 Task: Open a blank worksheet and write heading  Student grades data  Add 10 students name:-  'Joshua Rivera, Zoey Coleman, Ryan Wright, Addison Bailey, Jonathan Simmons, Brooklyn Ward, Caleb Barnes, Audrey Collins, Gabriel Perry, Sofia Bell. ' in June Last week sales are  100 to 150. Math Grade:-  90, 95, 80, 92, 85,88, 90, 78, 92, 85.Science Grade:-  85, 87, 92, 88, 90, 85, 92, 80, 88, 90.English Grade:-  92, 90, 85, 90, 88, 92, 85, 82, 90, 88.History Grade:-  88, 92, 78, 95, 90, 90, 80, 85, 92, 90. Total use the formula   =SUM(D2:G2) then presss enter. Save page auditingDailySales_Report
Action: Mouse moved to (128, 122)
Screenshot: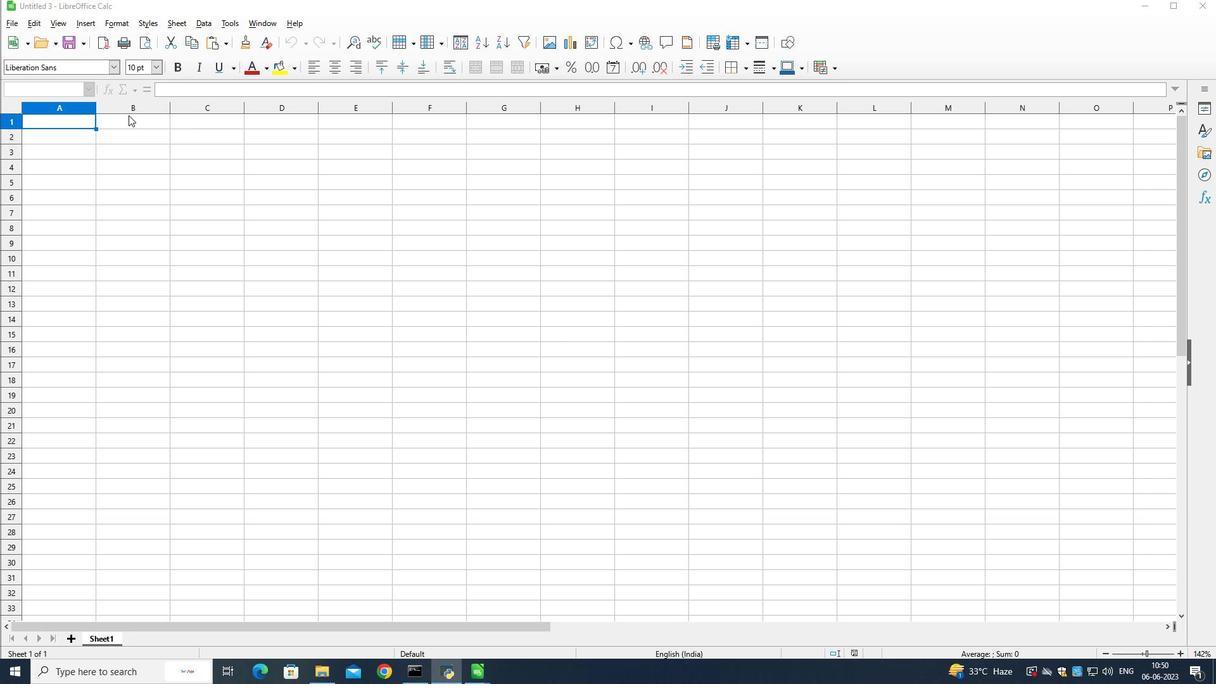 
Action: Mouse pressed left at (128, 122)
Screenshot: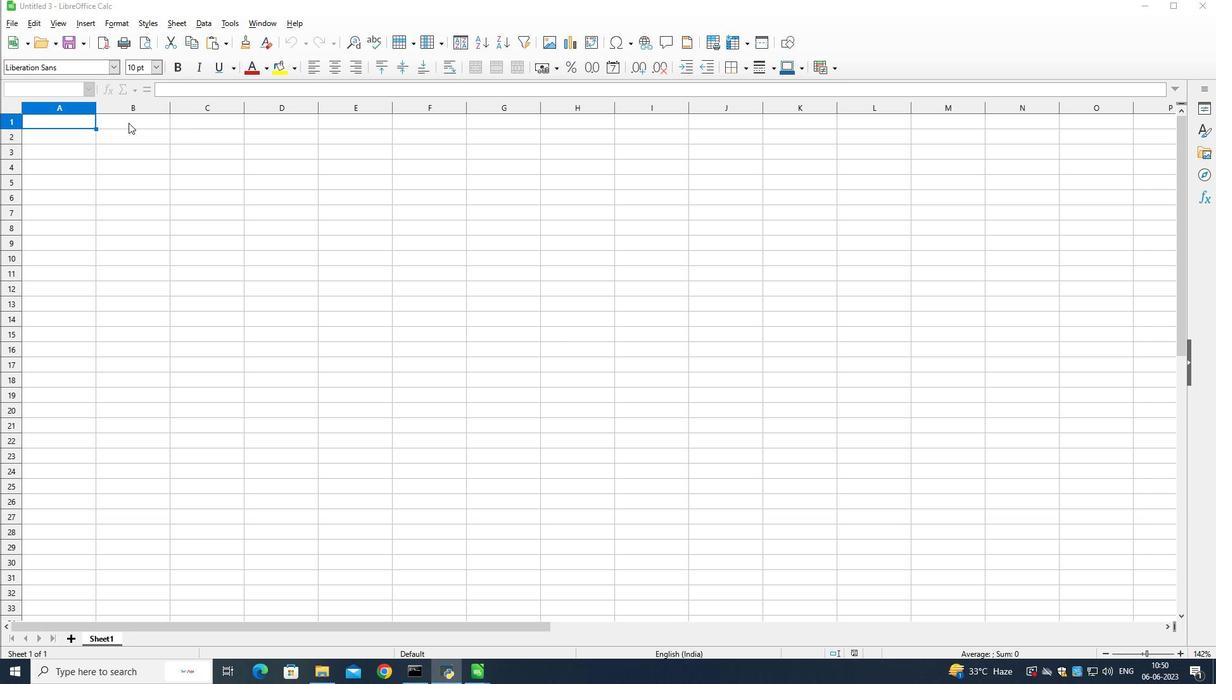 
Action: Mouse moved to (233, 220)
Screenshot: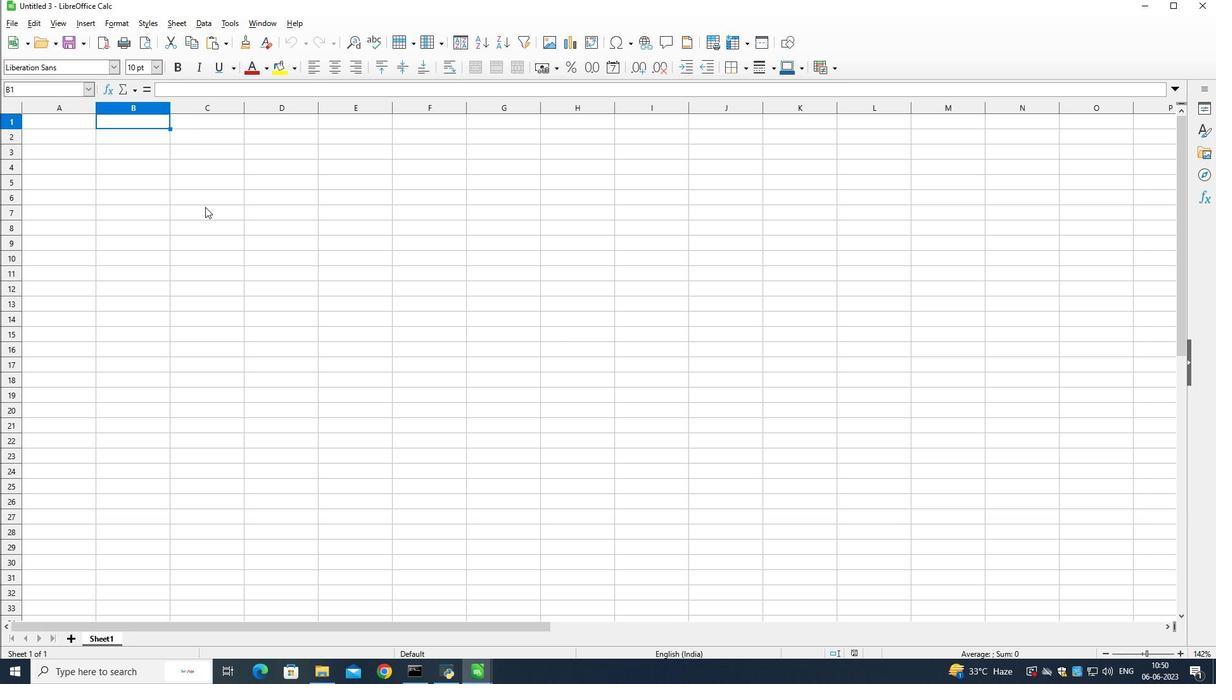 
Action: Key pressed <Key.shift>Student<Key.space><Key.shift>Grade<Key.down><Key.left>
Screenshot: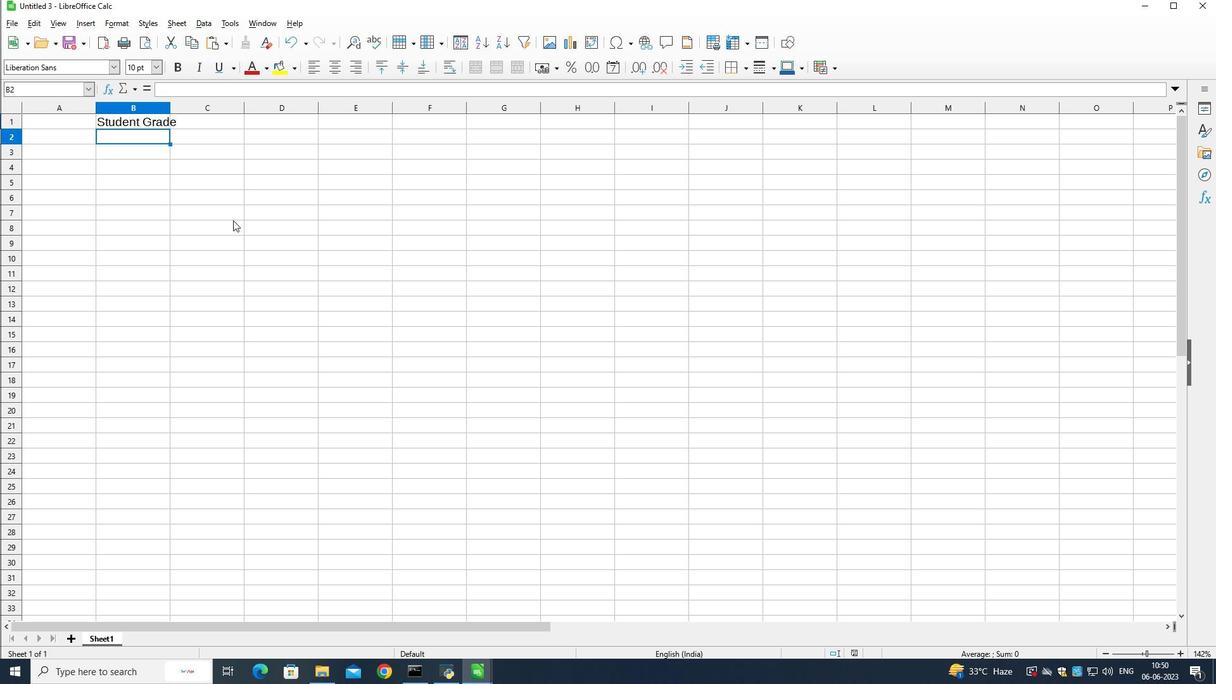 
Action: Mouse moved to (236, 221)
Screenshot: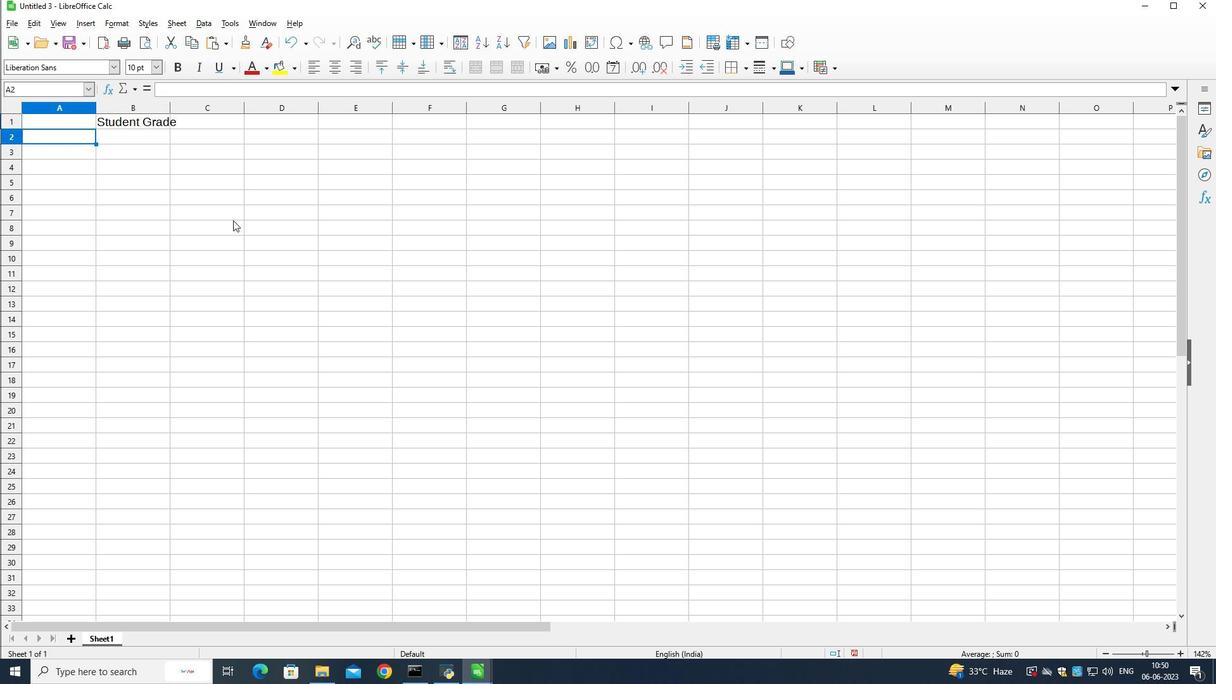
Action: Key pressed <Key.shift>S
Screenshot: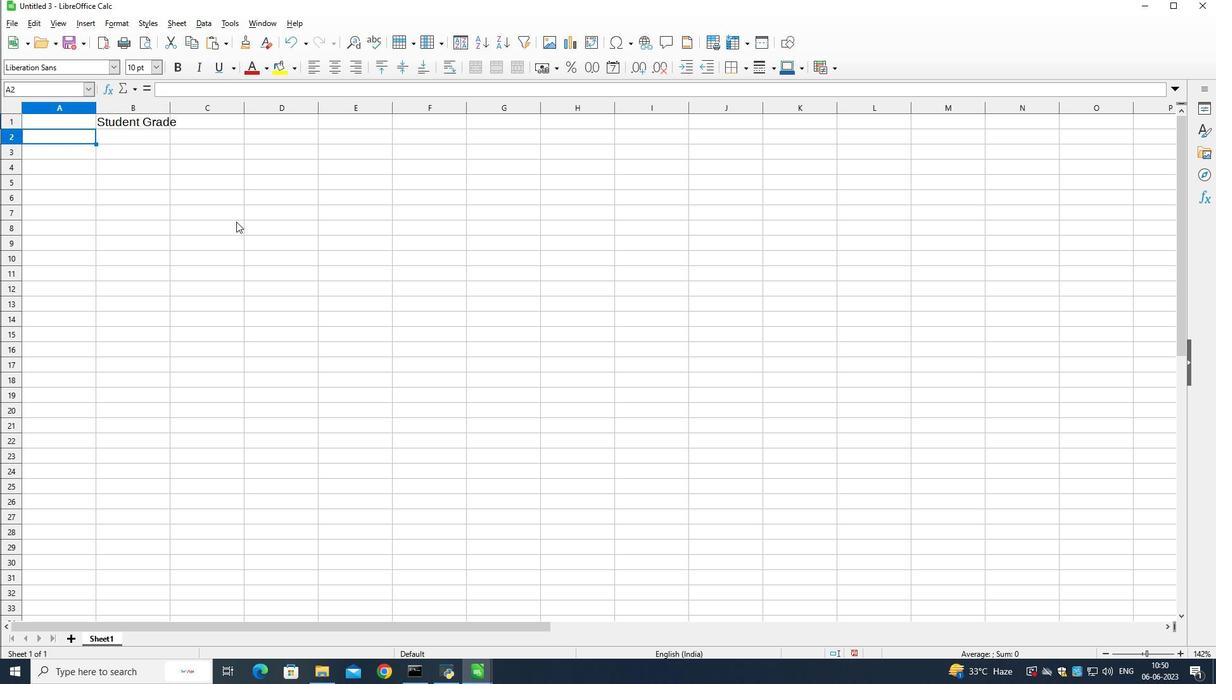 
Action: Mouse moved to (236, 222)
Screenshot: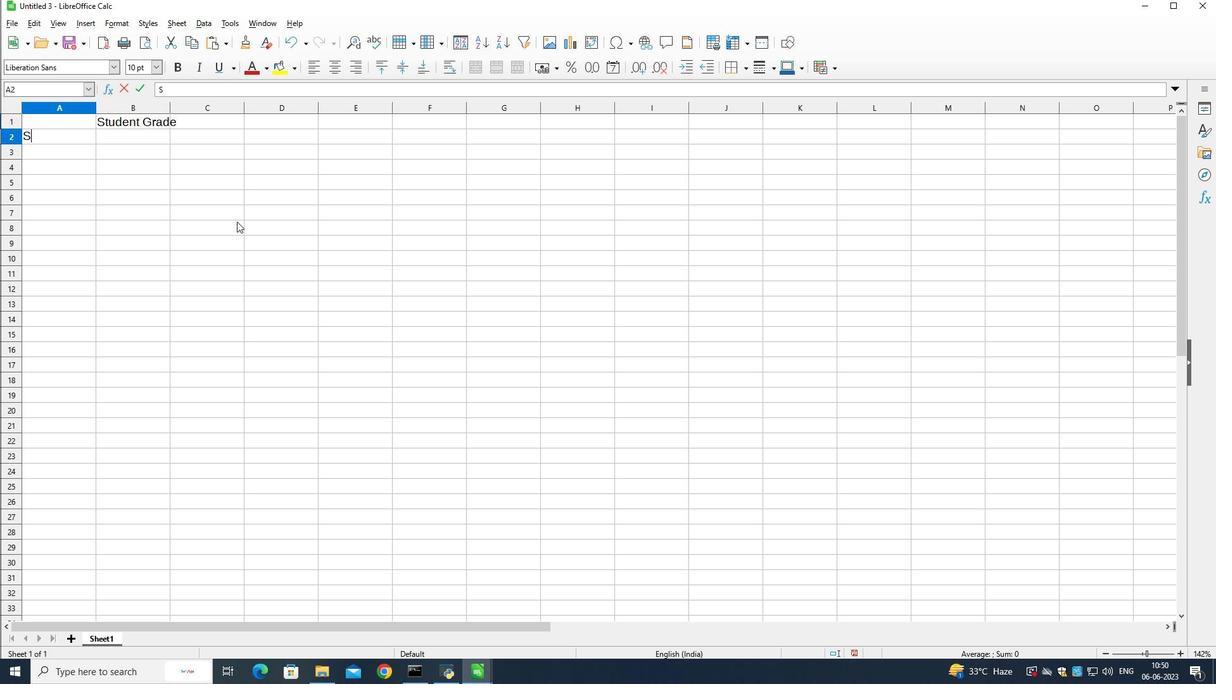 
Action: Key pressed tudent<Key.space><Key.shift>Name<Key.down>
Screenshot: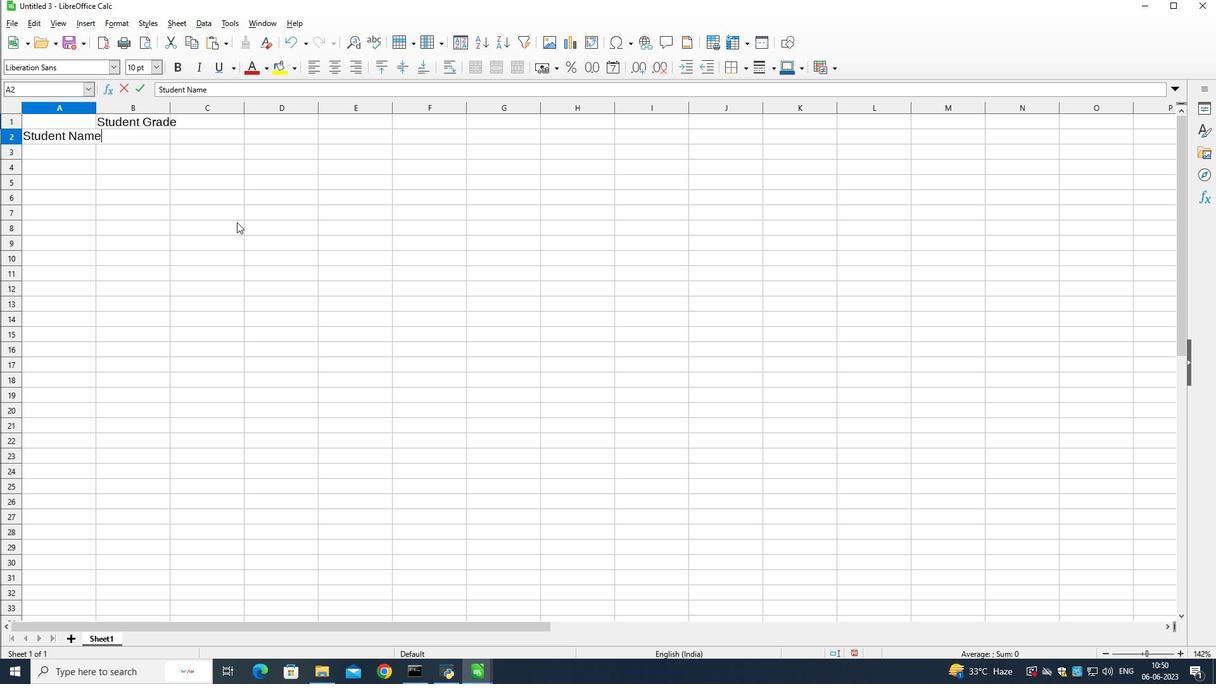 
Action: Mouse moved to (311, 240)
Screenshot: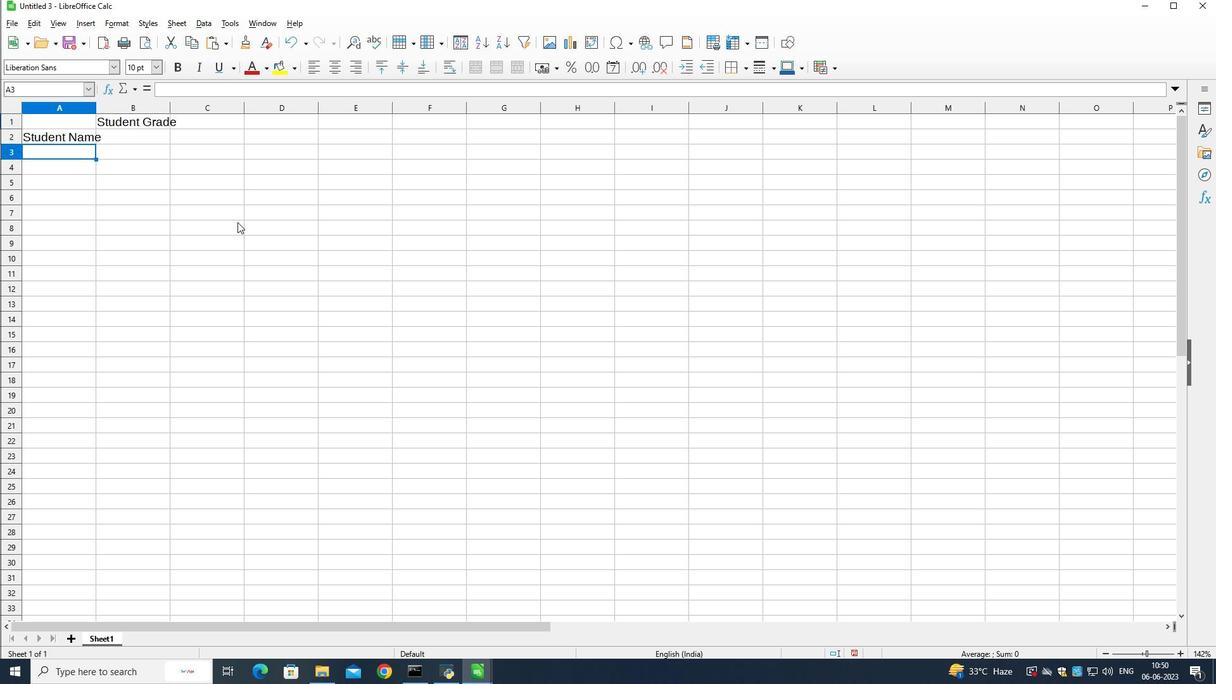 
Action: Key pressed <Key.shift>Joshua<Key.space><Key.shift>Rivera<Key.down><Key.shift>Zory<Key.space><Key.backspace><Key.backspace><Key.backspace>ey<Key.space><Key.shift>Coleman<Key.down><Key.shift>Ryan<Key.space><Key.shift>Wright<Key.down><Key.shift>Addison<Key.space><Key.shift>Bailey<Key.down><Key.shift>Jonathan<Key.space><Key.shift>Simmons
Screenshot: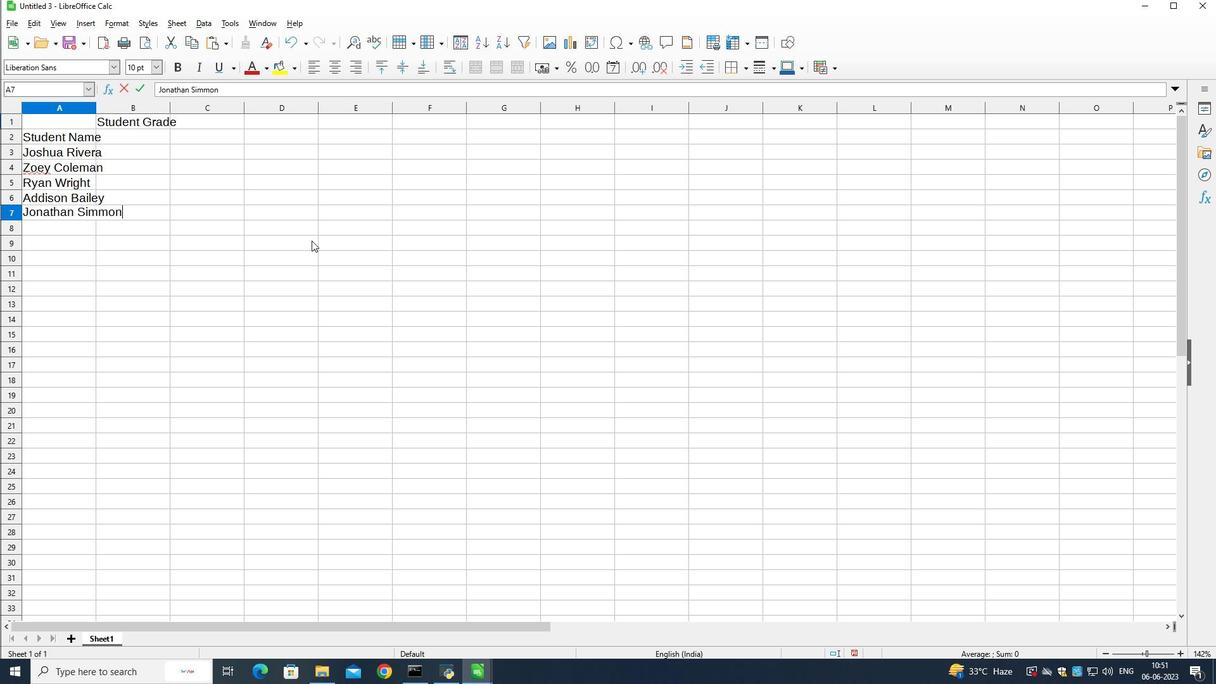 
Action: Mouse moved to (325, 236)
Screenshot: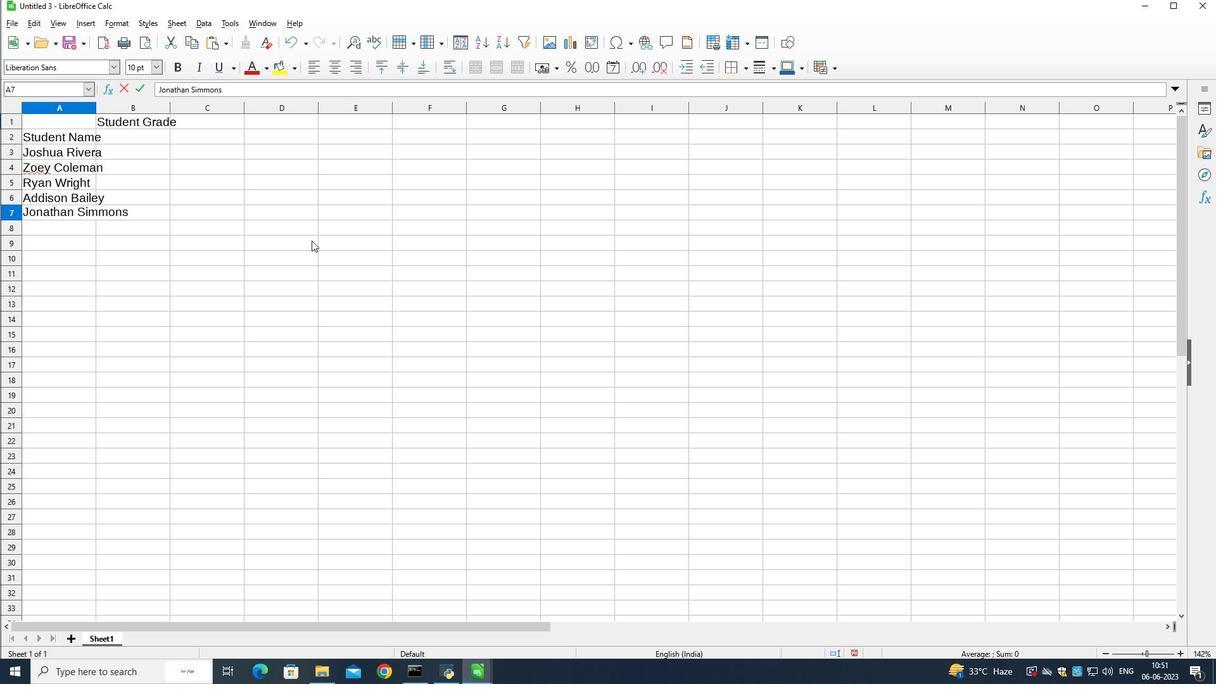 
Action: Key pressed <Key.down><Key.shift>Brooklyn<Key.space><Key.shift>Ward<Key.down><Key.shift>Caleb<Key.space><Key.shift>Barnes<Key.down><Key.shift>Audrey<Key.space><Key.shift>Collins<Key.down>
Screenshot: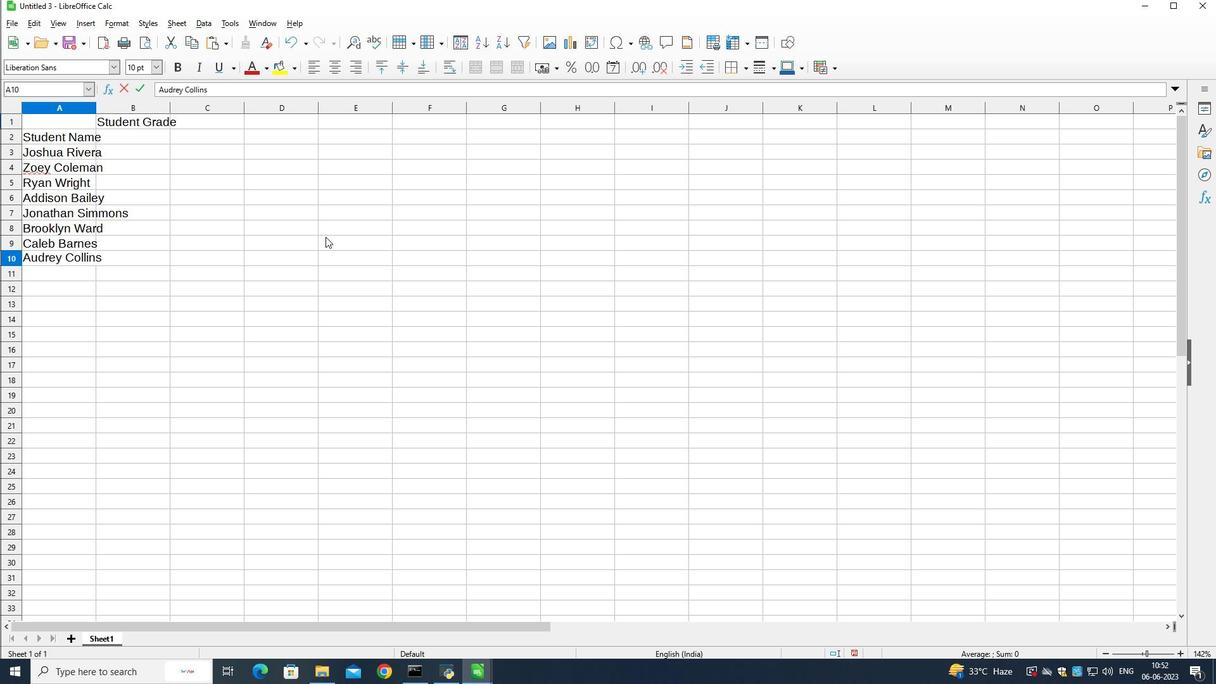 
Action: Mouse moved to (325, 236)
Screenshot: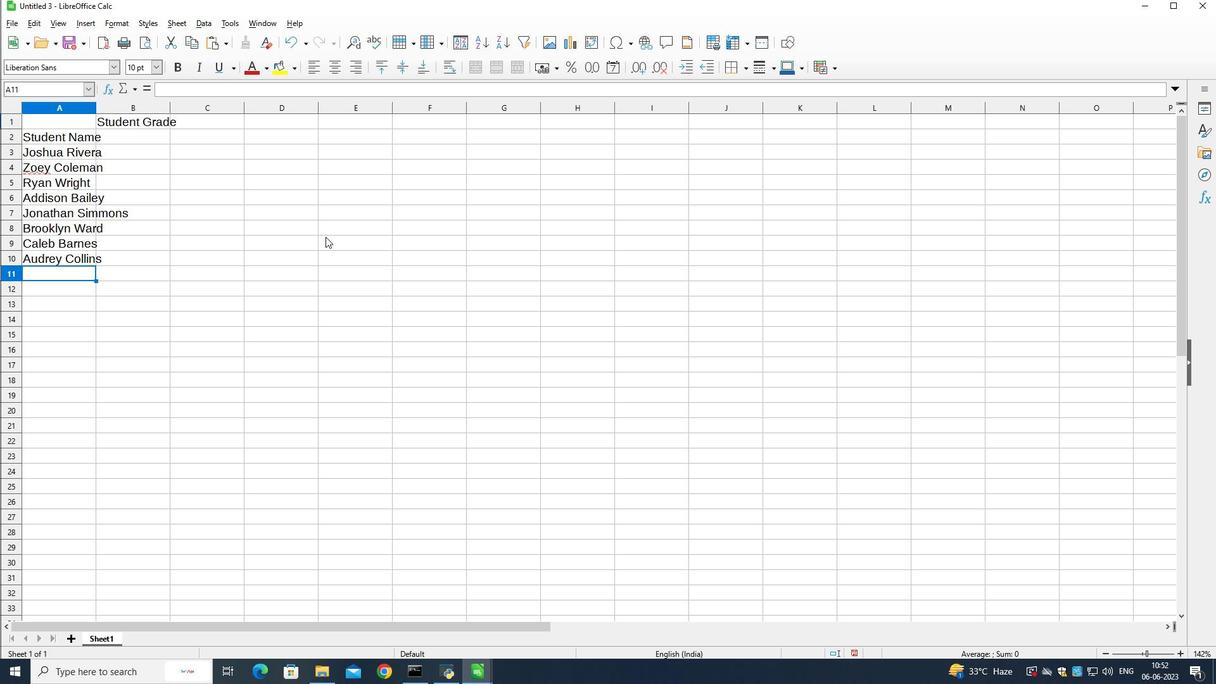 
Action: Key pressed <Key.shift>Gabriel<Key.space><Key.shift>Perry
Screenshot: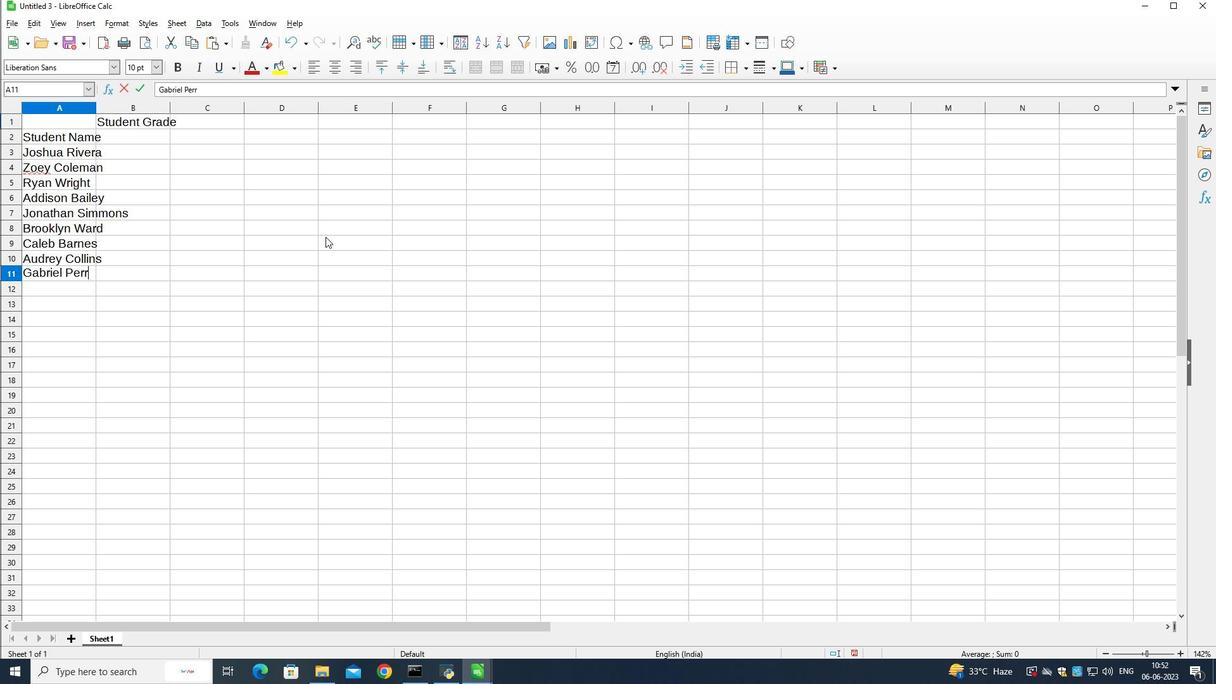 
Action: Mouse moved to (361, 226)
Screenshot: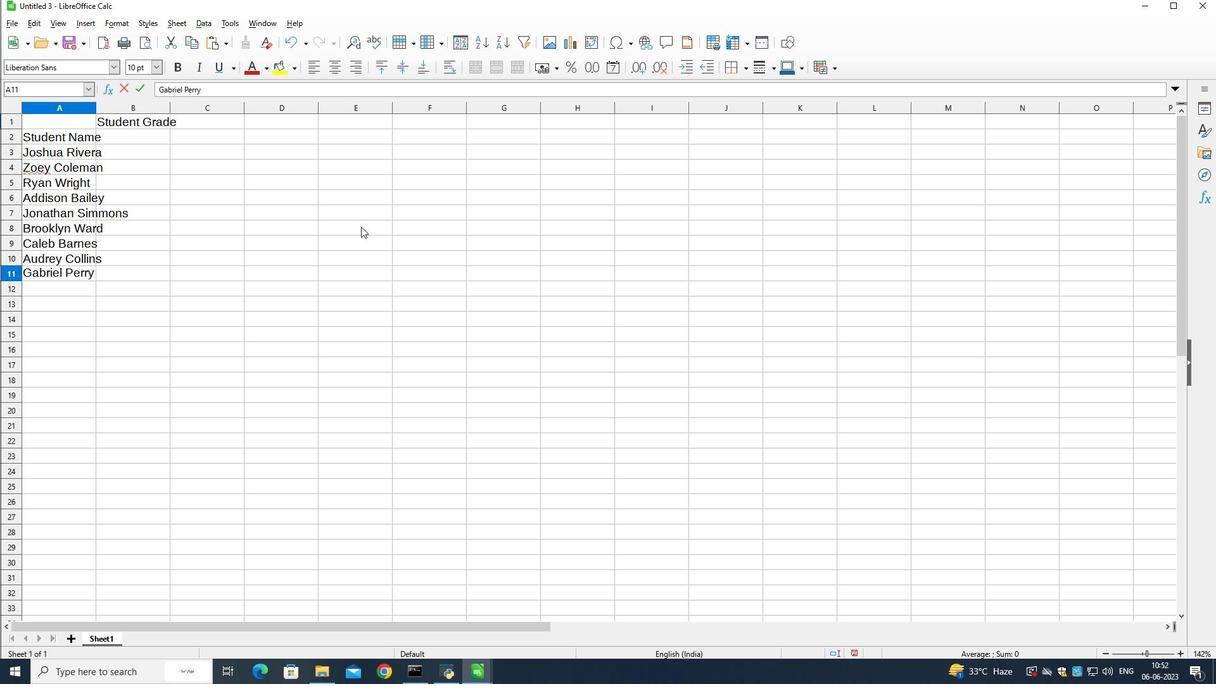 
Action: Key pressed <Key.down><Key.shift>Sofu<Key.backspace>ia<Key.space><Key.shift>Bell
Screenshot: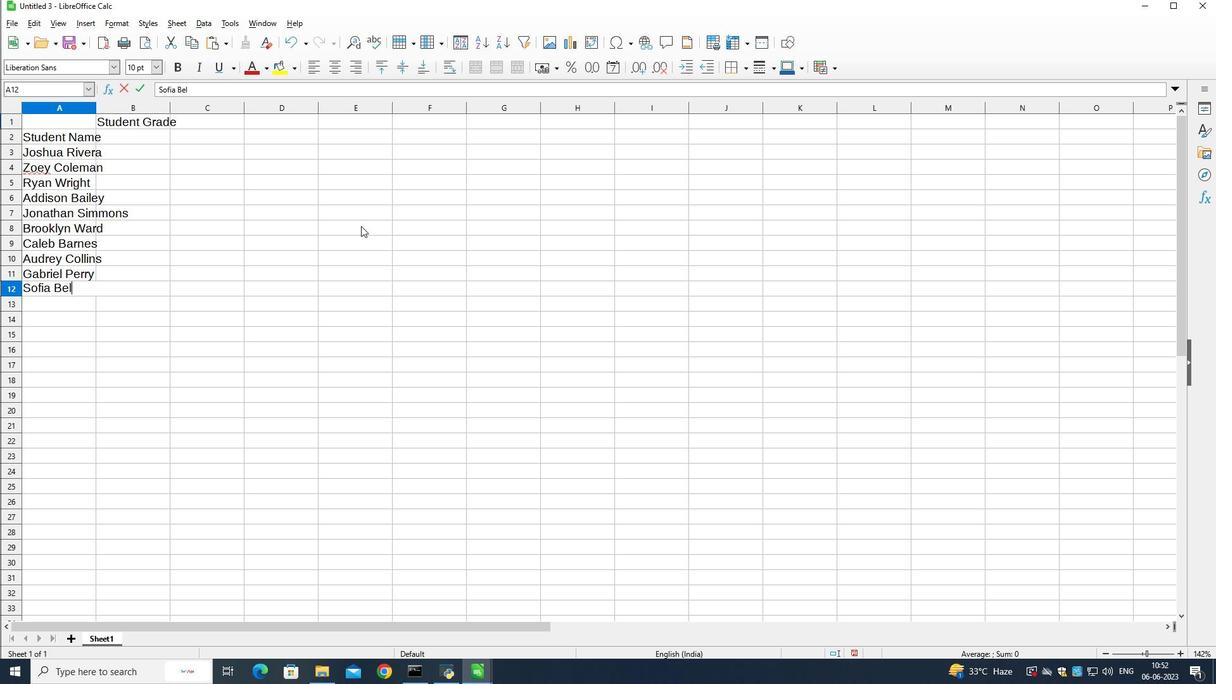 
Action: Mouse moved to (76, 105)
Screenshot: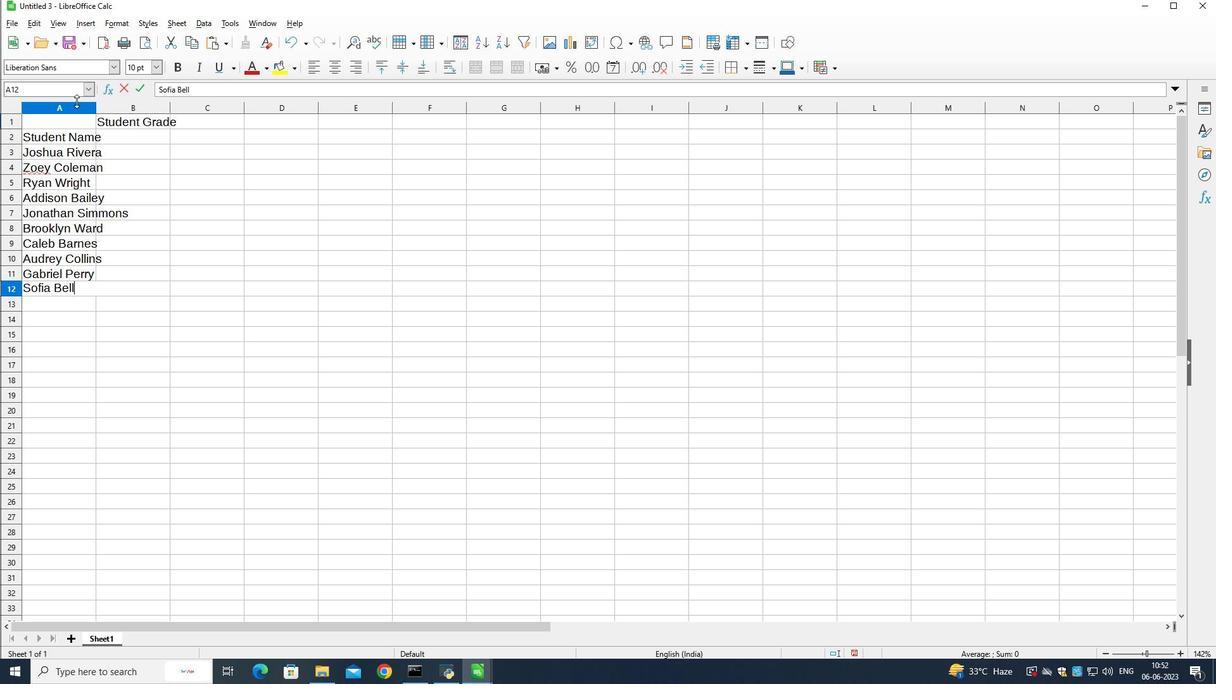 
Action: Mouse pressed left at (76, 105)
Screenshot: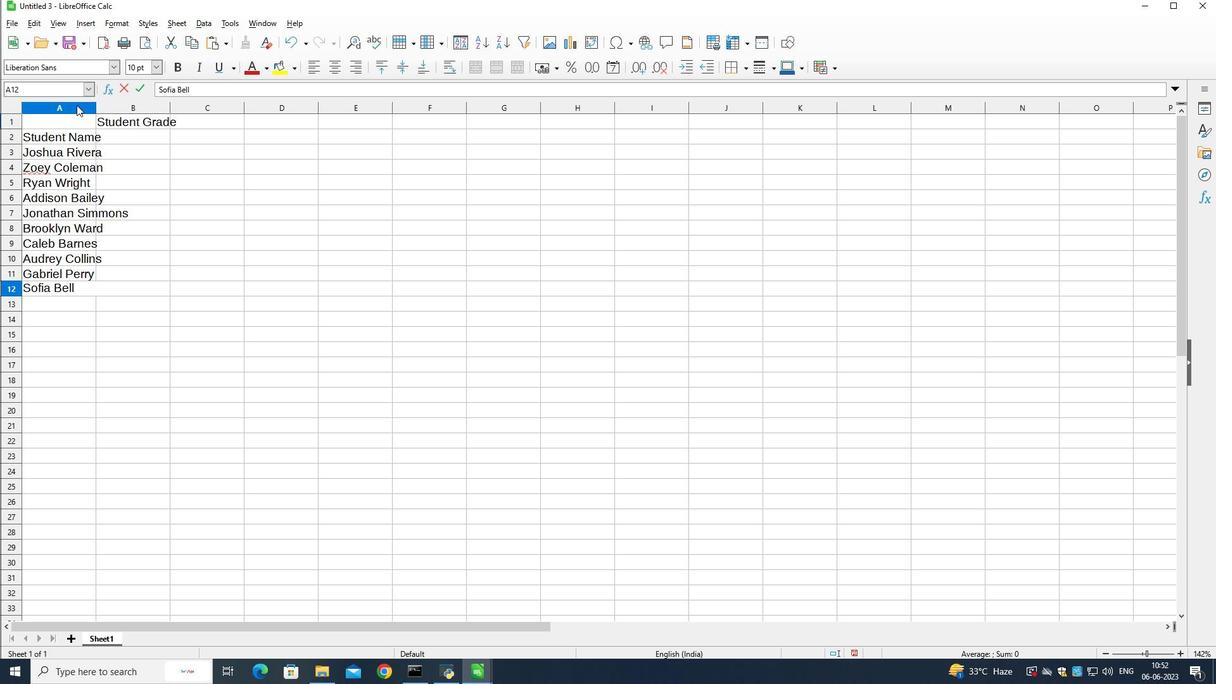 
Action: Mouse moved to (96, 107)
Screenshot: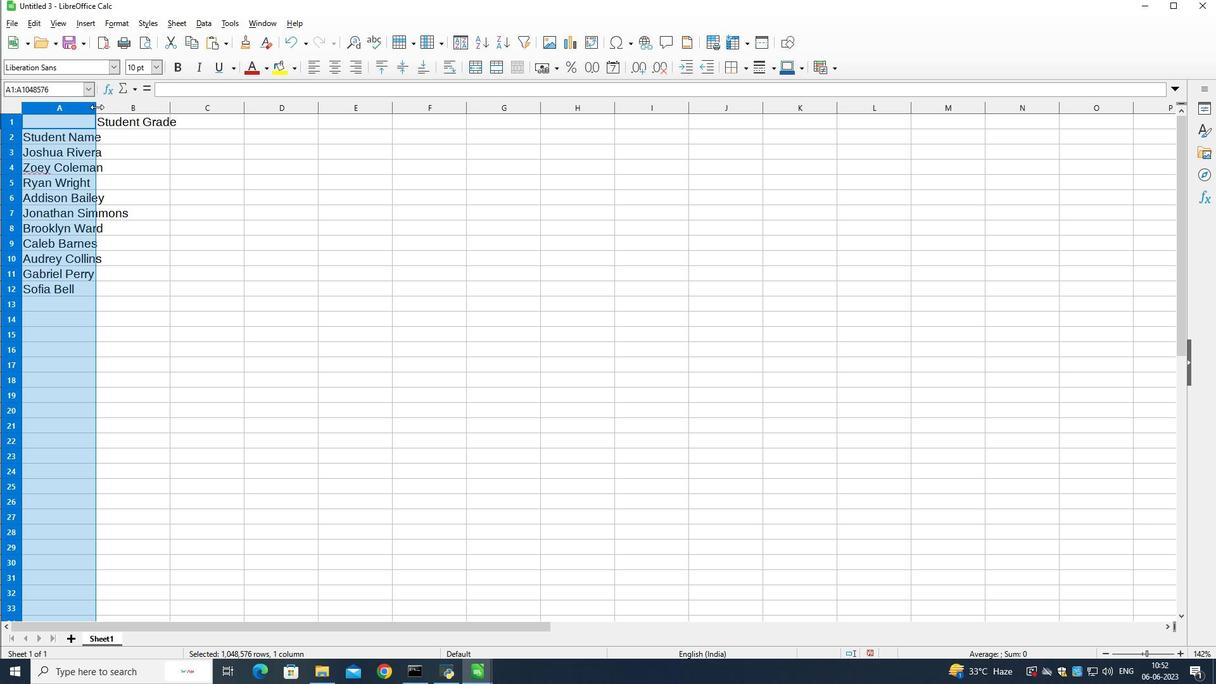 
Action: Mouse pressed left at (96, 107)
Screenshot: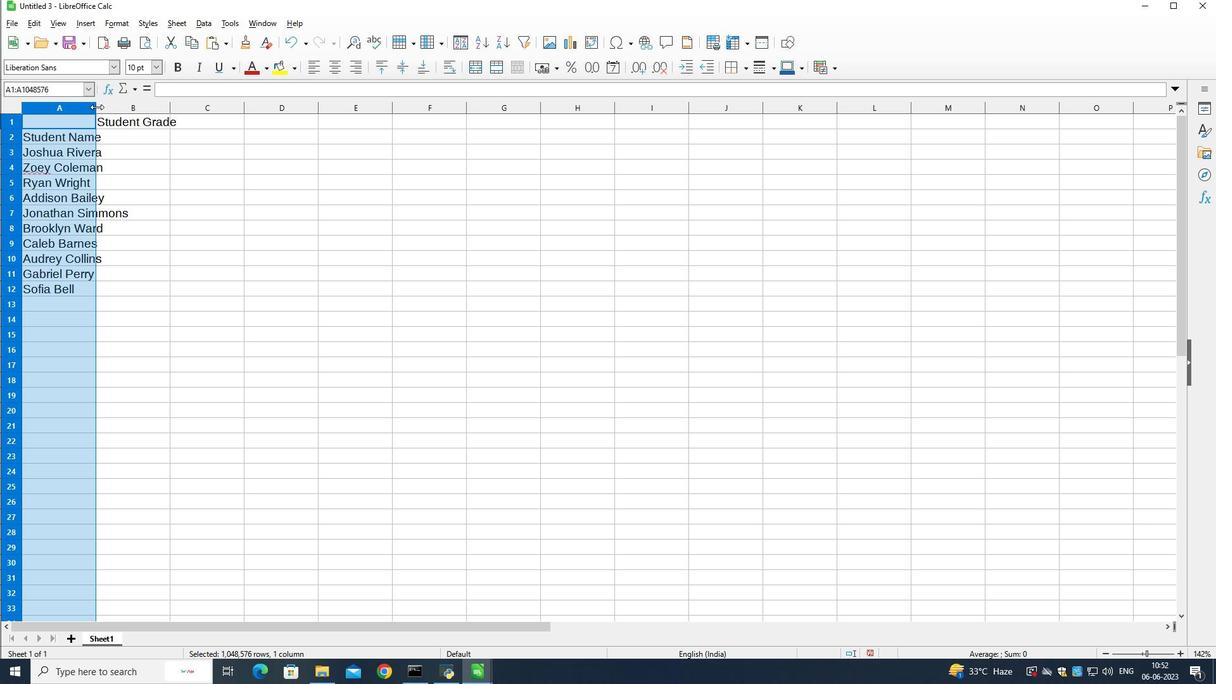 
Action: Mouse moved to (143, 138)
Screenshot: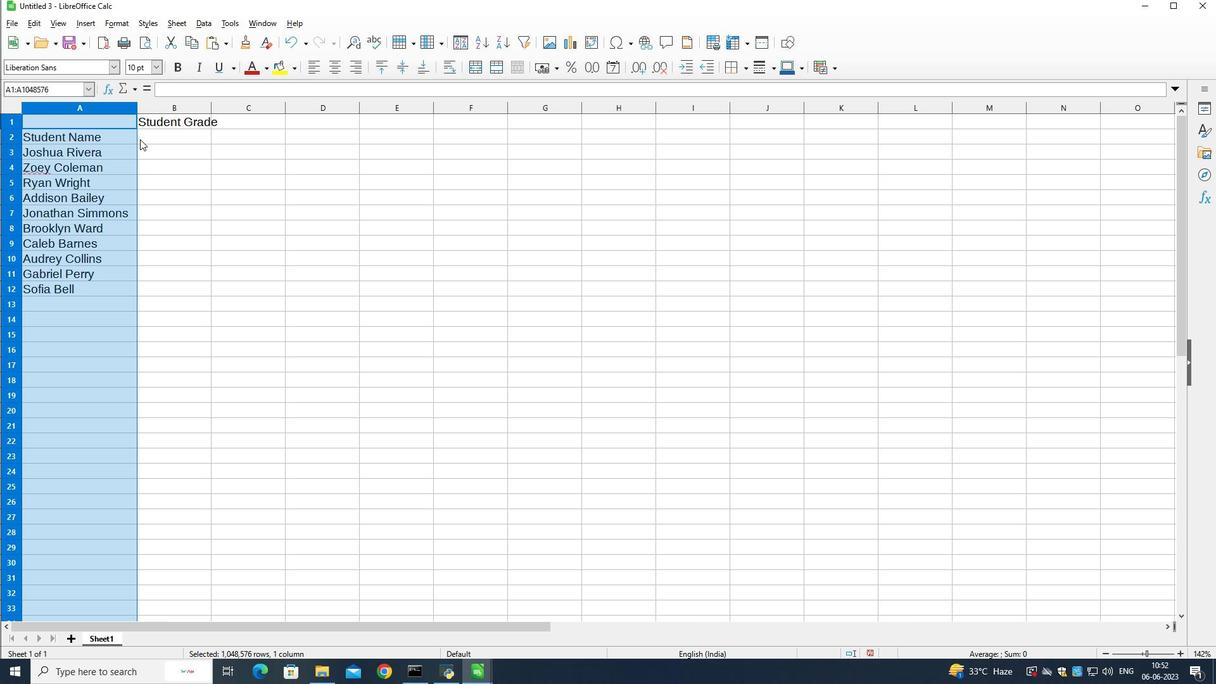 
Action: Mouse pressed left at (143, 138)
Screenshot: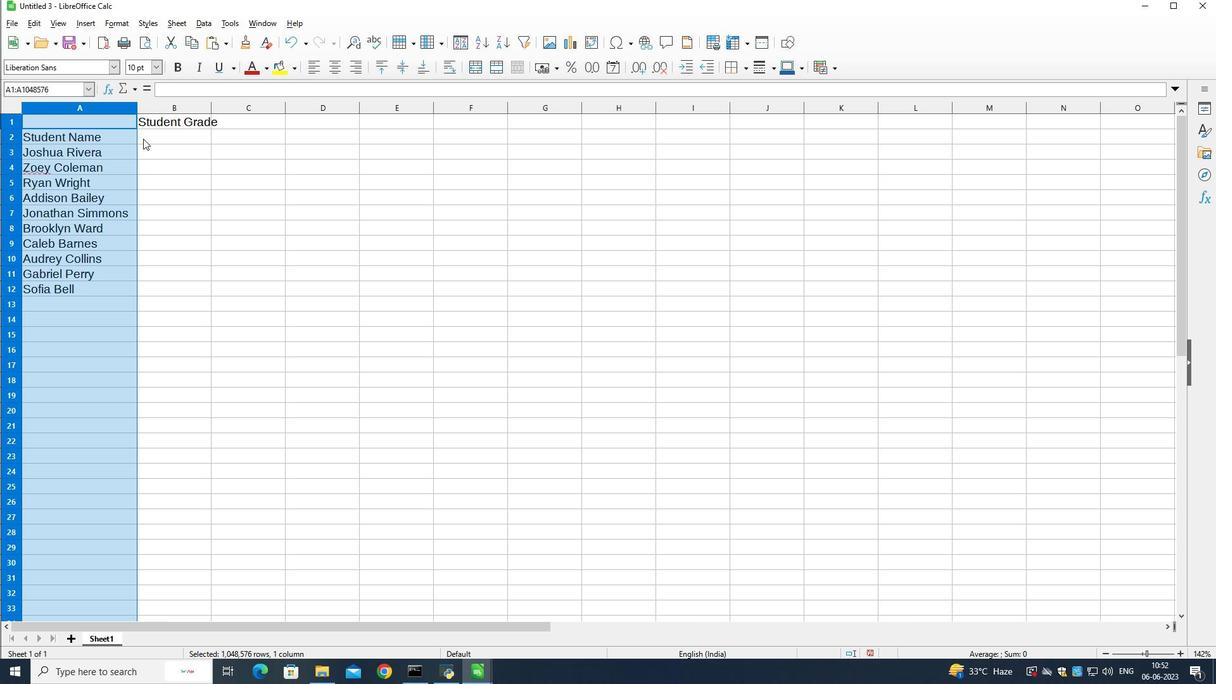 
Action: Mouse moved to (512, 323)
Screenshot: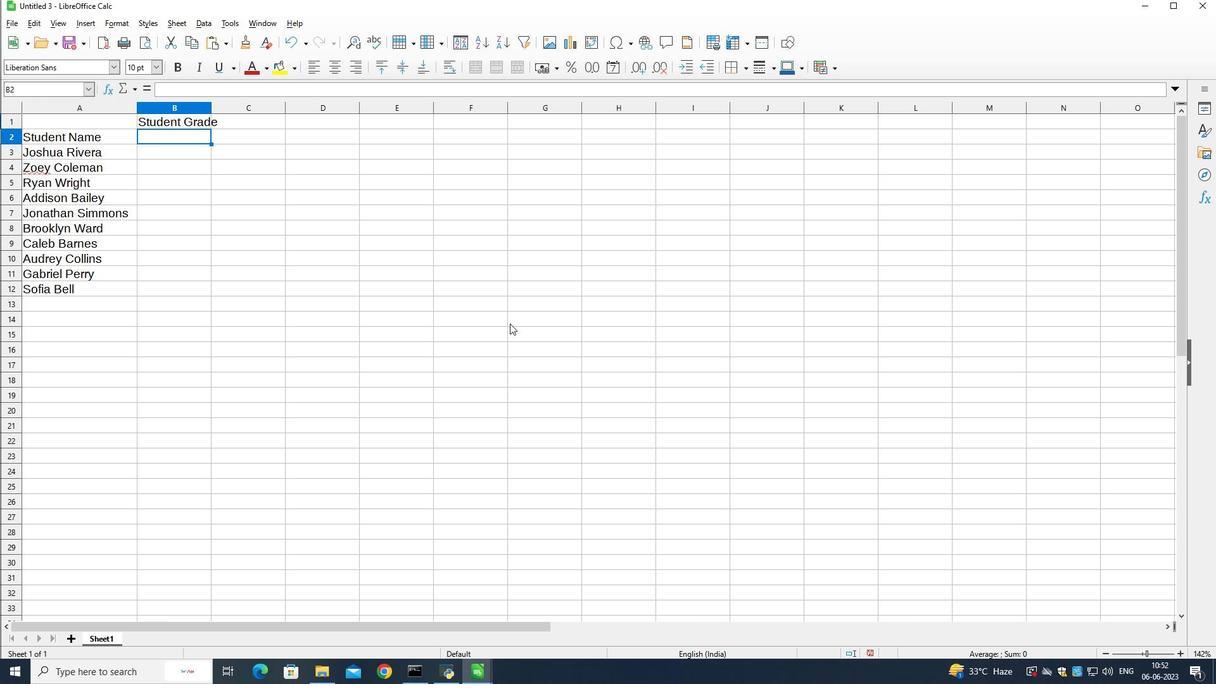 
Action: Key pressed <Key.shift>June<Key.space><Key.shift>Last<Key.space><Key.shift>Week<Key.space><Key.shift>Sales<Key.down>100<Key.down>120<Key.down>180<Key.down>190<Key.down>135<Key.down>146<Key.down>129<Key.down>137<Key.down>126<Key.down>146<Key.down>
Screenshot: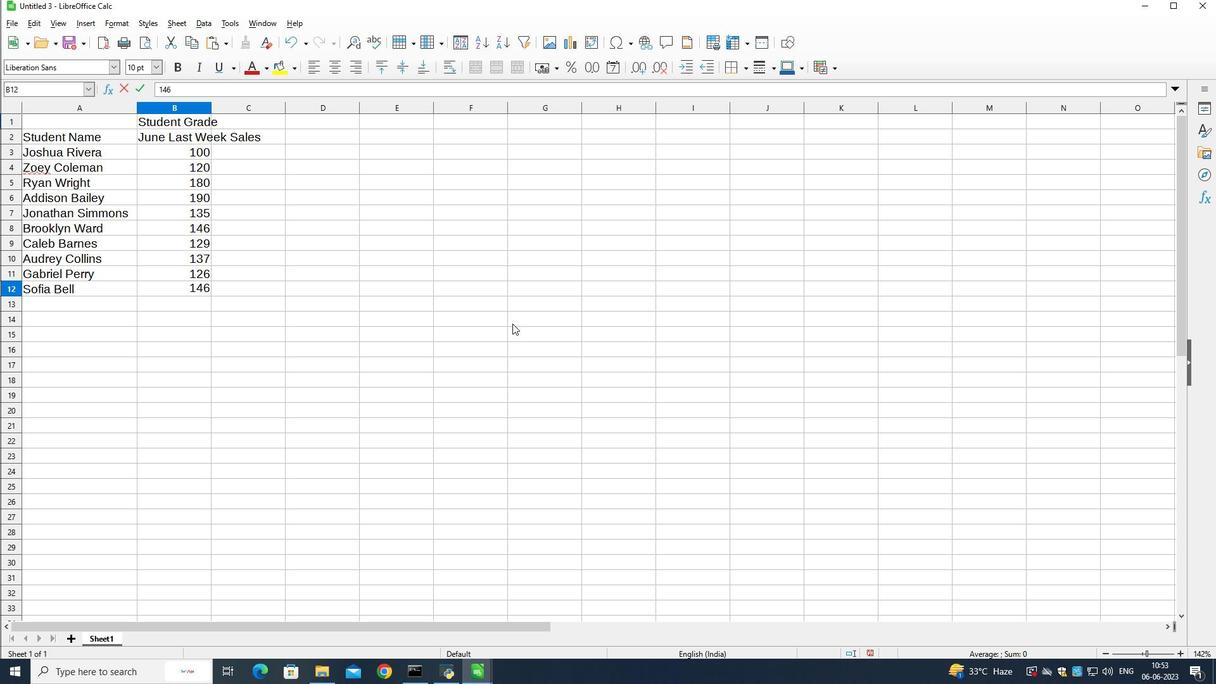 
Action: Mouse moved to (195, 103)
Screenshot: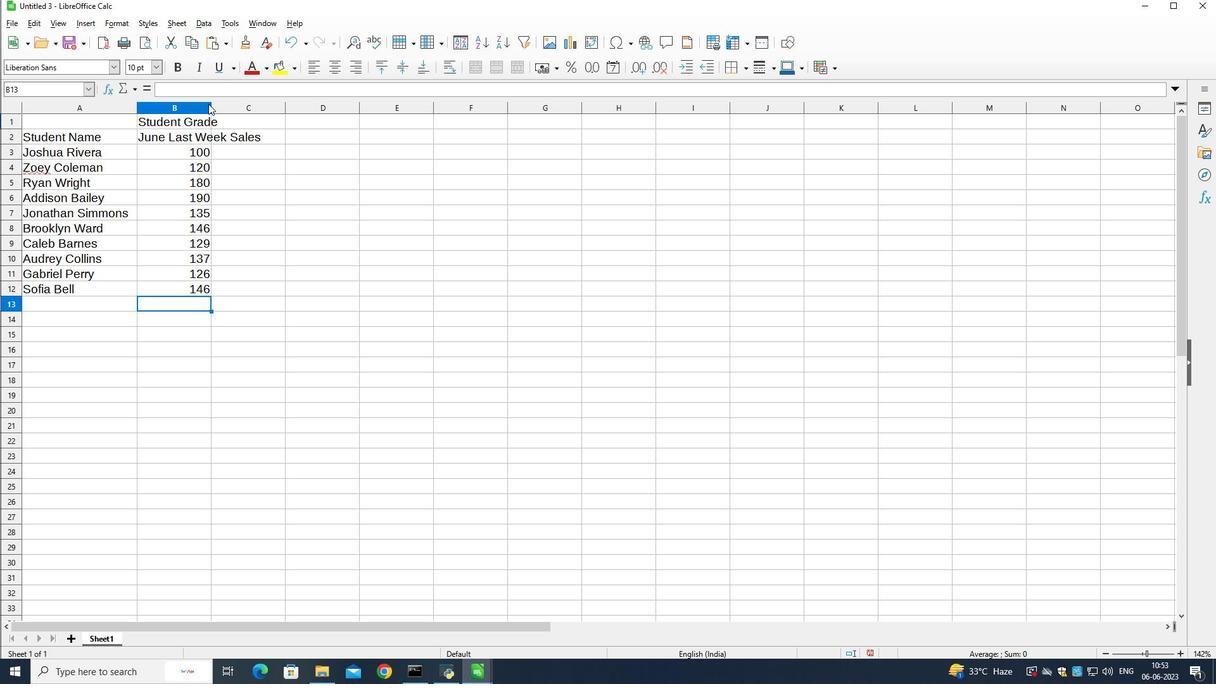 
Action: Mouse pressed left at (195, 103)
Screenshot: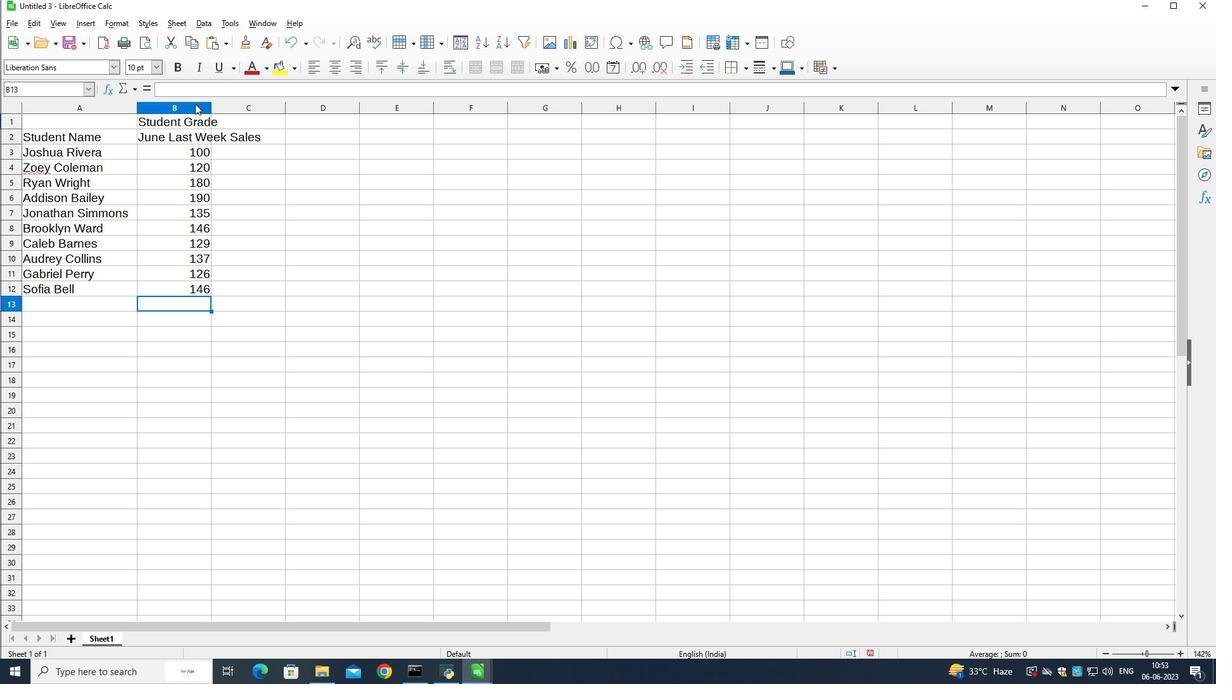 
Action: Mouse moved to (209, 107)
Screenshot: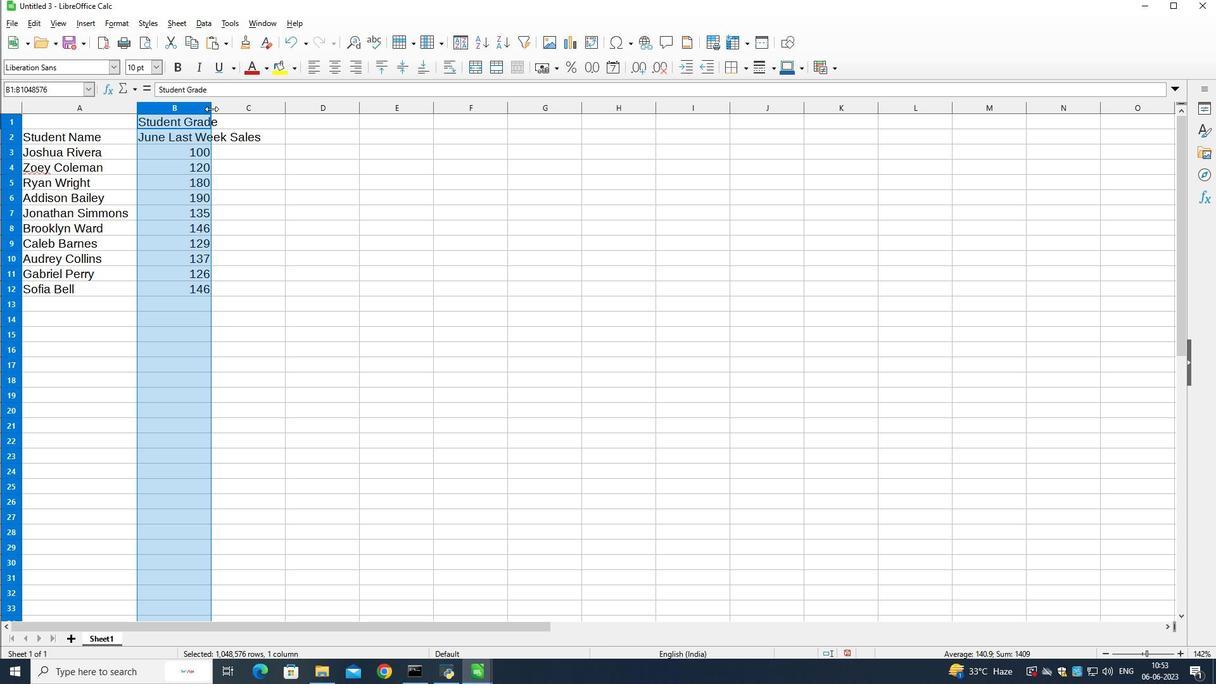 
Action: Mouse pressed left at (209, 107)
Screenshot: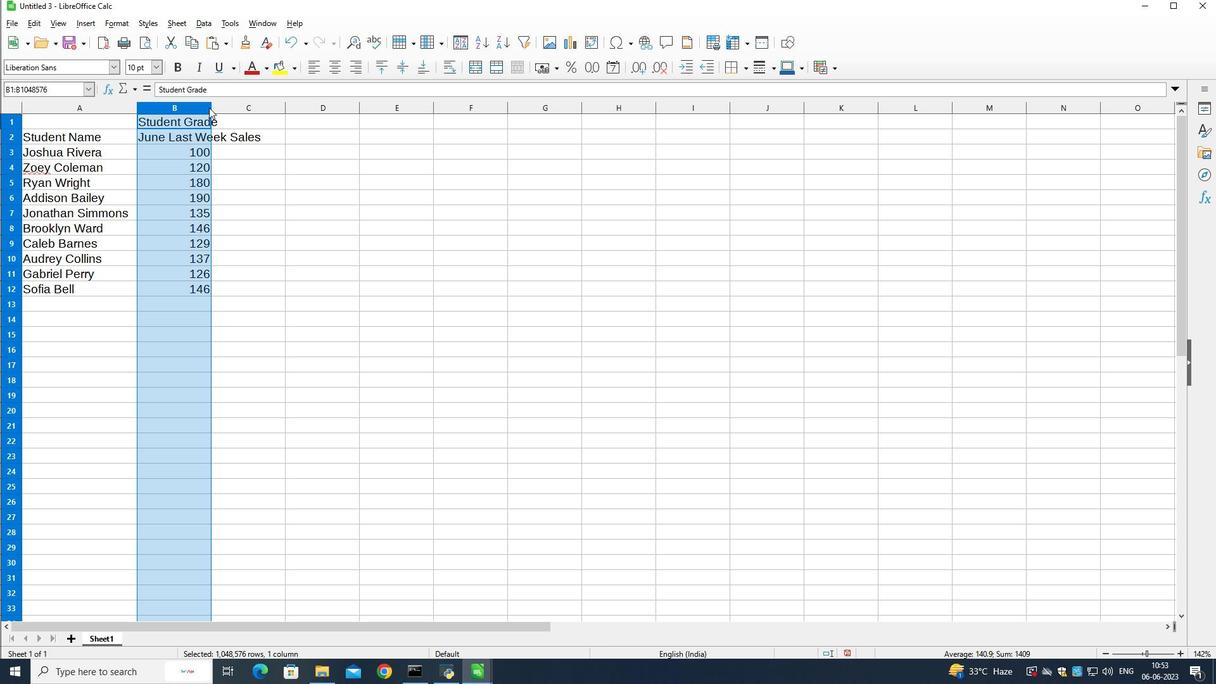 
Action: Mouse moved to (211, 105)
Screenshot: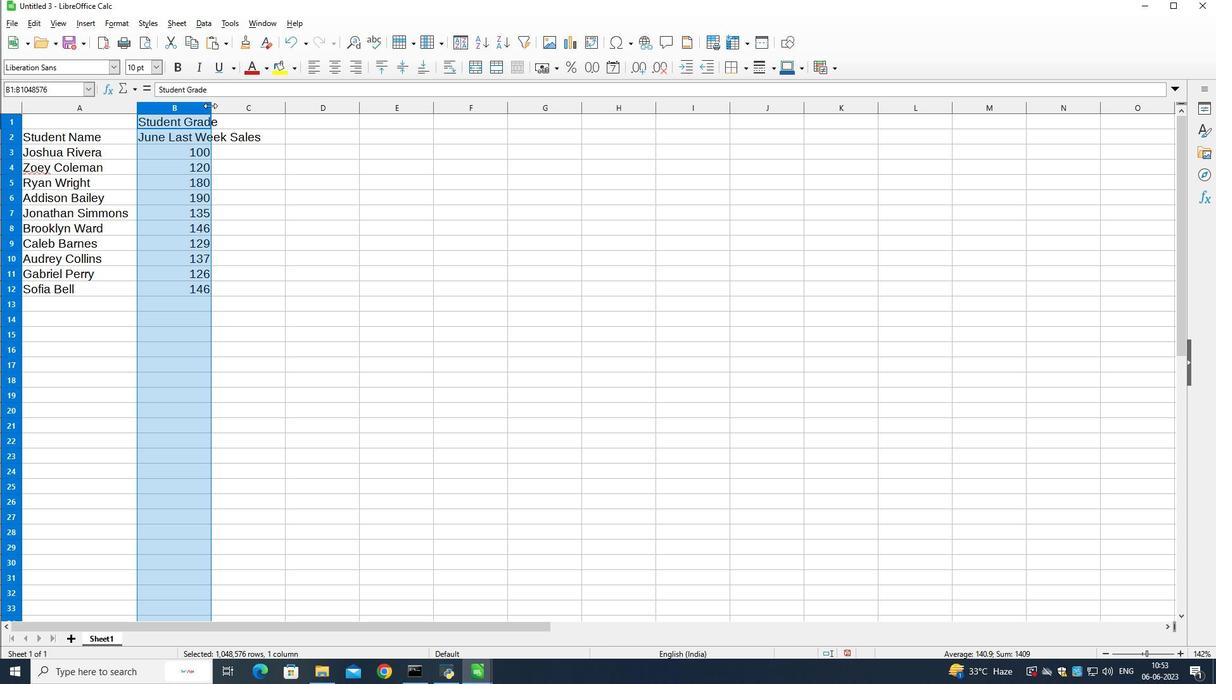 
Action: Mouse pressed left at (211, 105)
Screenshot: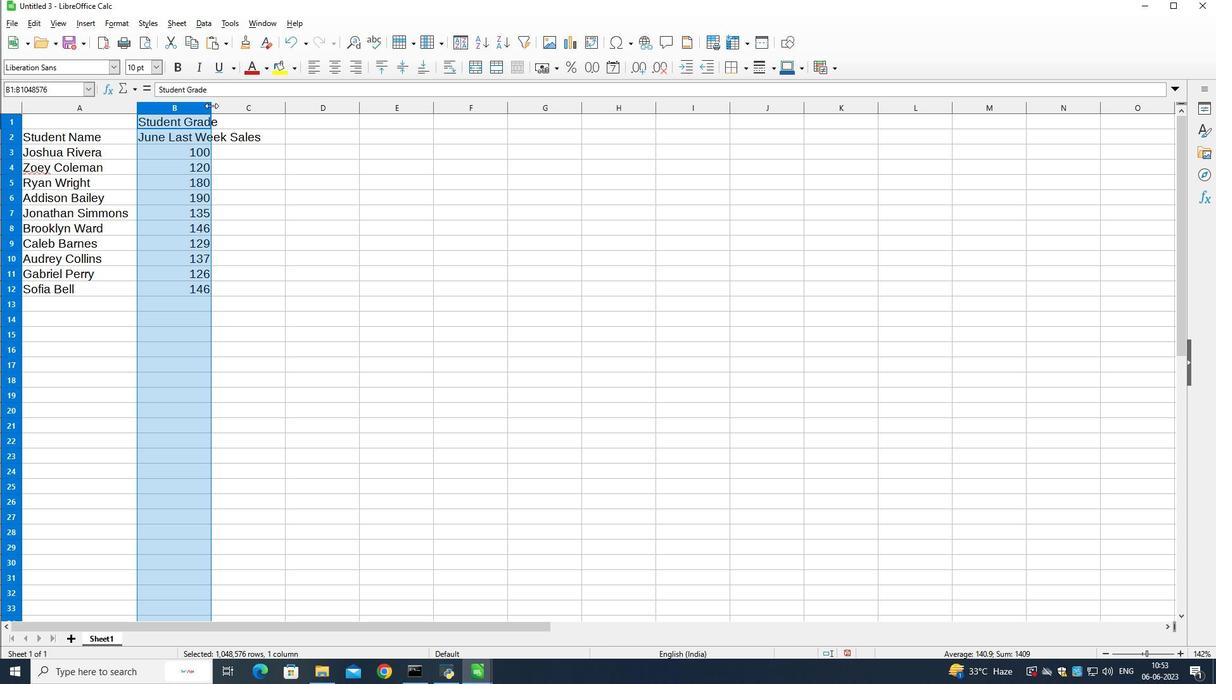 
Action: Mouse moved to (287, 133)
Screenshot: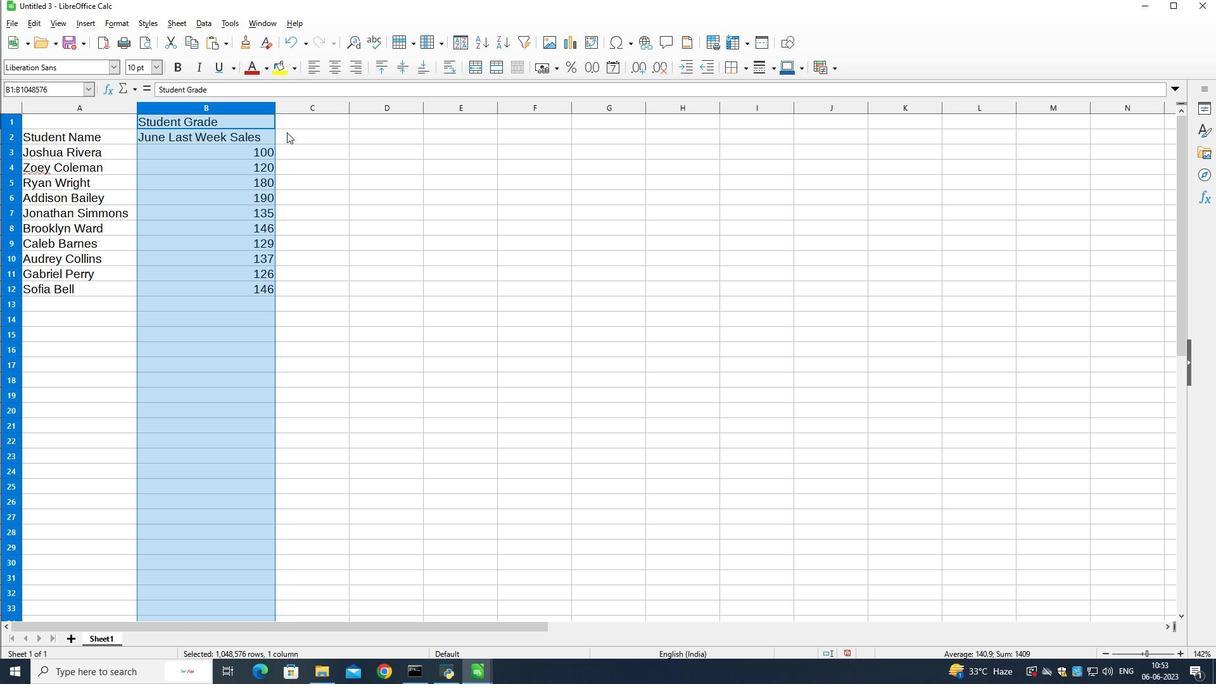 
Action: Mouse pressed left at (287, 133)
Screenshot: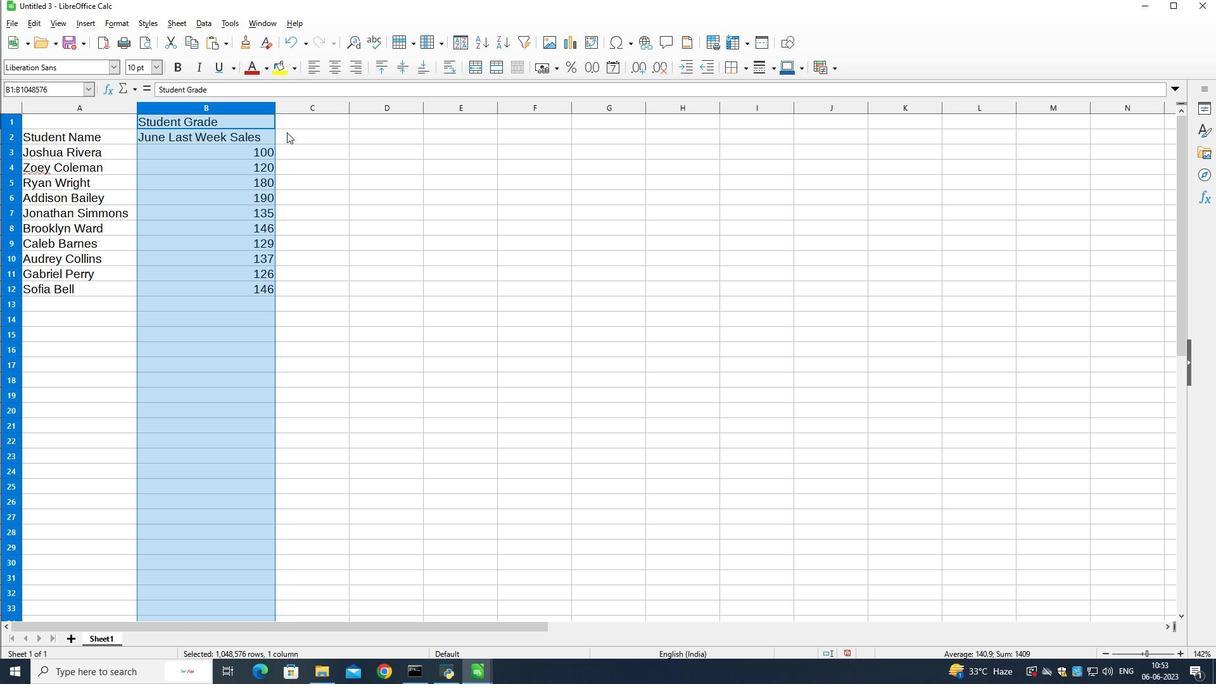 
Action: Mouse moved to (447, 207)
Screenshot: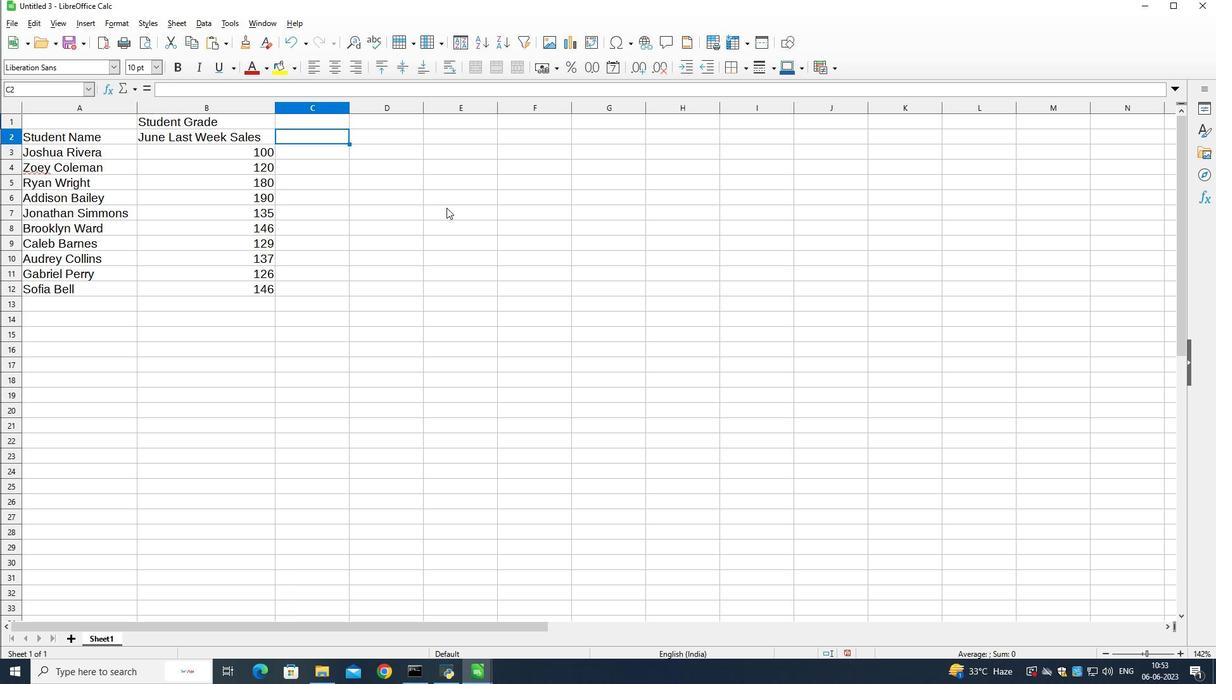 
Action: Key pressed <Key.shift>Math<Key.space><Key.shift>Grade<Key.down>90<Key.down>95<Key.down>80<Key.down>92<Key.down>85<Key.down>88<Key.down>90<Key.down>78<Key.down>92<Key.down>85
Screenshot: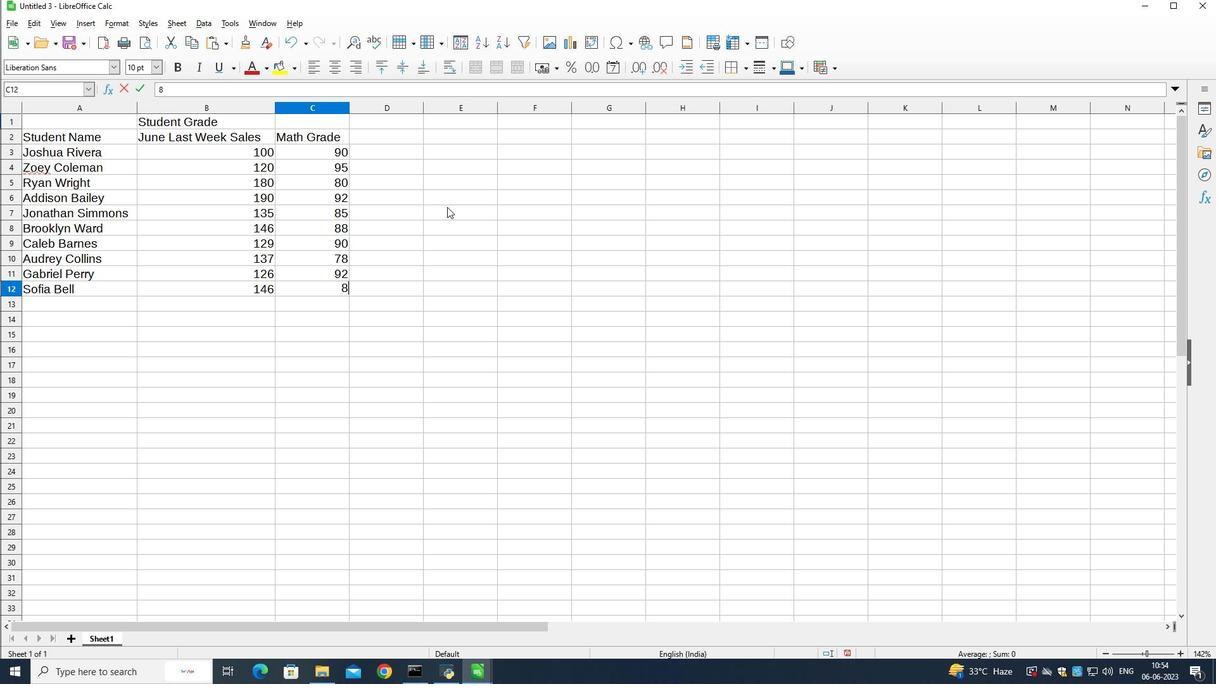 
Action: Mouse moved to (353, 136)
Screenshot: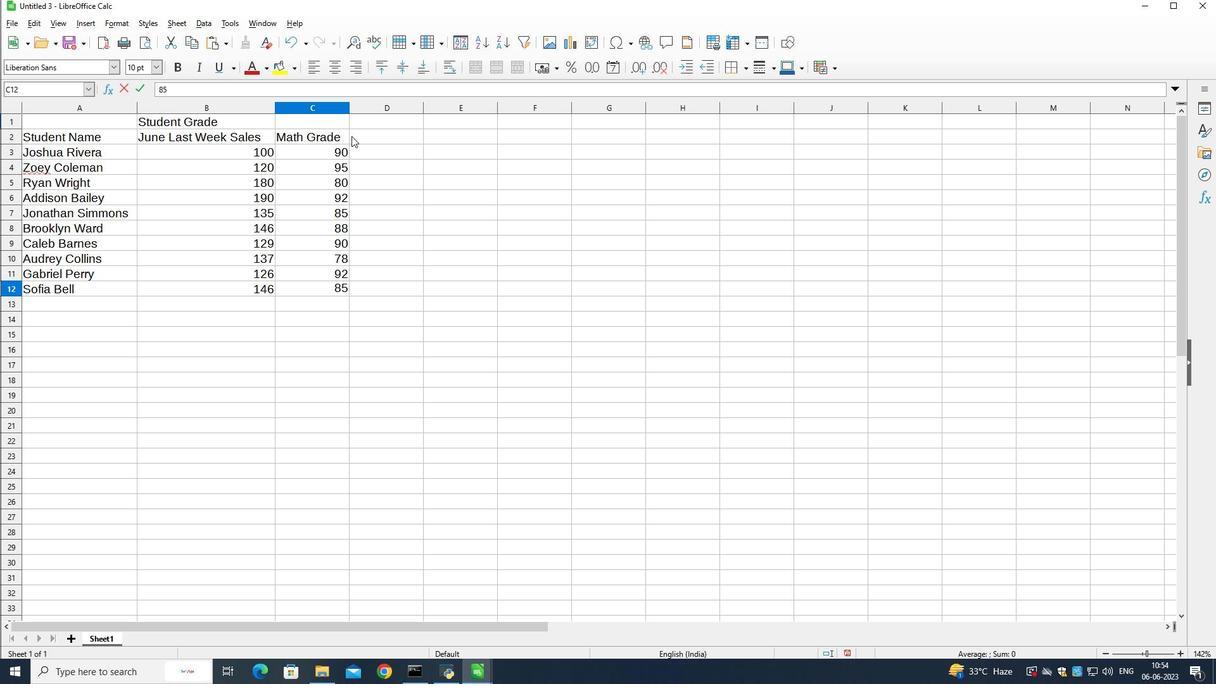 
Action: Mouse pressed left at (353, 136)
Screenshot: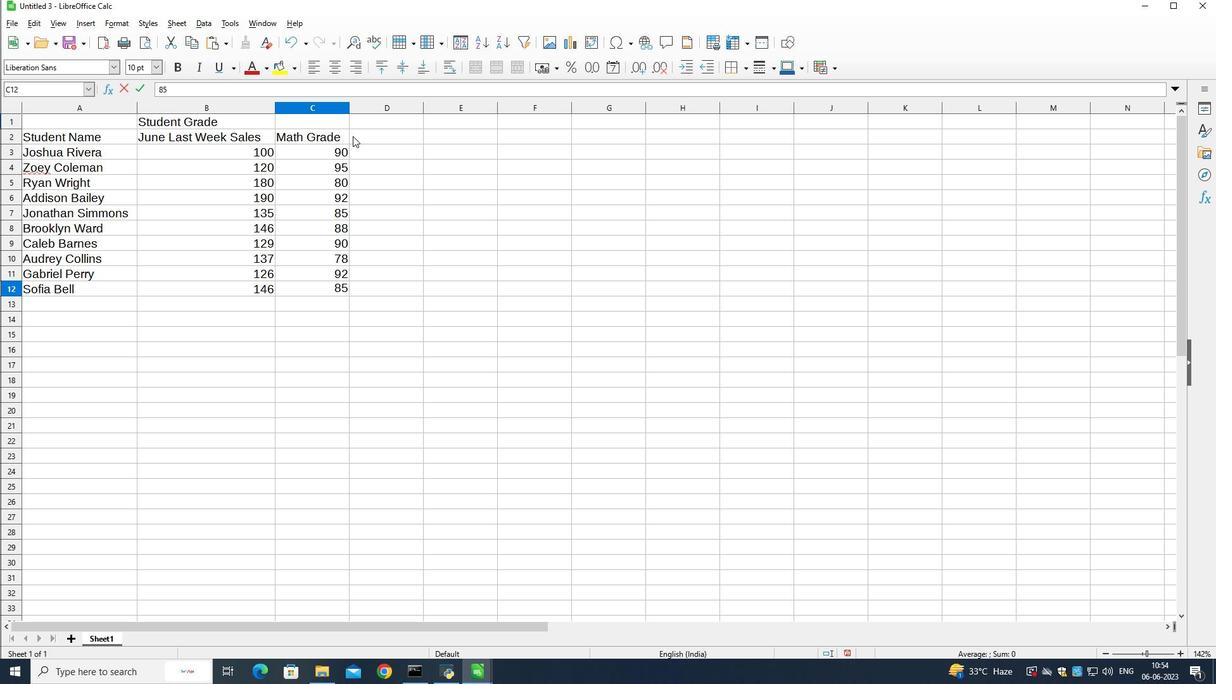 
Action: Mouse moved to (572, 235)
Screenshot: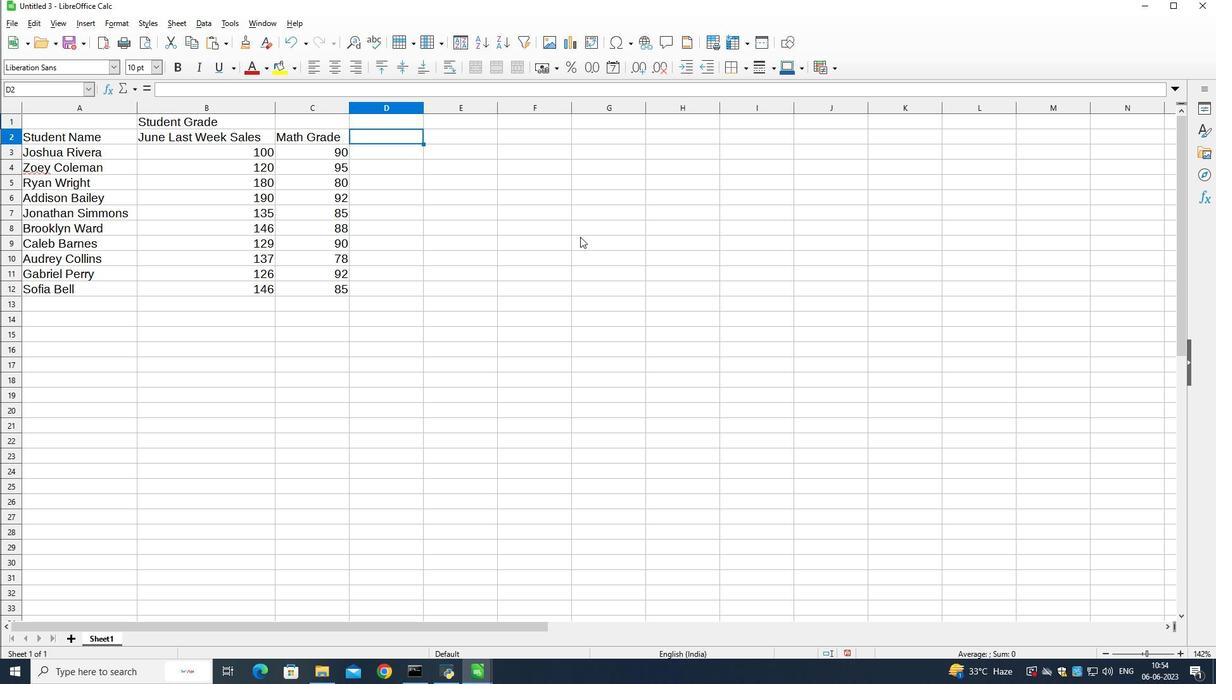 
Action: Key pressed <Key.shift>Science<Key.space><Key.shift>Grade<Key.down>85<Key.down>87<Key.down>92<Key.down>88<Key.down>90<Key.down>85<Key.down>92<Key.down>80<Key.down>88<Key.down>90
Screenshot: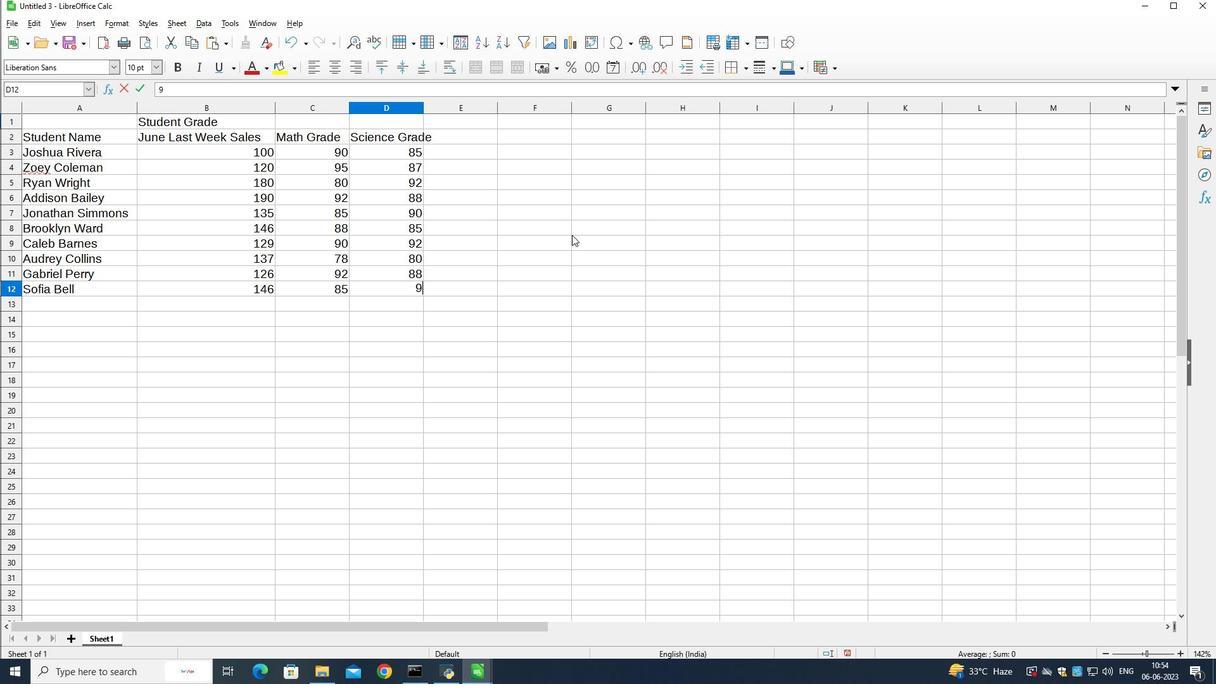 
Action: Mouse moved to (409, 104)
Screenshot: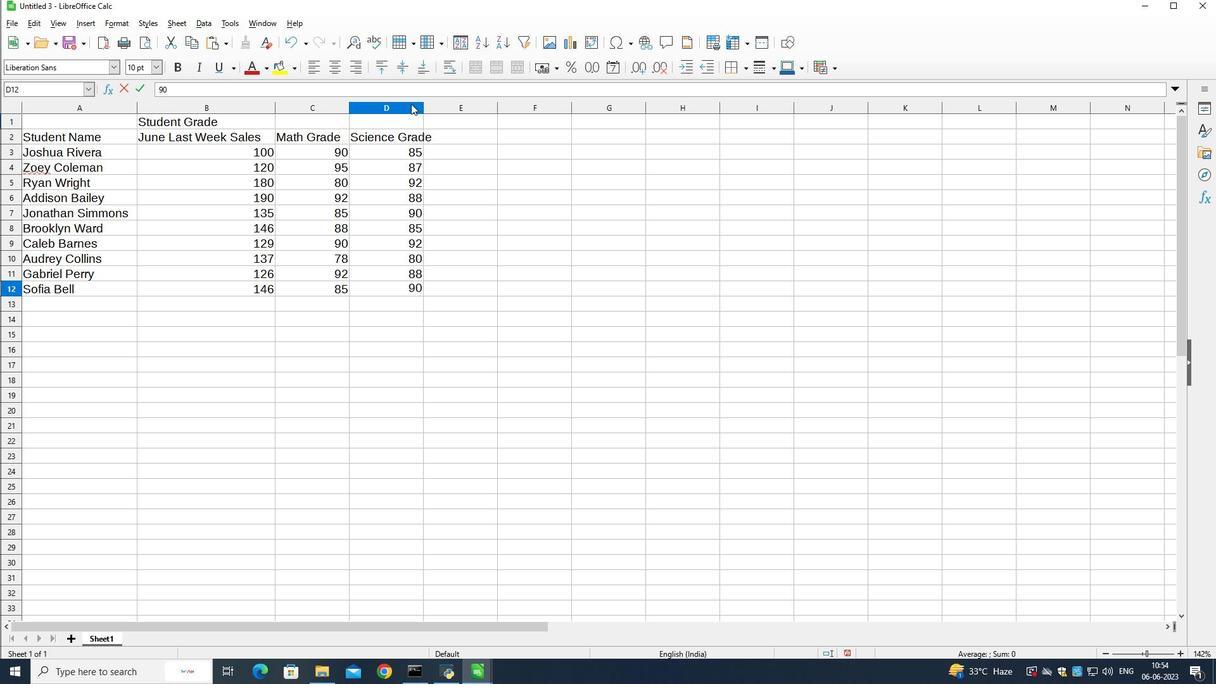 
Action: Mouse pressed left at (409, 104)
Screenshot: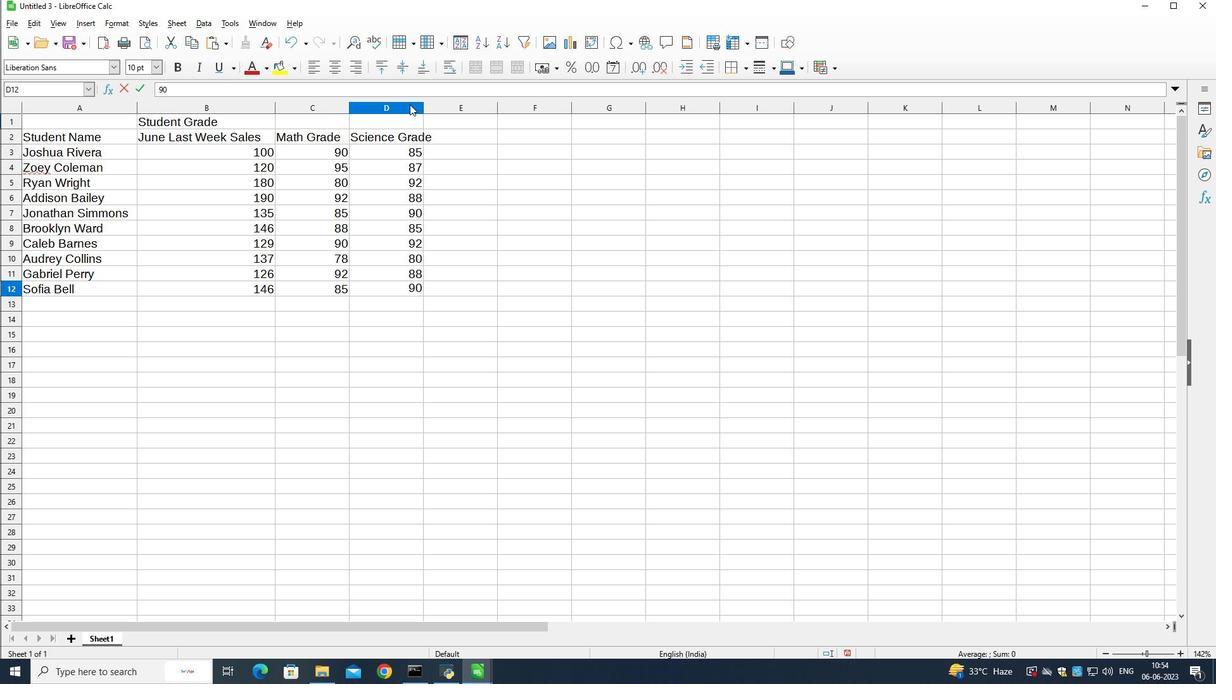 
Action: Mouse moved to (423, 105)
Screenshot: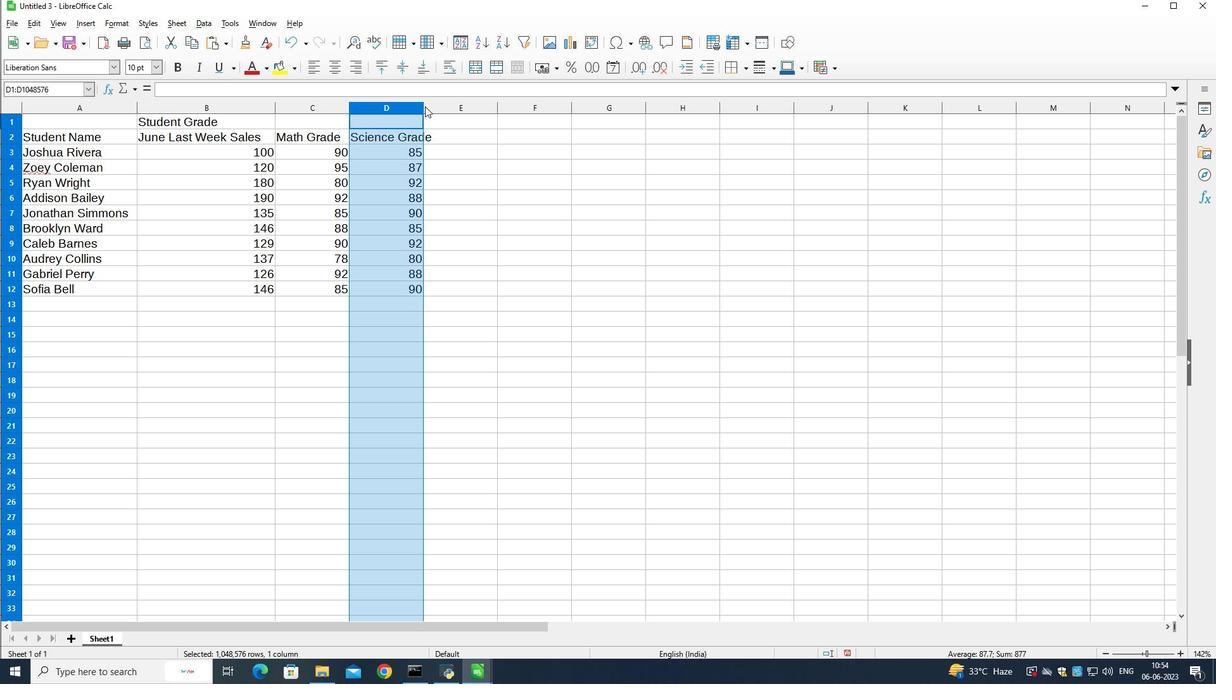 
Action: Mouse pressed left at (423, 105)
Screenshot: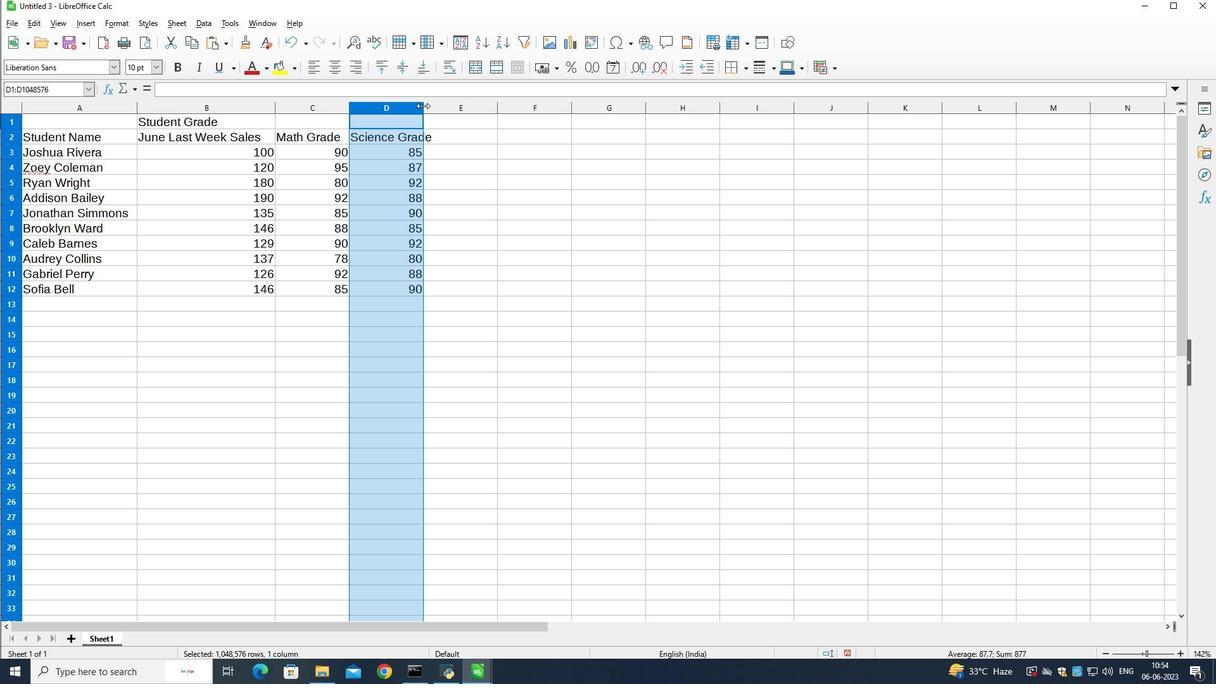 
Action: Mouse moved to (455, 138)
Screenshot: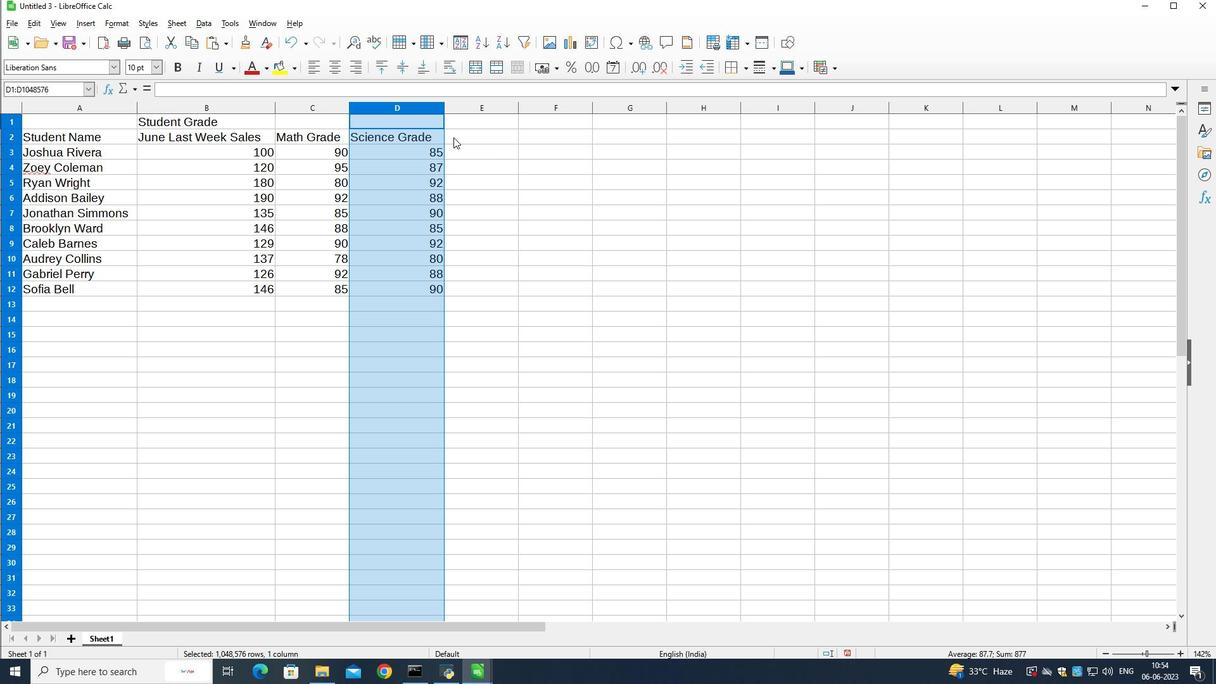 
Action: Mouse pressed left at (455, 138)
Screenshot: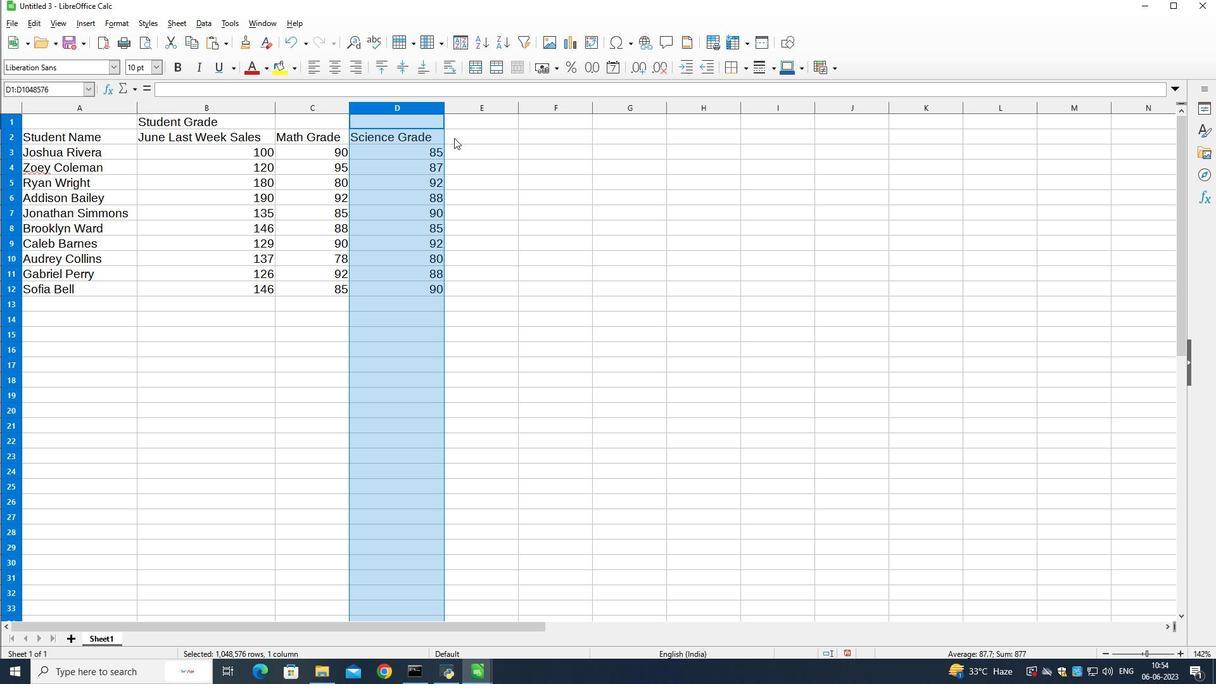 
Action: Mouse moved to (629, 195)
Screenshot: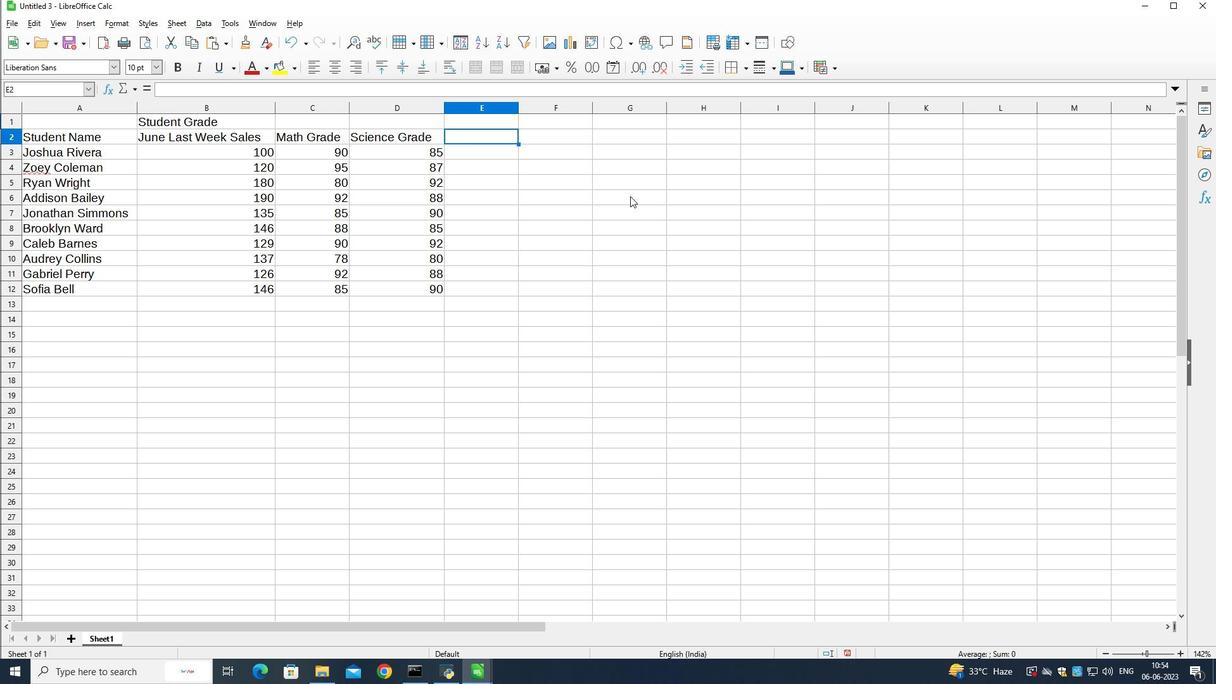 
Action: Key pressed <Key.shift>English<Key.space><Key.shift>Grade<Key.down>92<Key.down>90<Key.down>85<Key.down>90<Key.down>88<Key.down>92<Key.down>85<Key.down>82<Key.down>90<Key.down>88
Screenshot: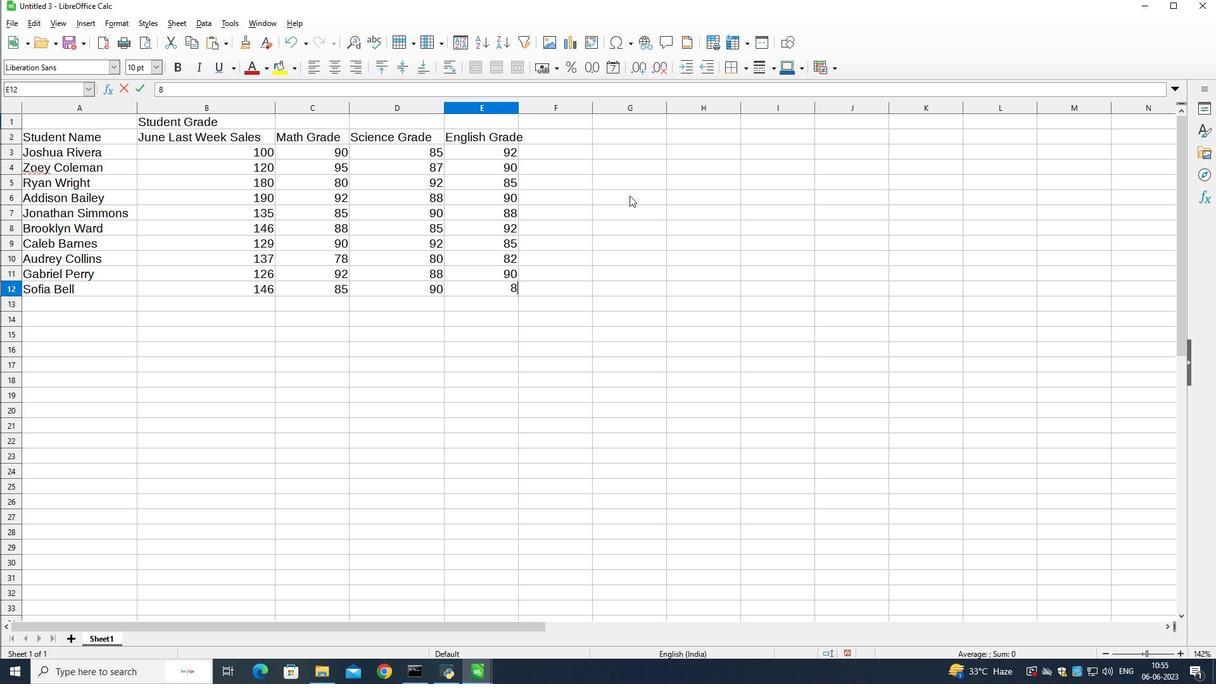 
Action: Mouse moved to (499, 106)
Screenshot: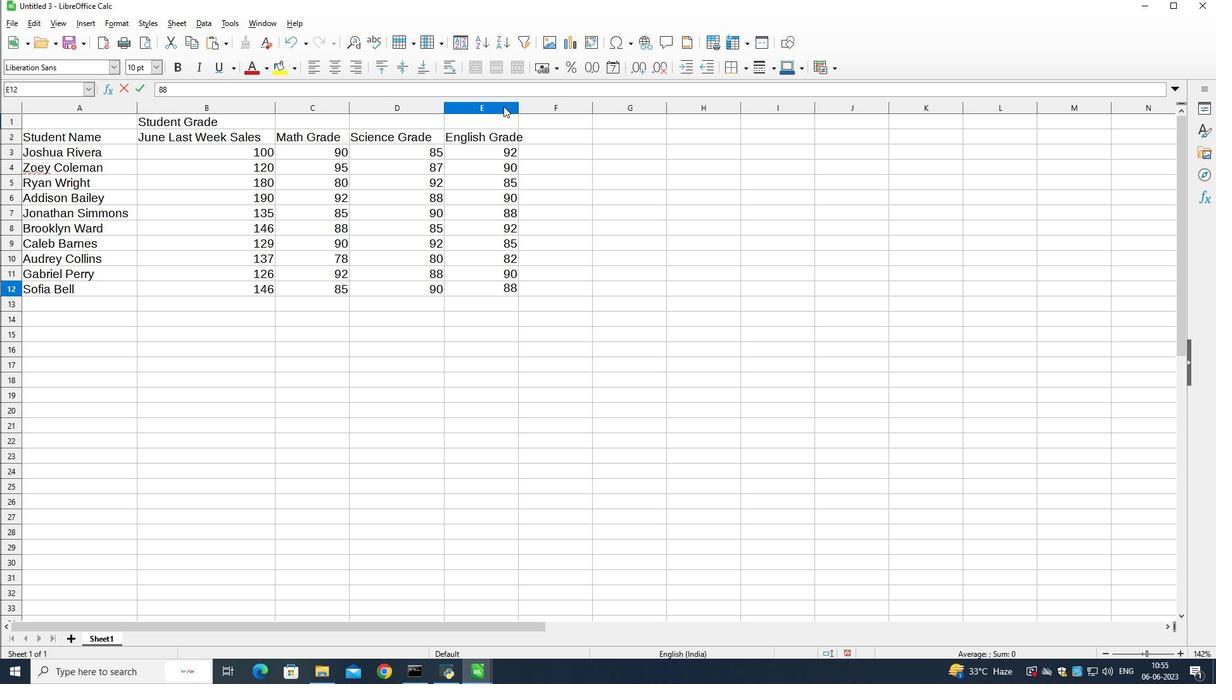 
Action: Mouse pressed left at (499, 106)
Screenshot: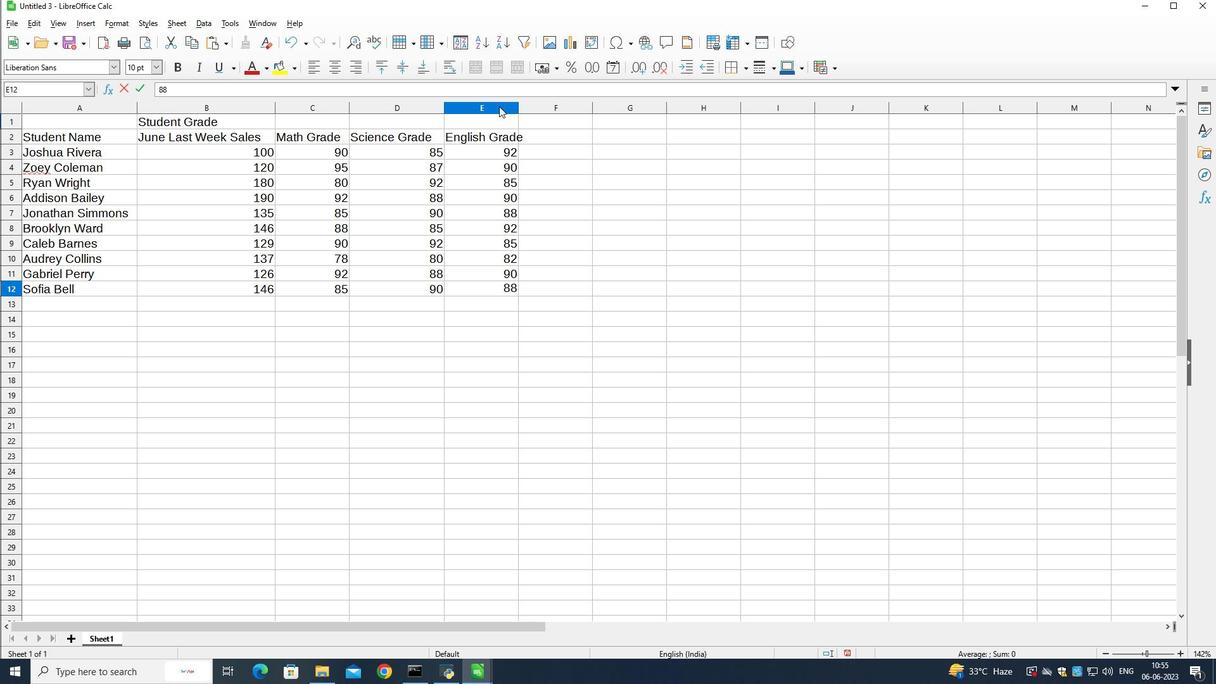 
Action: Mouse moved to (517, 109)
Screenshot: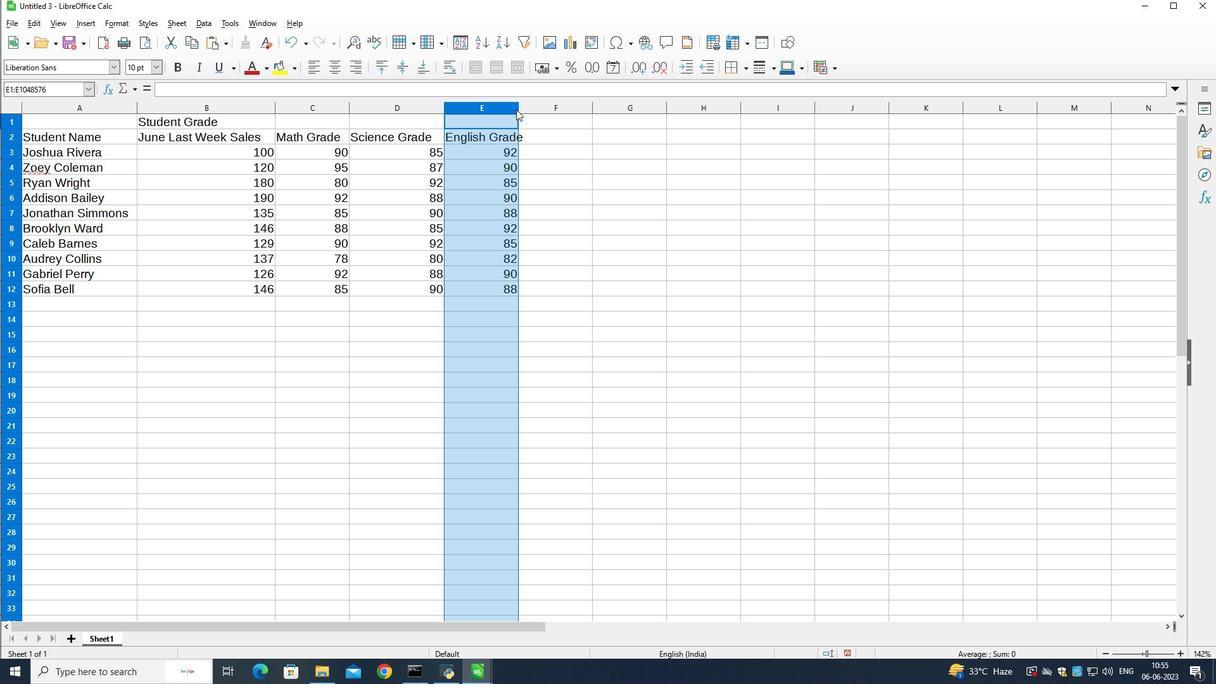 
Action: Mouse pressed left at (517, 109)
Screenshot: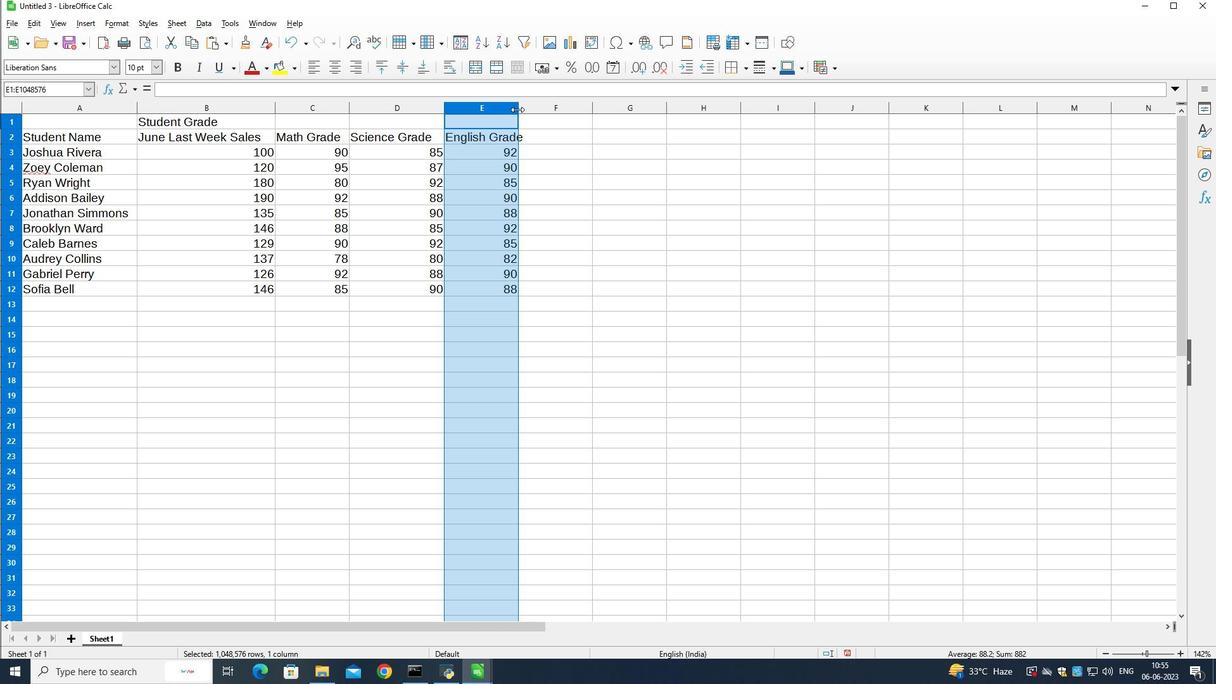 
Action: Mouse moved to (547, 140)
Screenshot: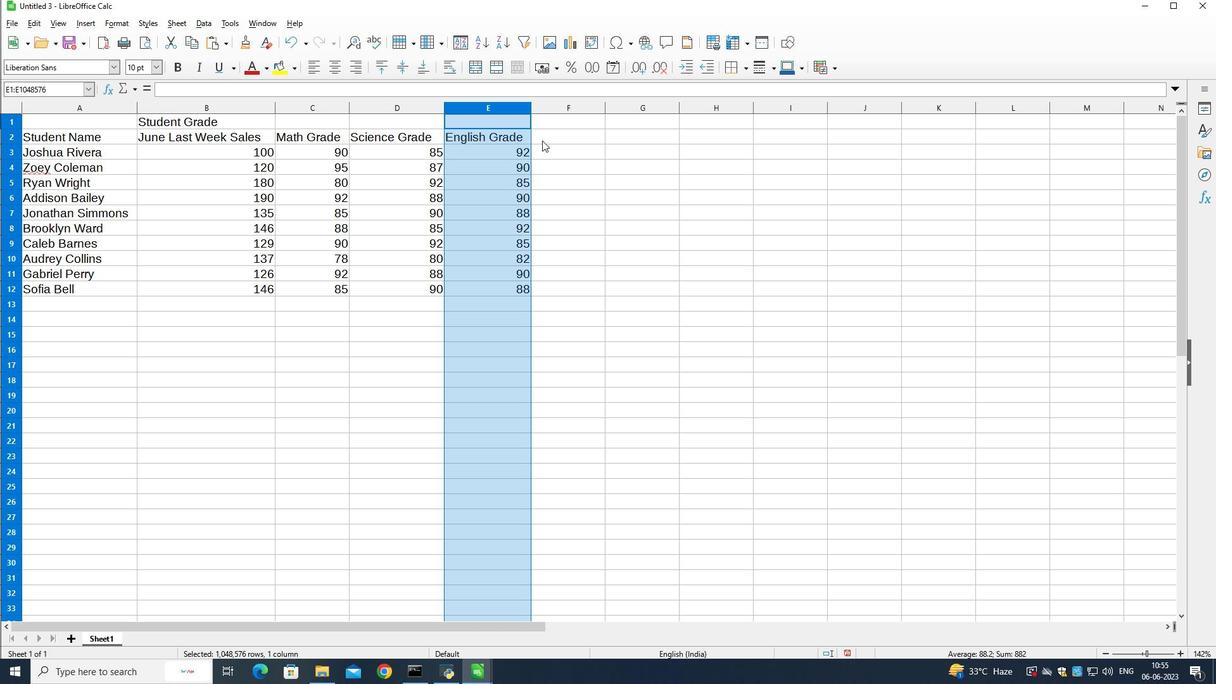 
Action: Mouse pressed left at (547, 140)
Screenshot: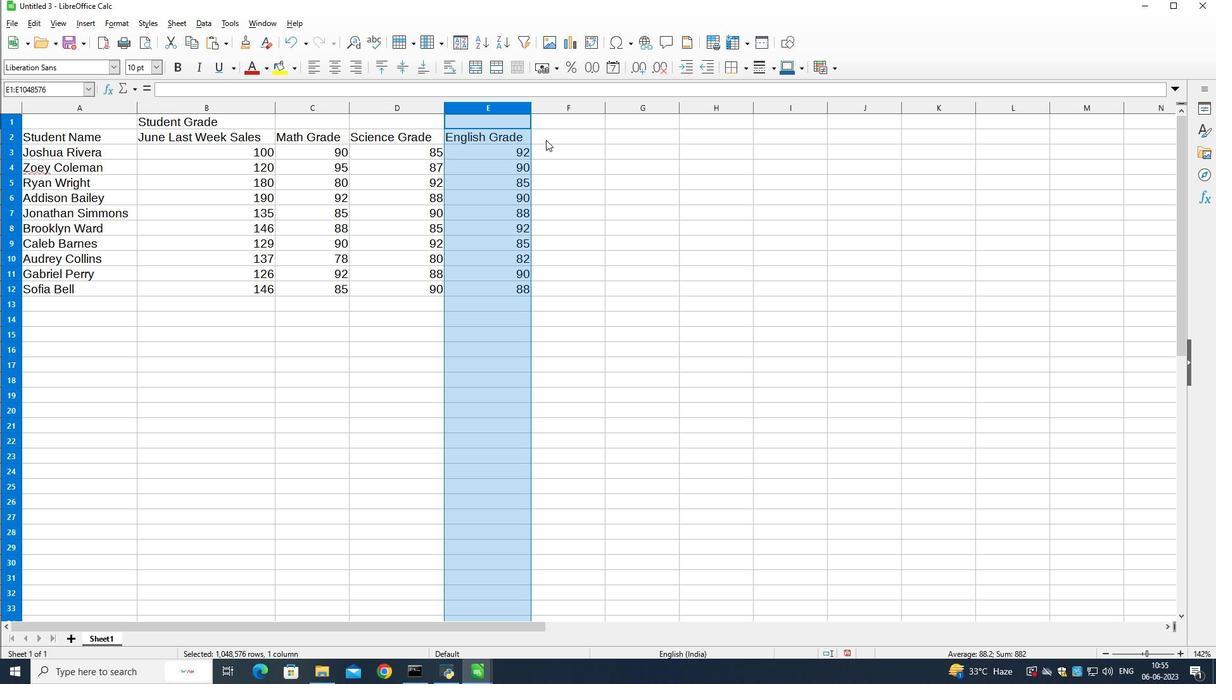 
Action: Mouse moved to (664, 188)
Screenshot: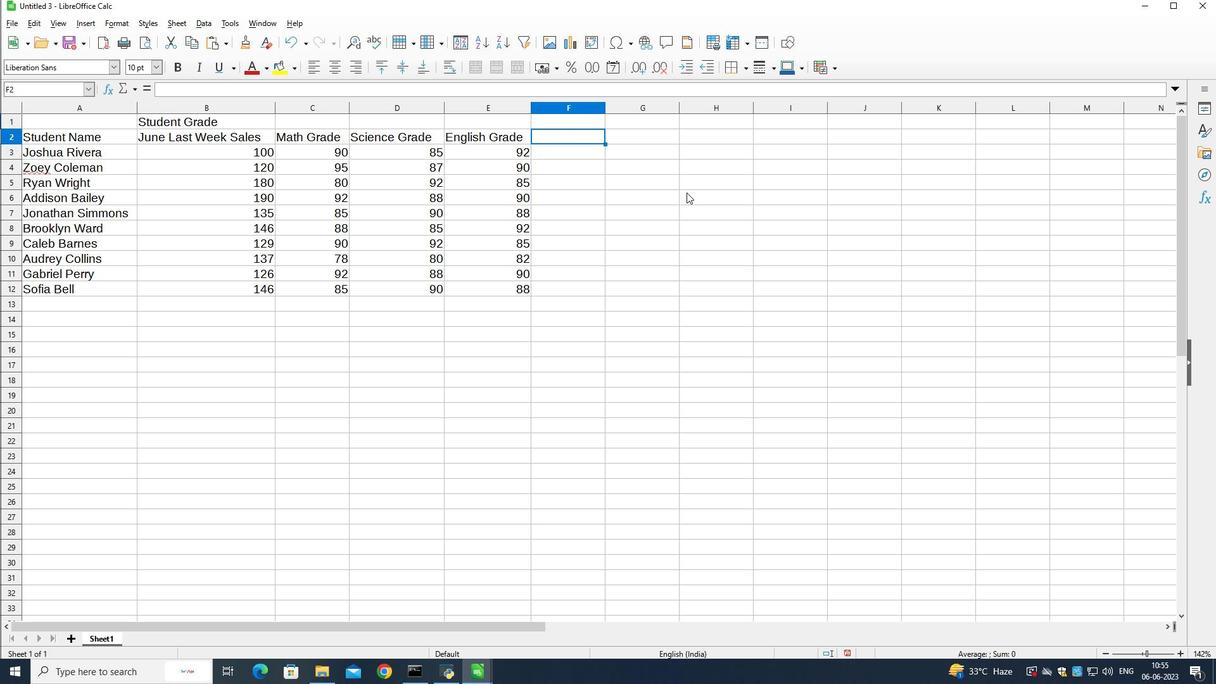 
Action: Key pressed <Key.shift>History<Key.space><Key.shift>Grade<Key.down>88<Key.down>92<Key.down>78<Key.down>95<Key.down>90<Key.down>90<Key.down>80<Key.down>85<Key.down>92<Key.down>90
Screenshot: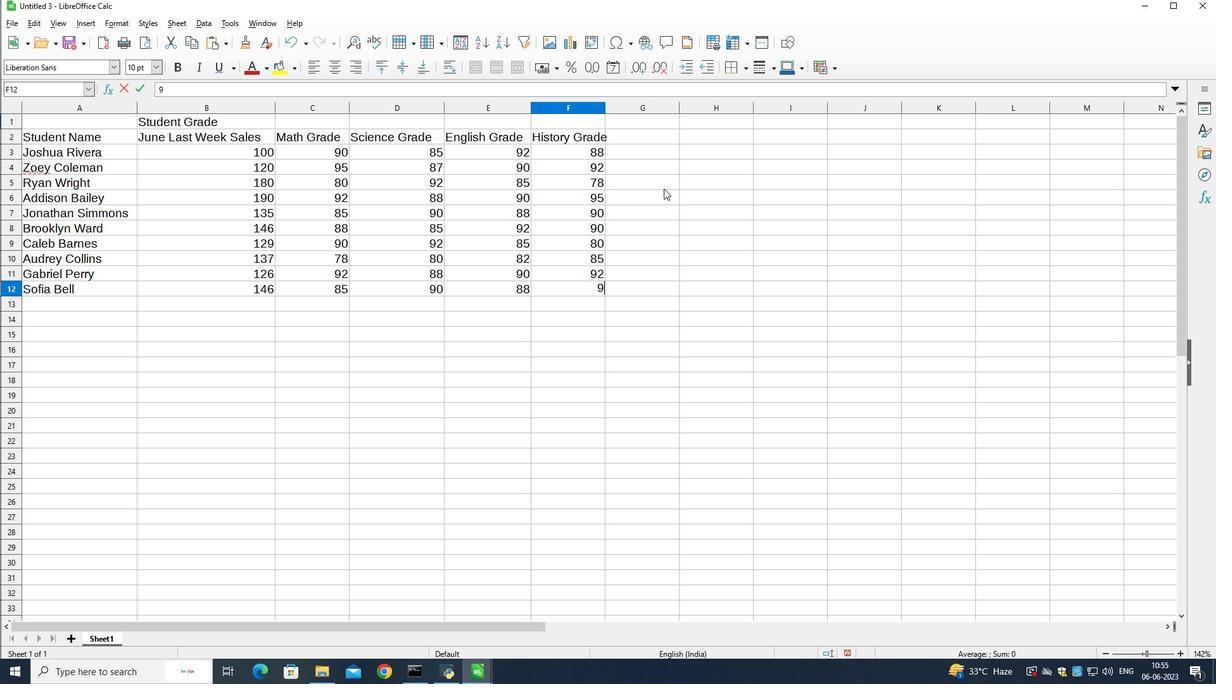 
Action: Mouse moved to (637, 135)
Screenshot: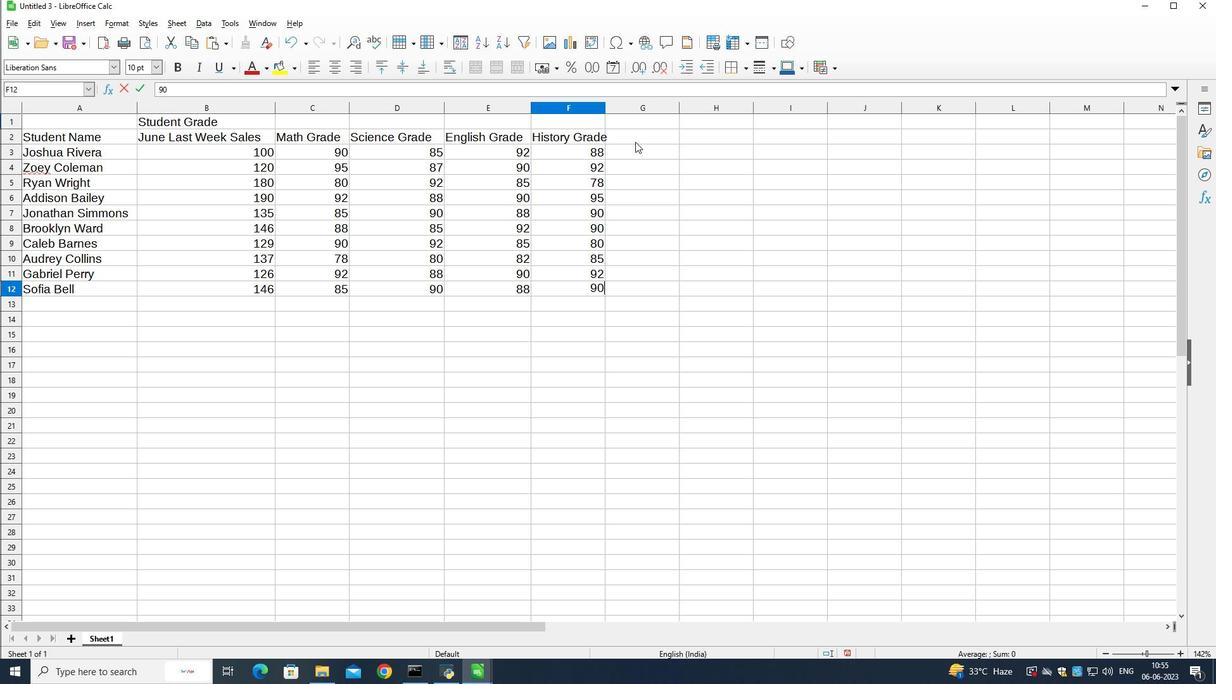 
Action: Mouse pressed left at (637, 135)
Screenshot: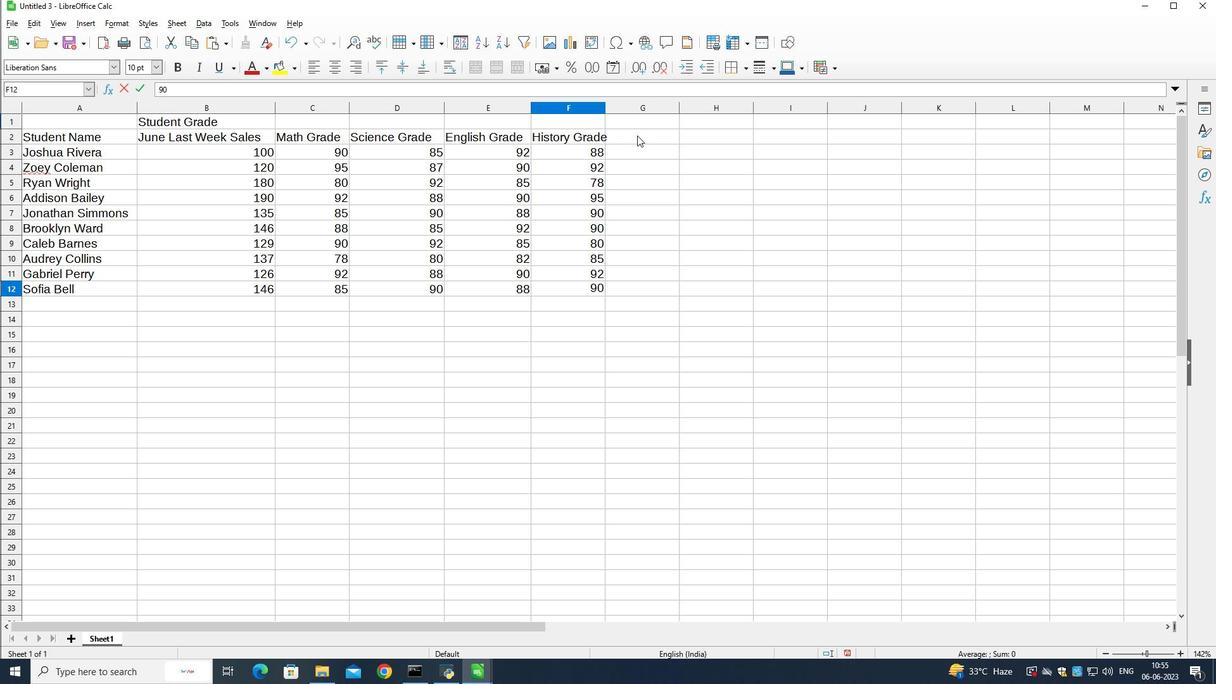 
Action: Mouse moved to (569, 104)
Screenshot: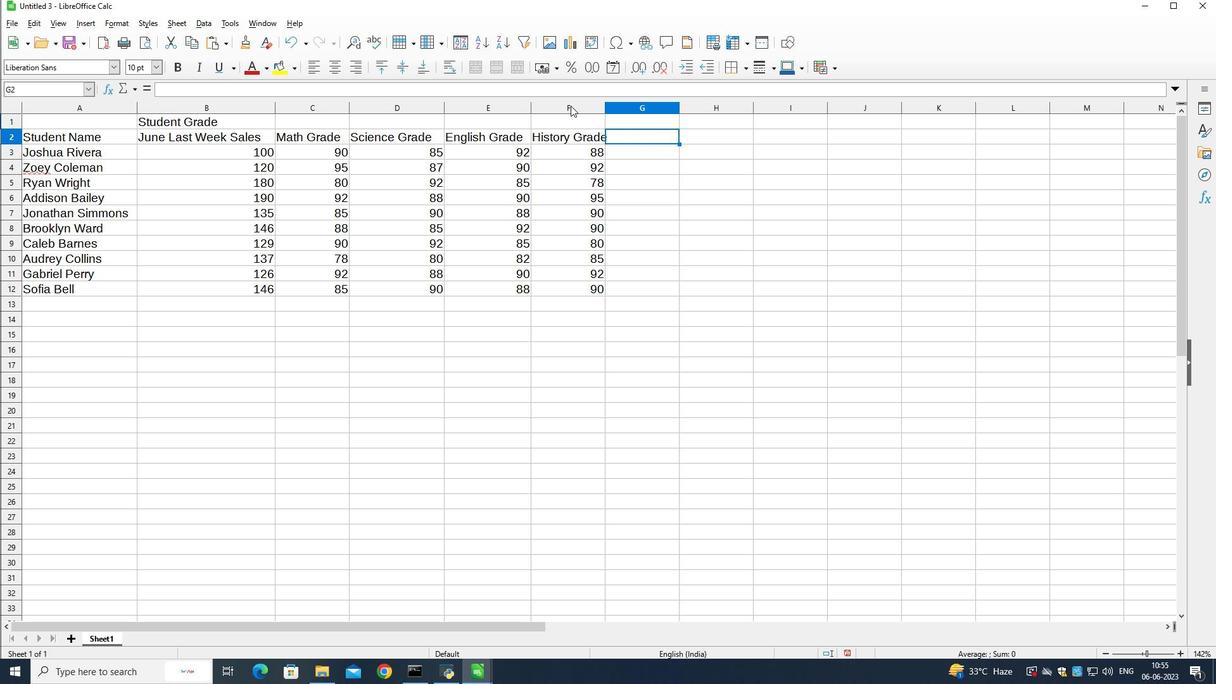 
Action: Mouse pressed left at (569, 104)
Screenshot: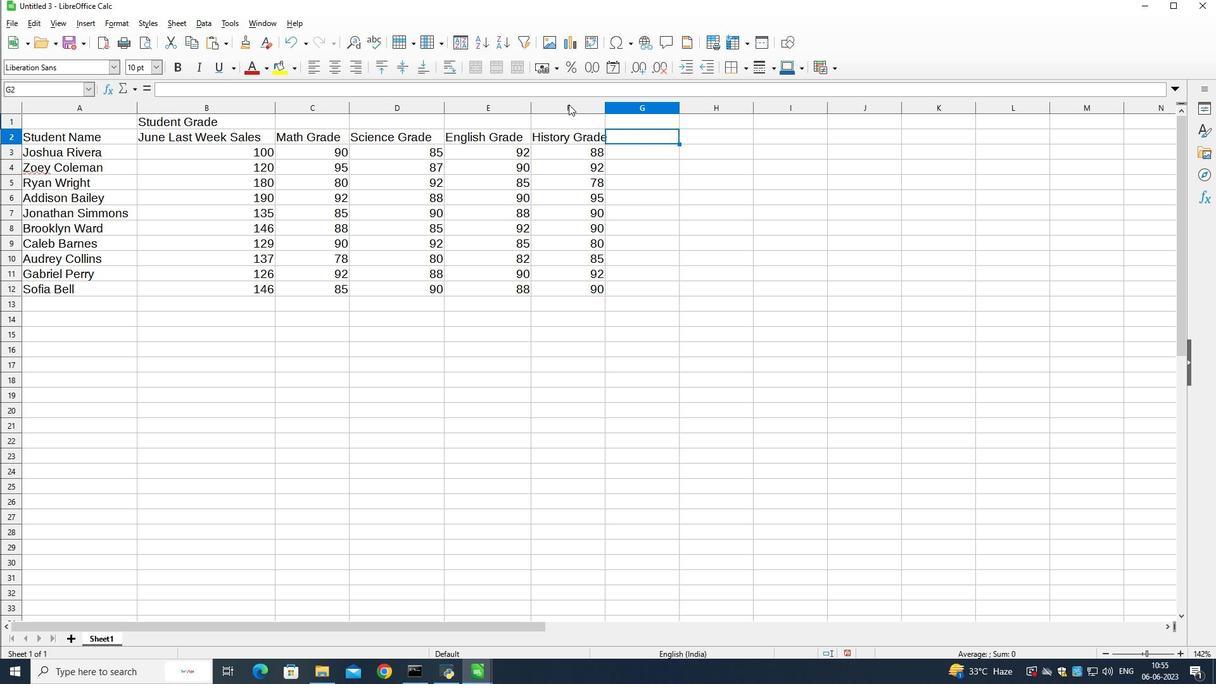 
Action: Mouse moved to (604, 105)
Screenshot: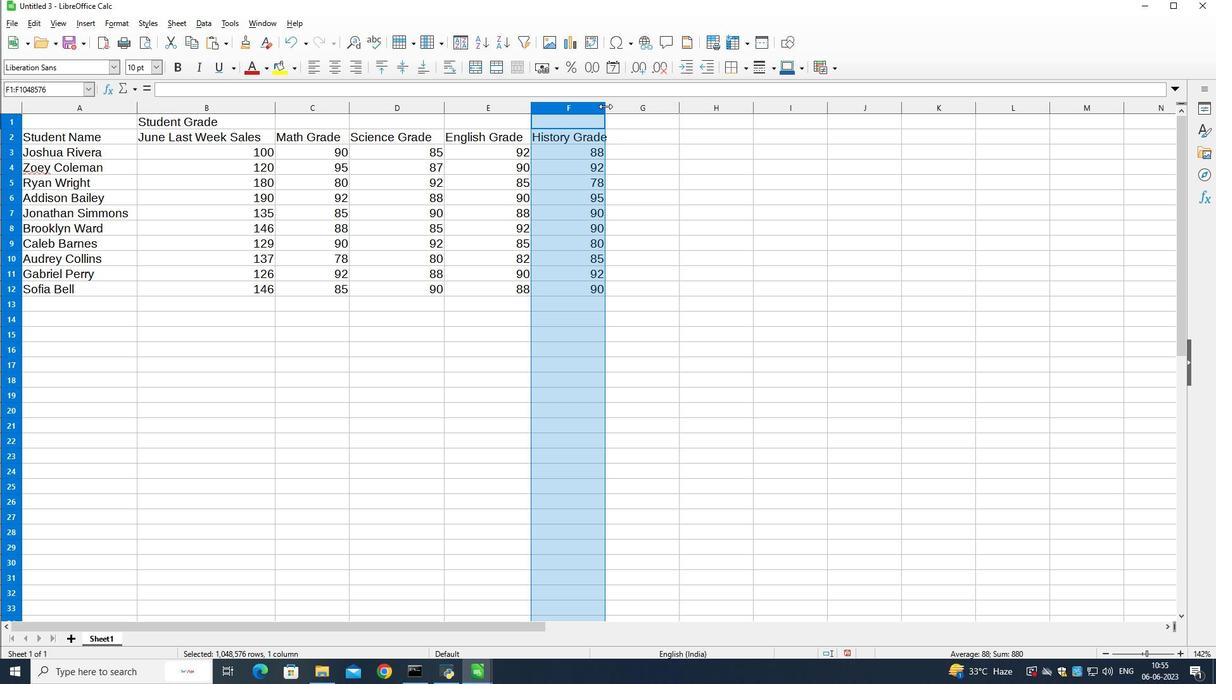 
Action: Mouse pressed left at (604, 105)
Screenshot: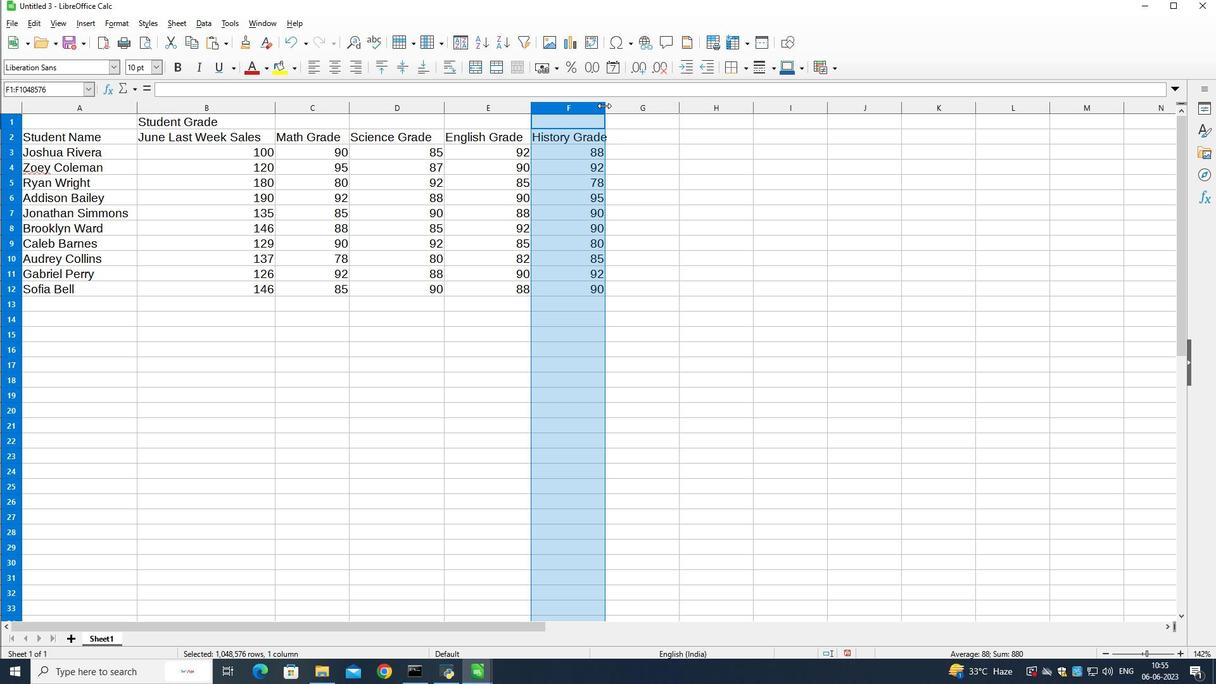 
Action: Mouse moved to (646, 136)
Screenshot: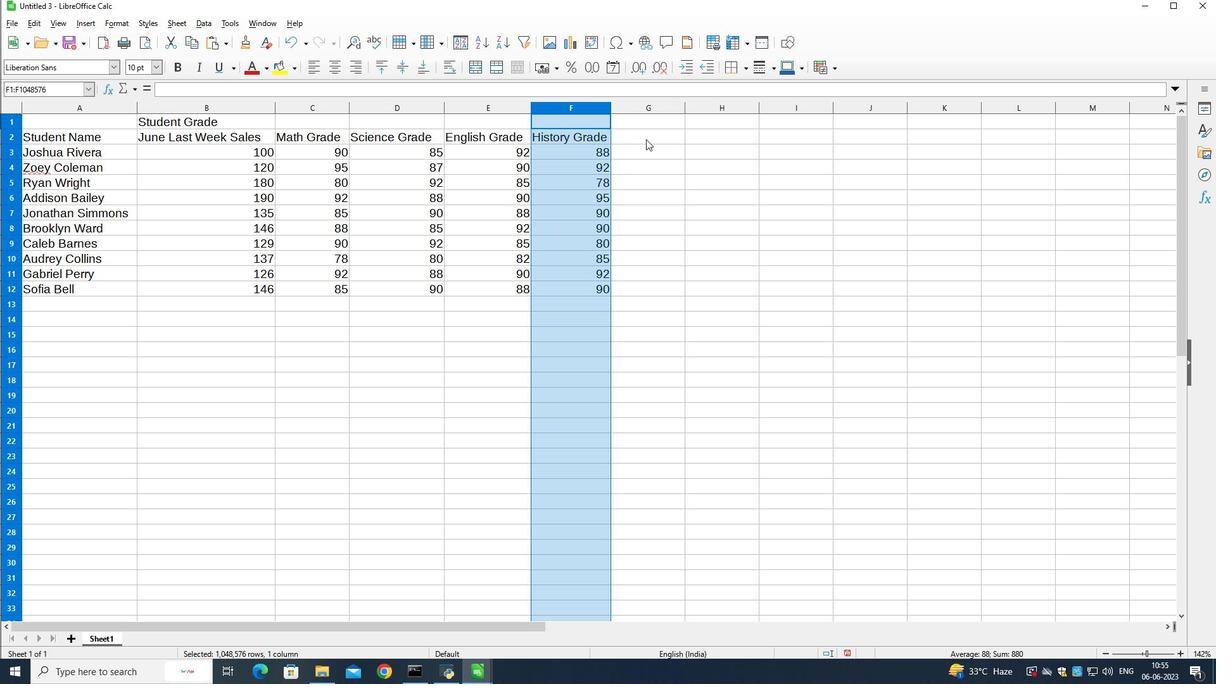 
Action: Mouse pressed left at (646, 136)
Screenshot: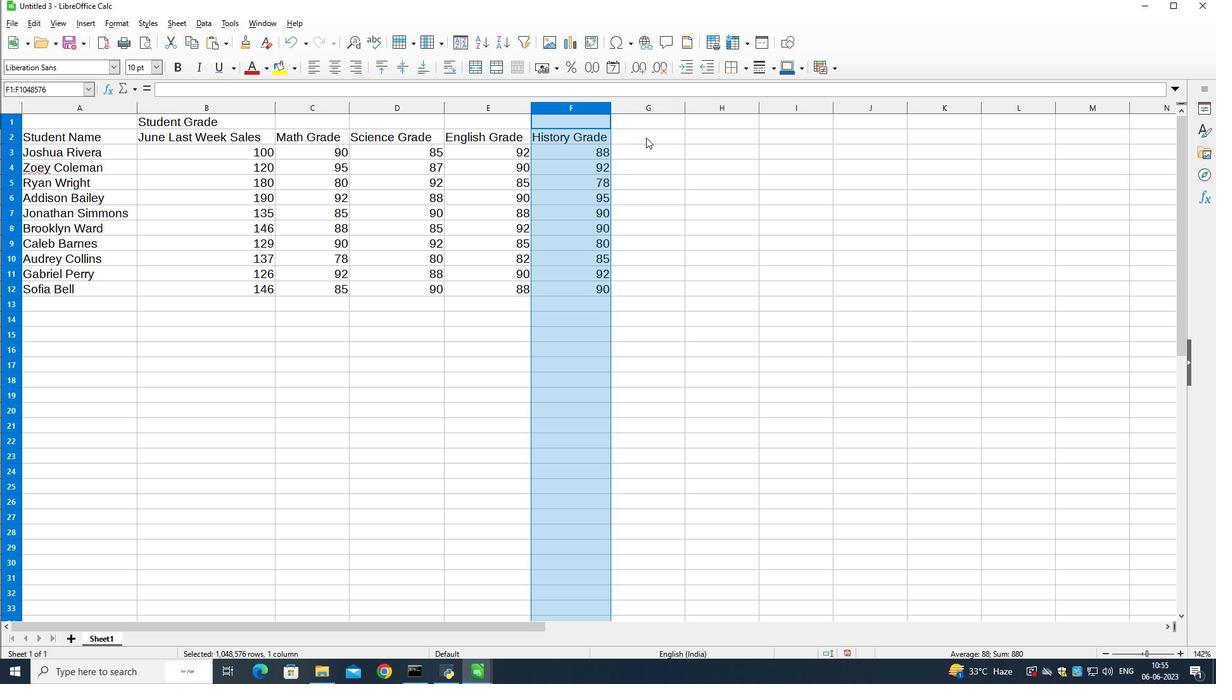 
Action: Mouse moved to (634, 135)
Screenshot: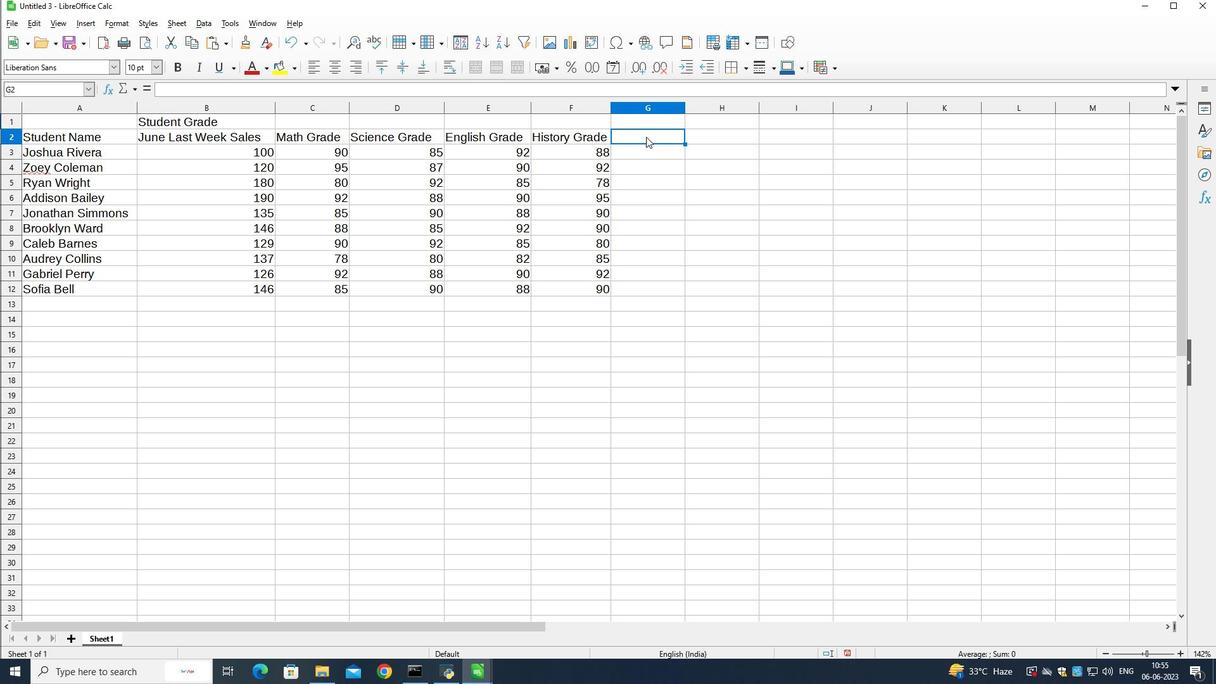 
Action: Key pressed <Key.shift>Total<Key.down>=sum<Key.shift_r>(
Screenshot: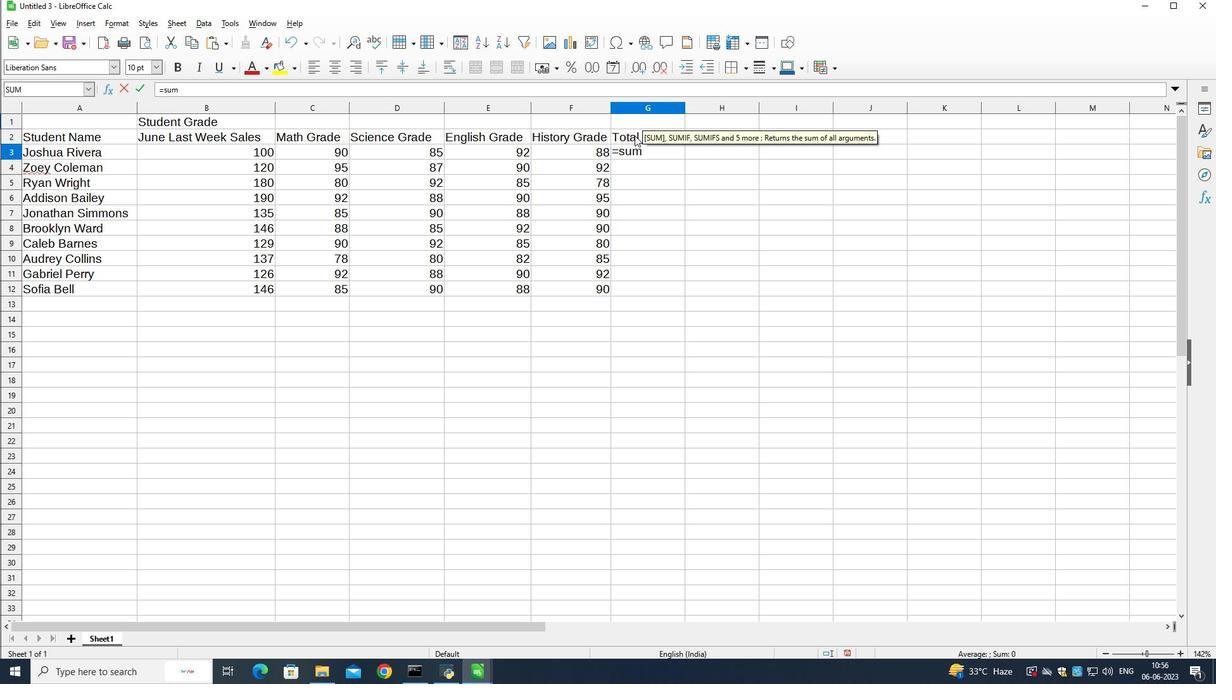 
Action: Mouse moved to (314, 149)
Screenshot: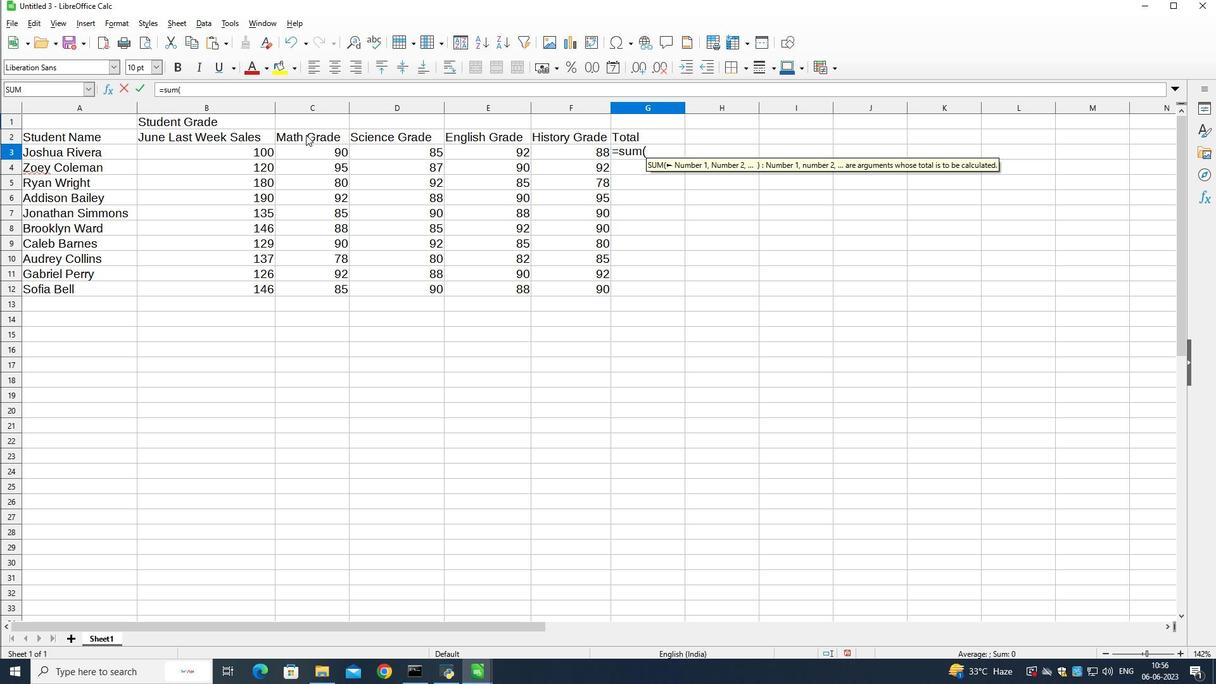 
Action: Mouse pressed left at (314, 149)
Screenshot: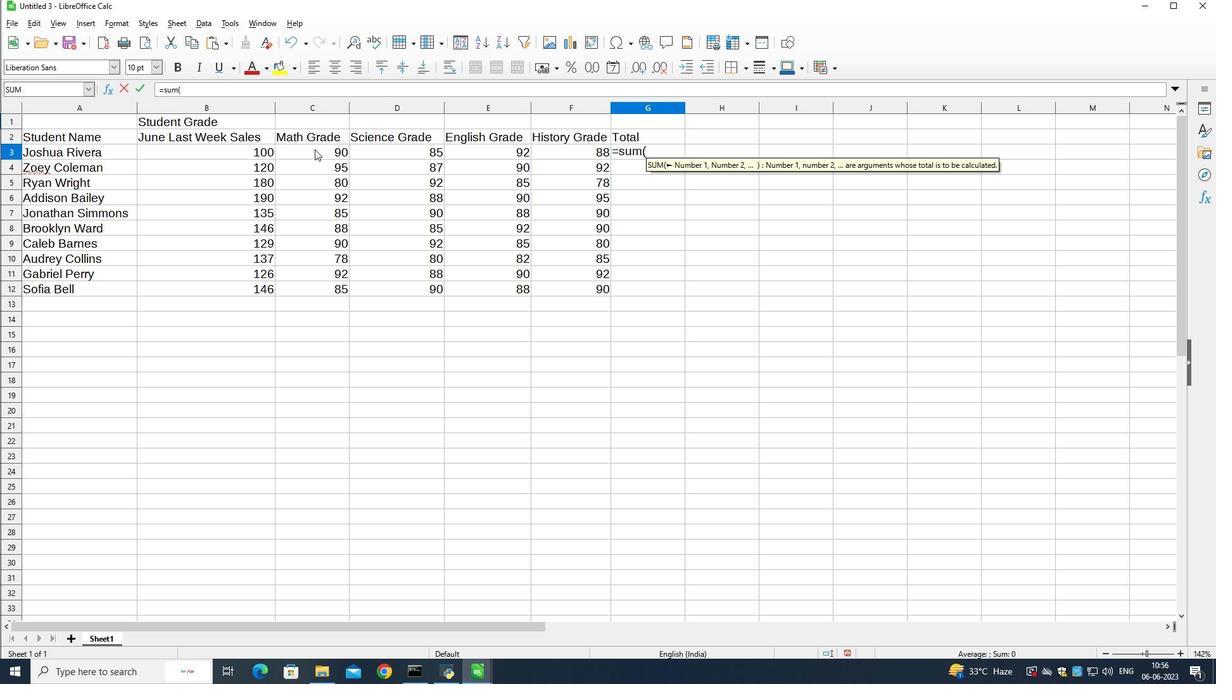 
Action: Mouse moved to (315, 157)
Screenshot: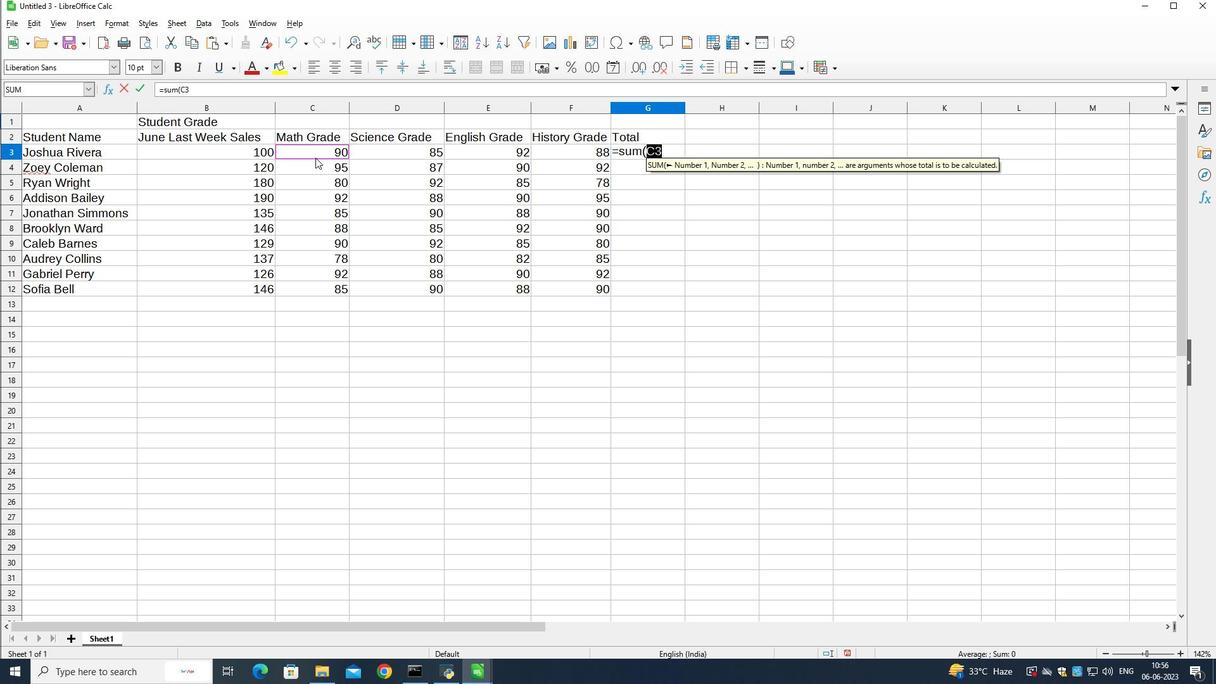 
Action: Key pressed +
Screenshot: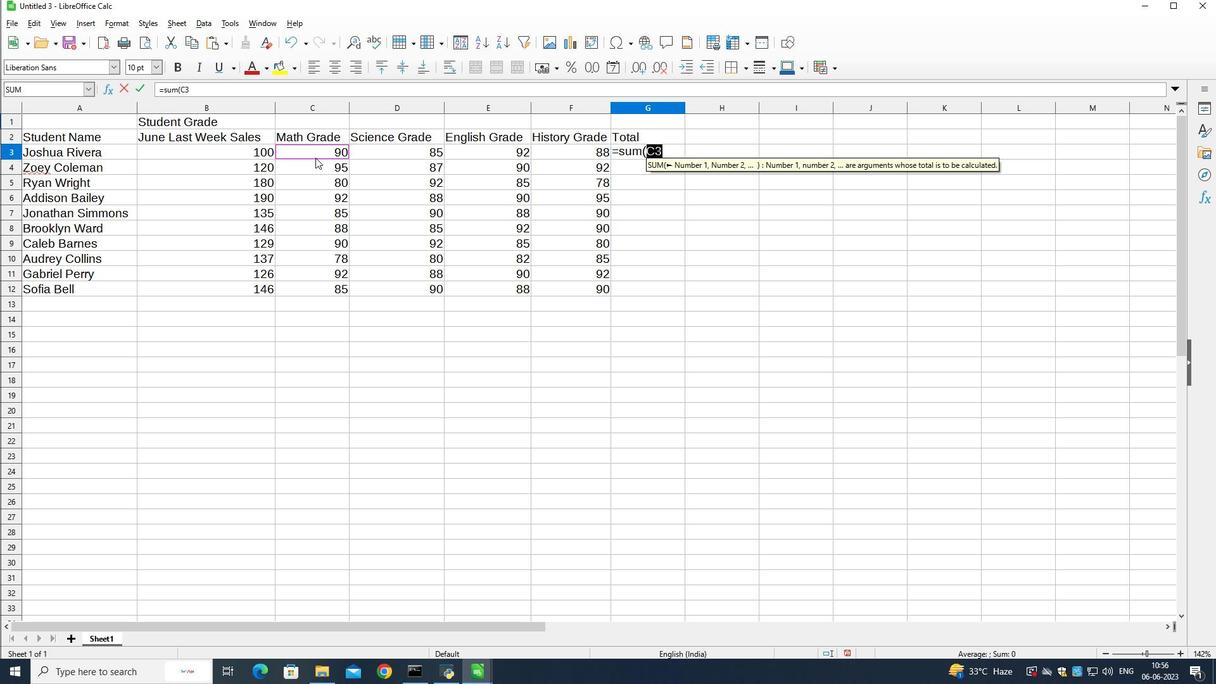 
Action: Mouse moved to (374, 151)
Screenshot: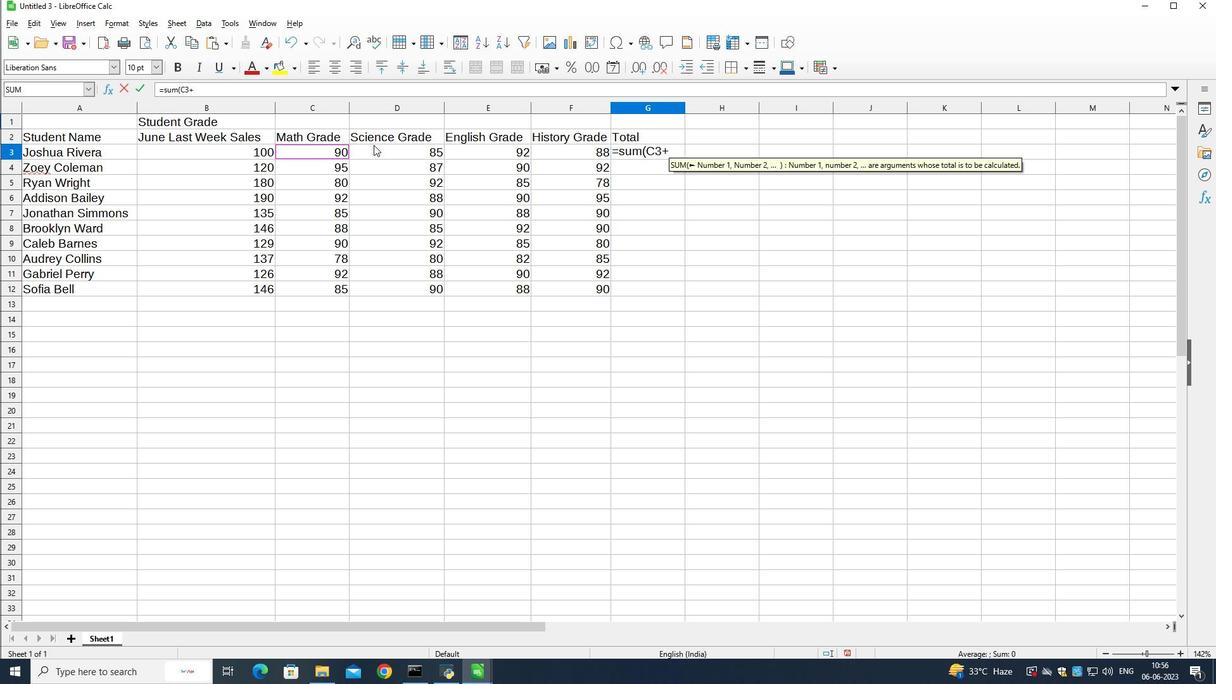
Action: Mouse pressed left at (374, 151)
Screenshot: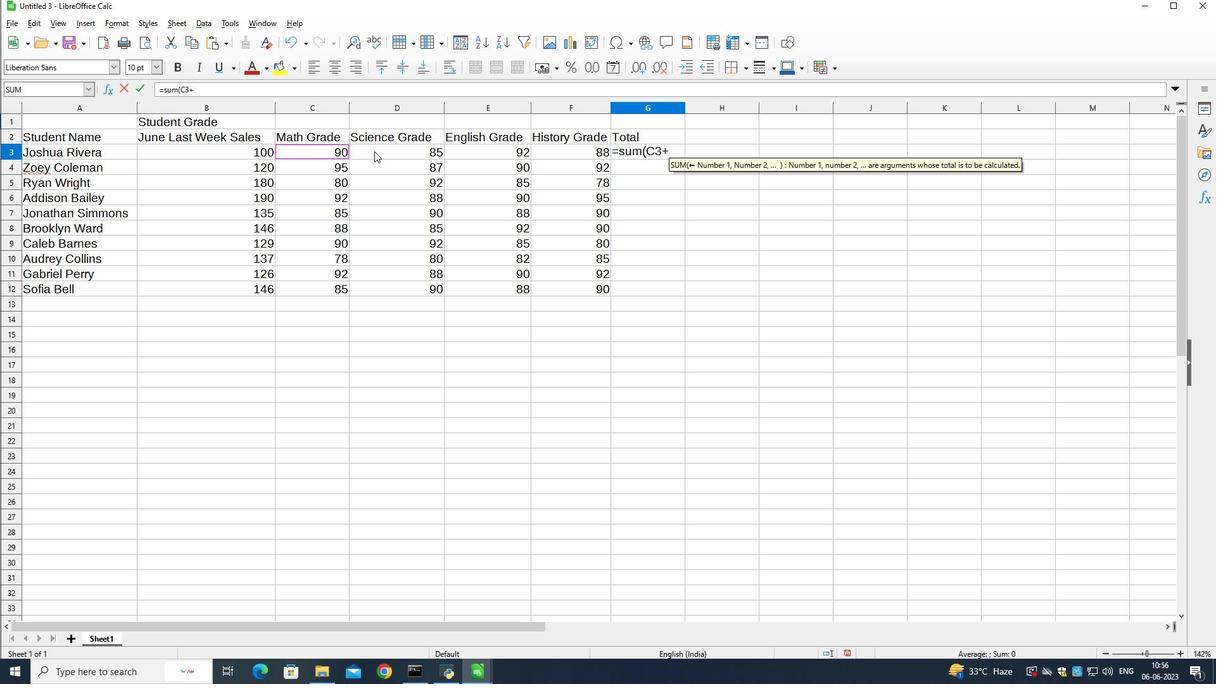 
Action: Mouse moved to (420, 153)
Screenshot: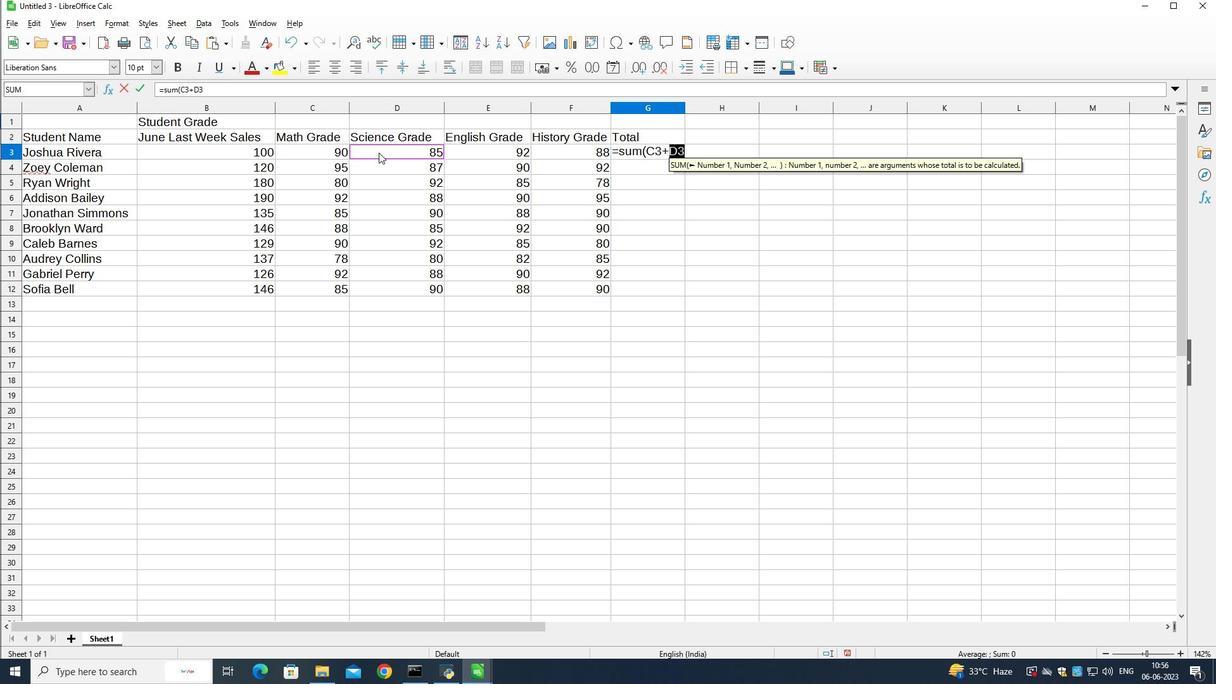 
Action: Key pressed +
Screenshot: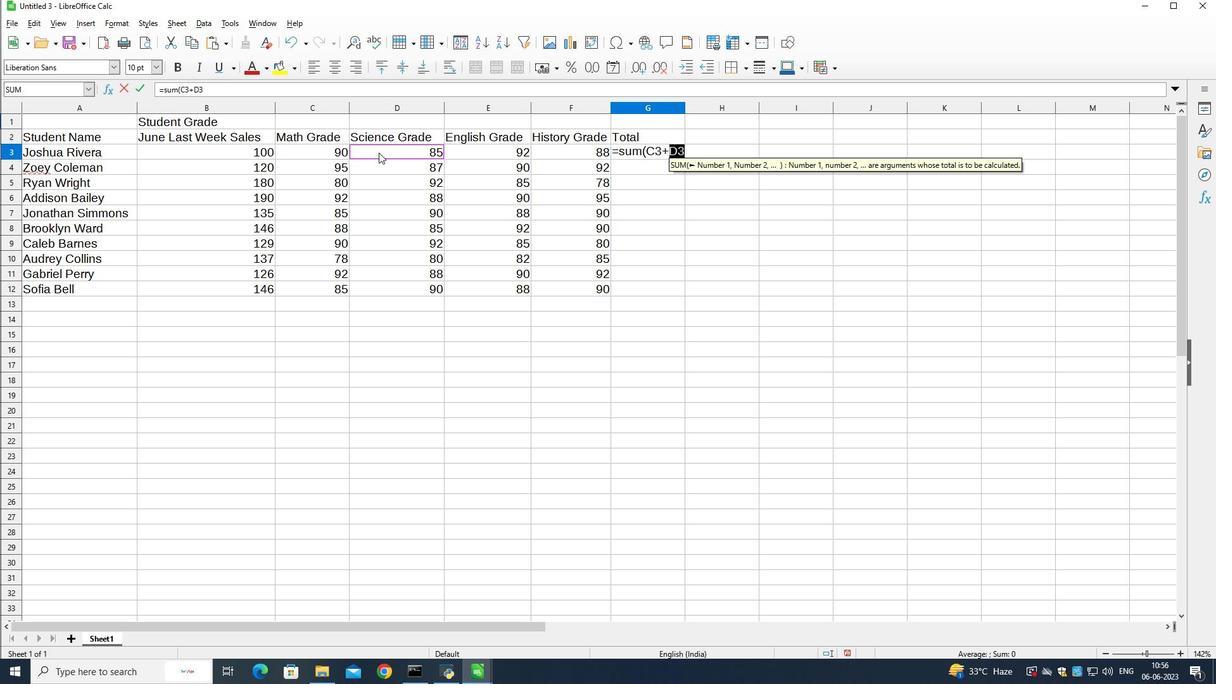 
Action: Mouse moved to (452, 148)
Screenshot: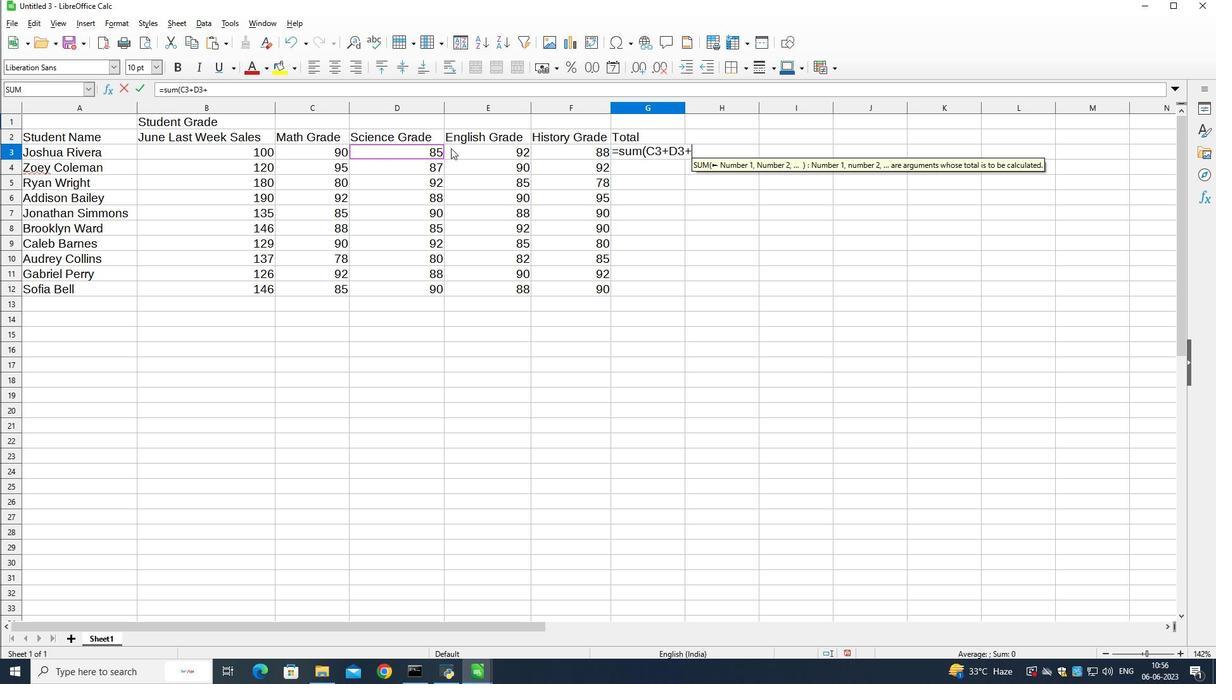 
Action: Mouse pressed left at (452, 148)
Screenshot: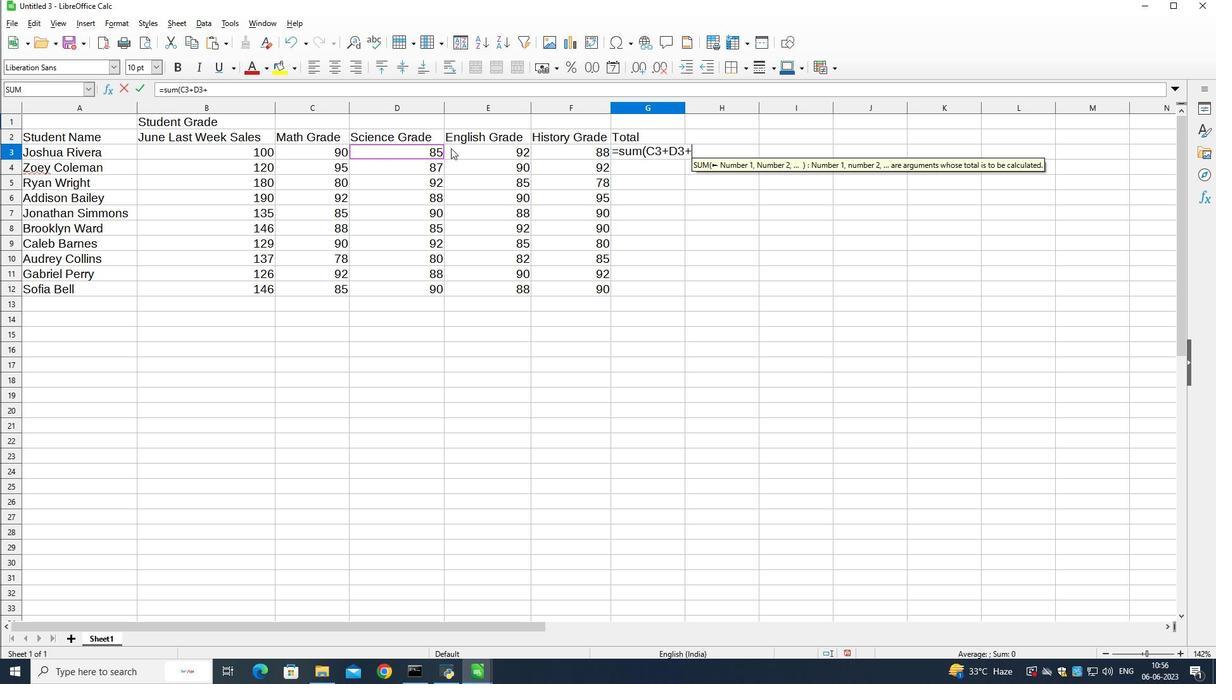 
Action: Mouse moved to (461, 148)
Screenshot: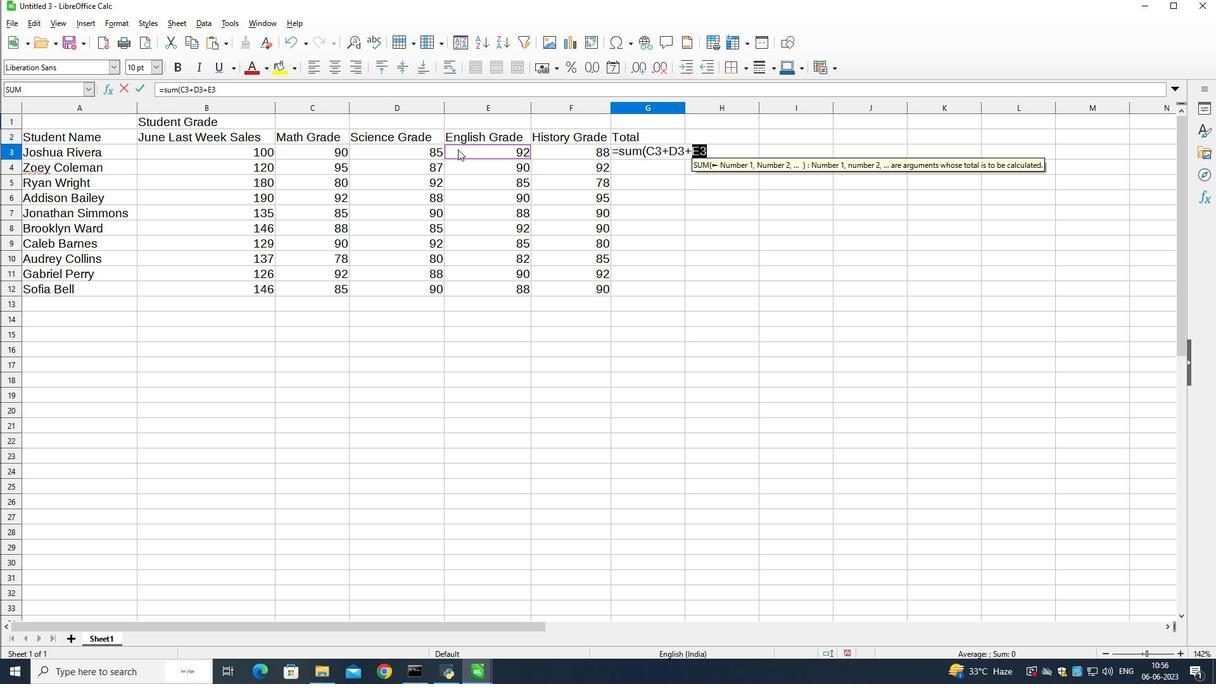 
Action: Key pressed +
Screenshot: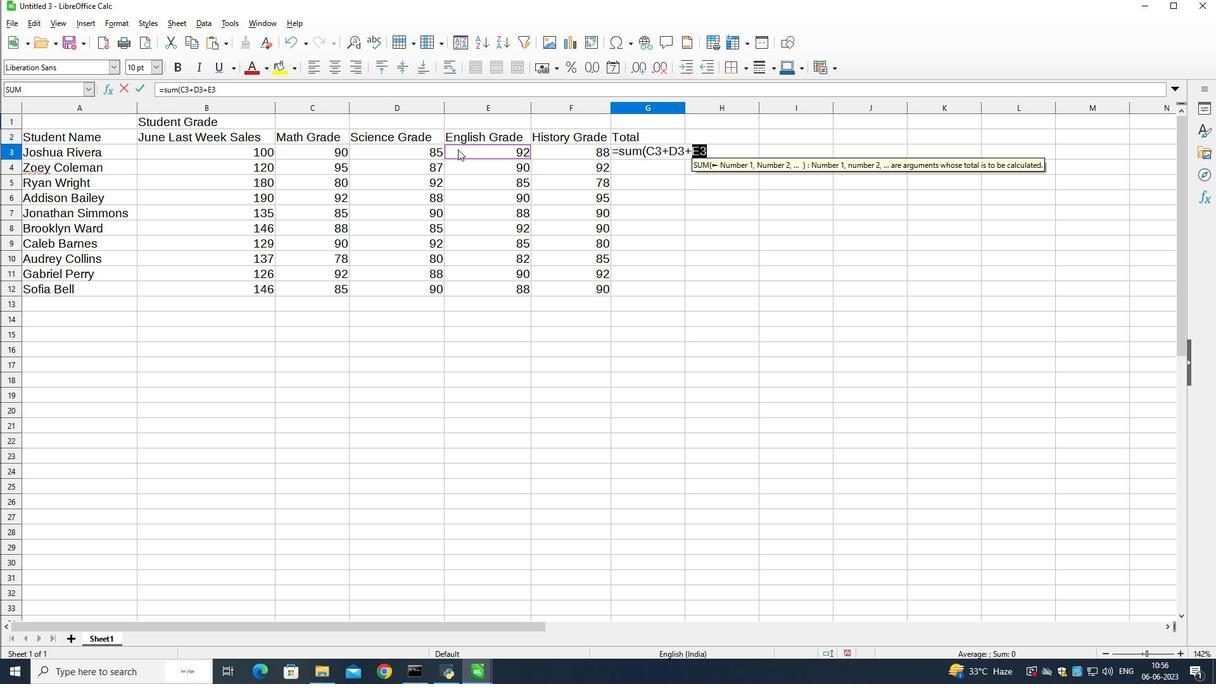 
Action: Mouse moved to (554, 150)
Screenshot: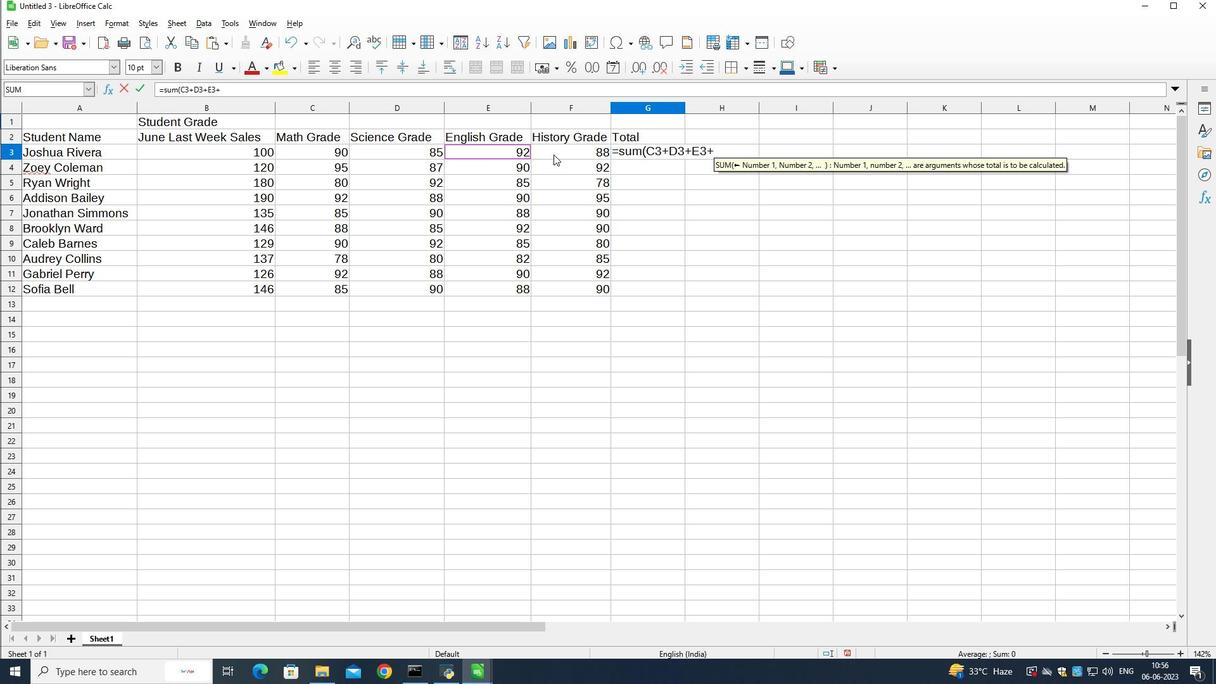 
Action: Mouse pressed left at (554, 150)
Screenshot: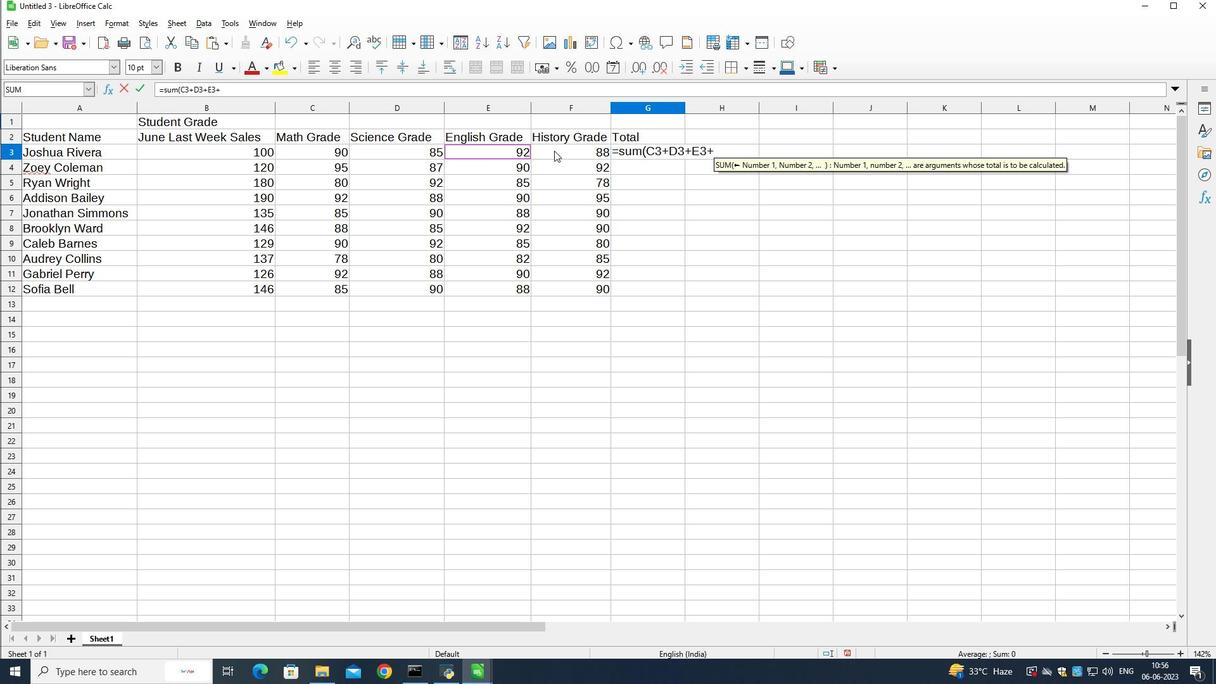
Action: Mouse moved to (551, 159)
Screenshot: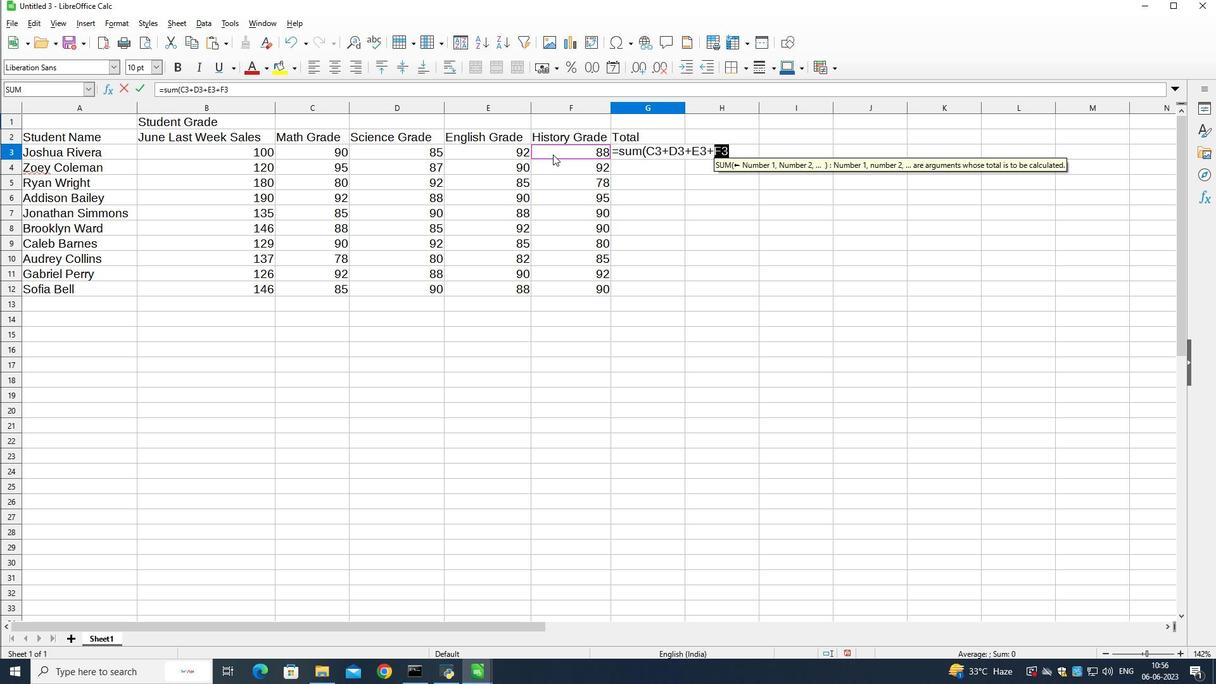 
Action: Key pressed <Key.shift_r>)<Key.enter>
Screenshot: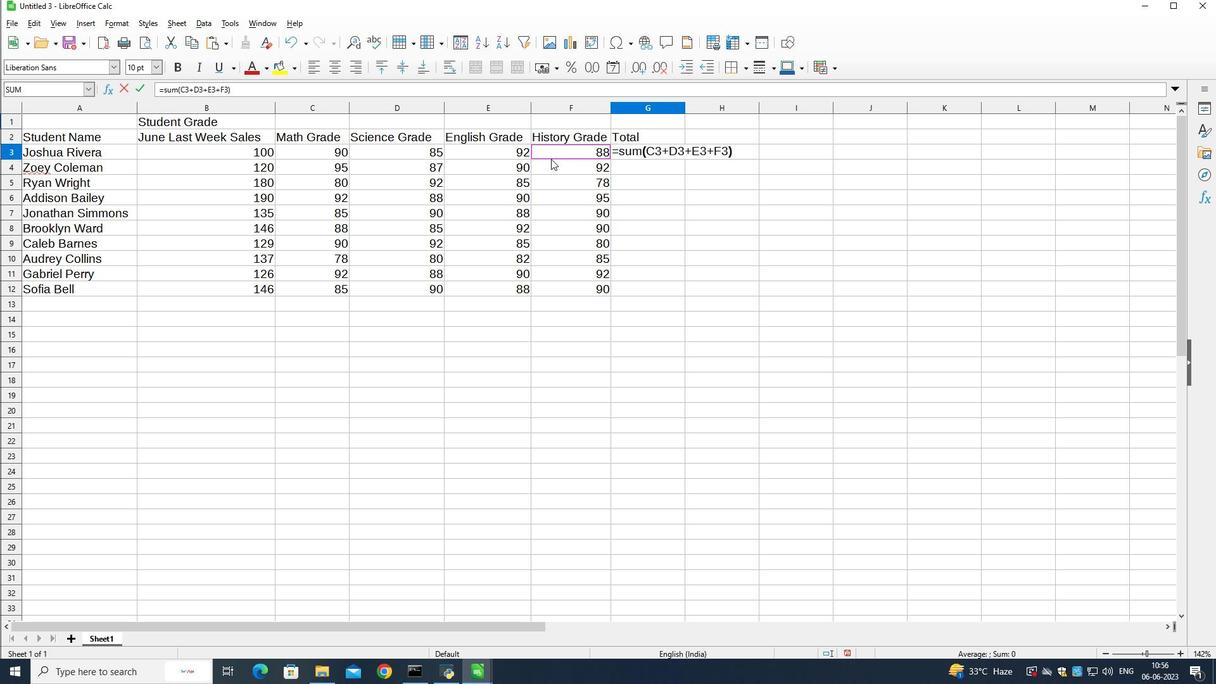 
Action: Mouse moved to (668, 150)
Screenshot: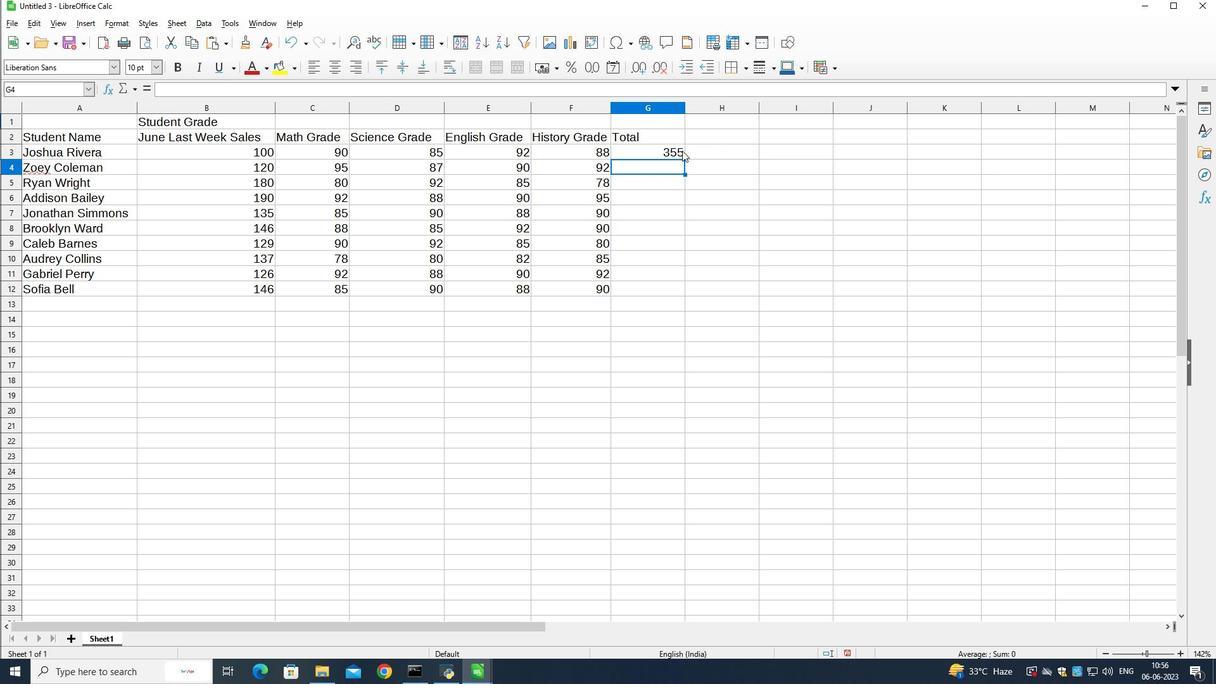
Action: Mouse pressed left at (668, 150)
Screenshot: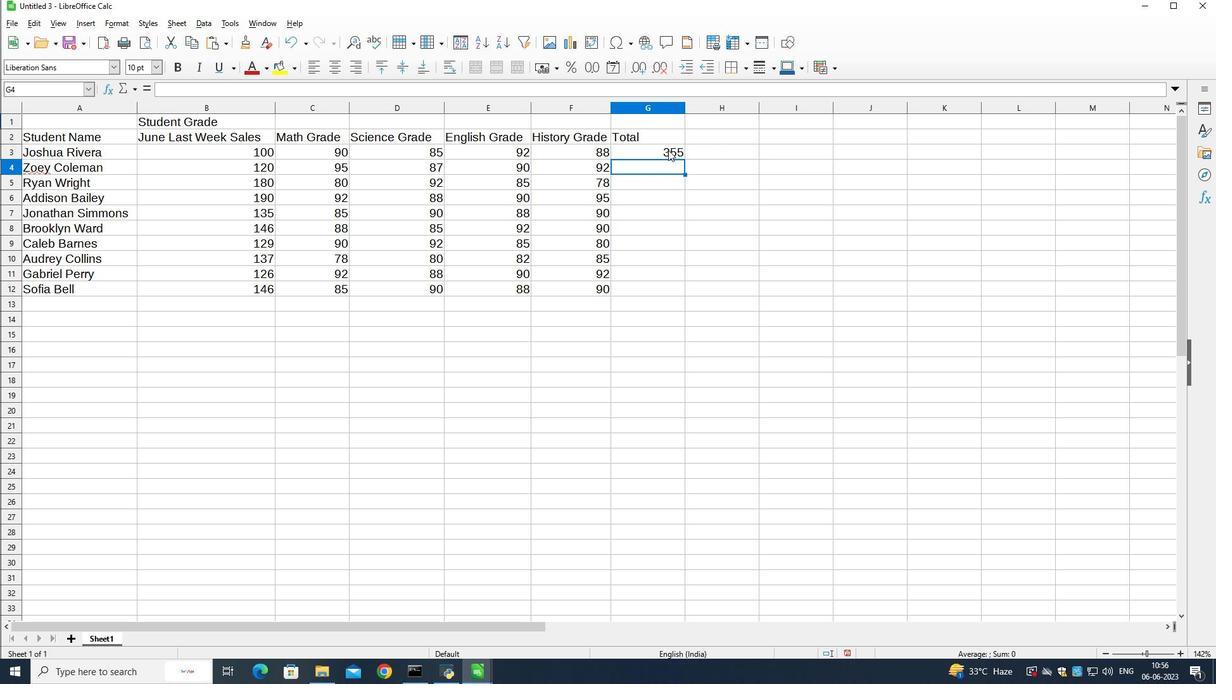 
Action: Mouse moved to (685, 156)
Screenshot: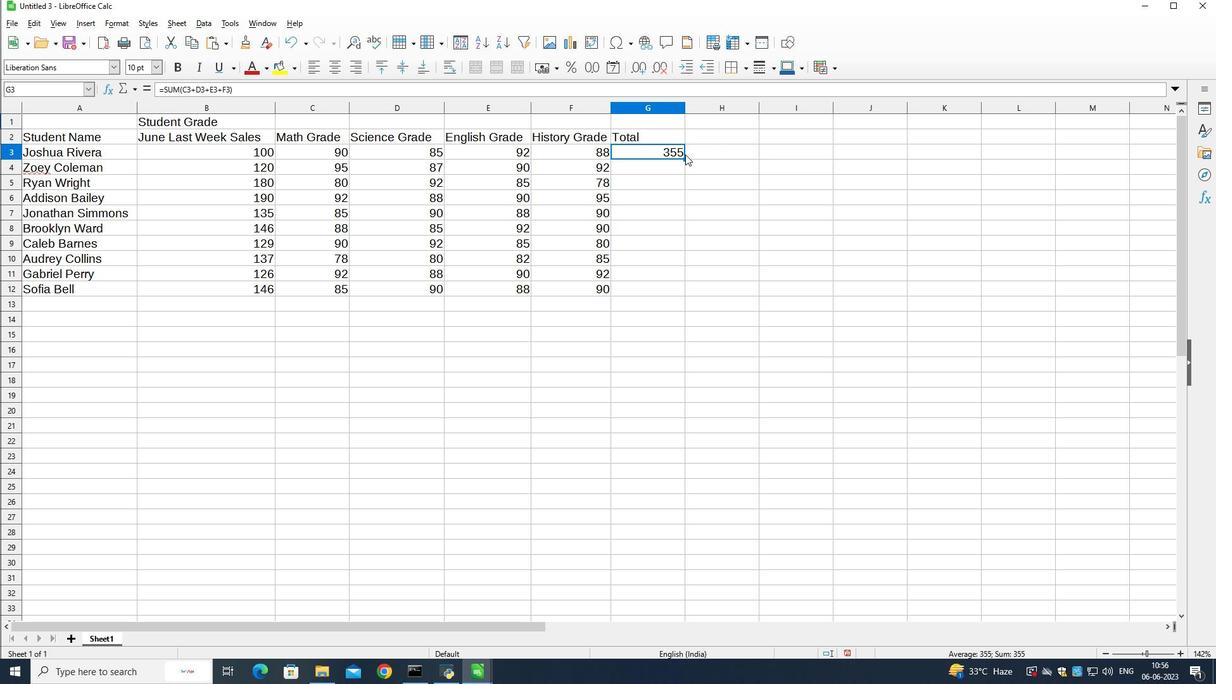 
Action: Mouse pressed left at (685, 156)
Screenshot: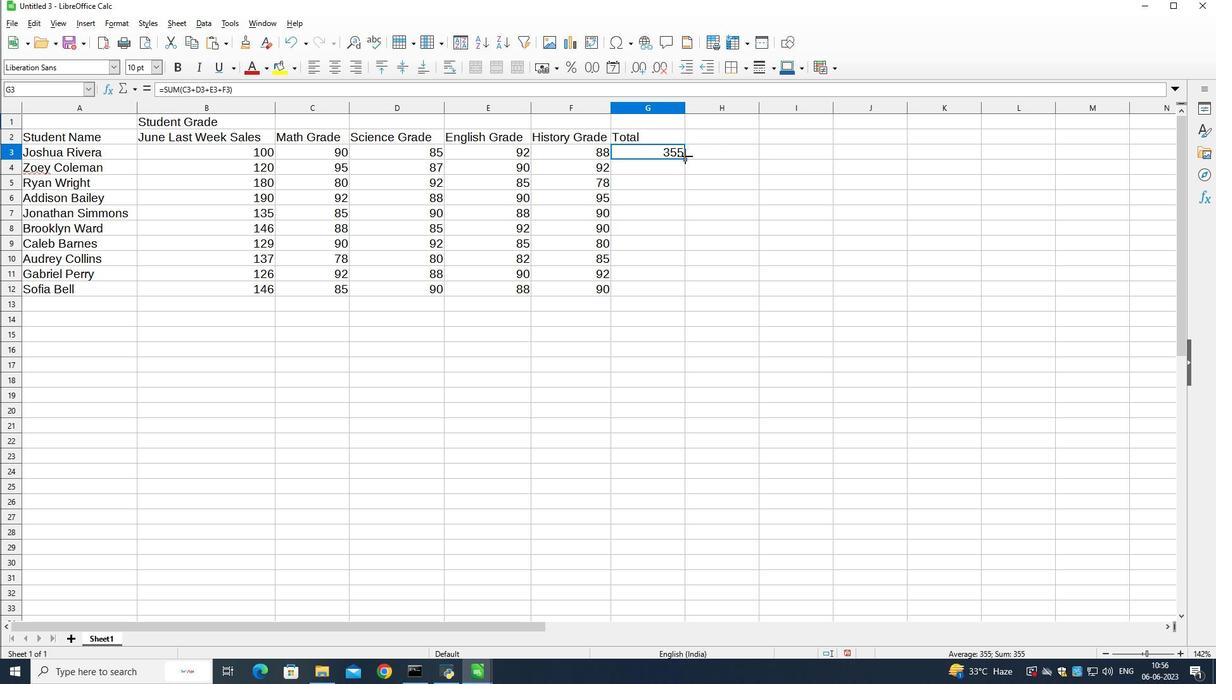 
Action: Mouse moved to (735, 274)
Screenshot: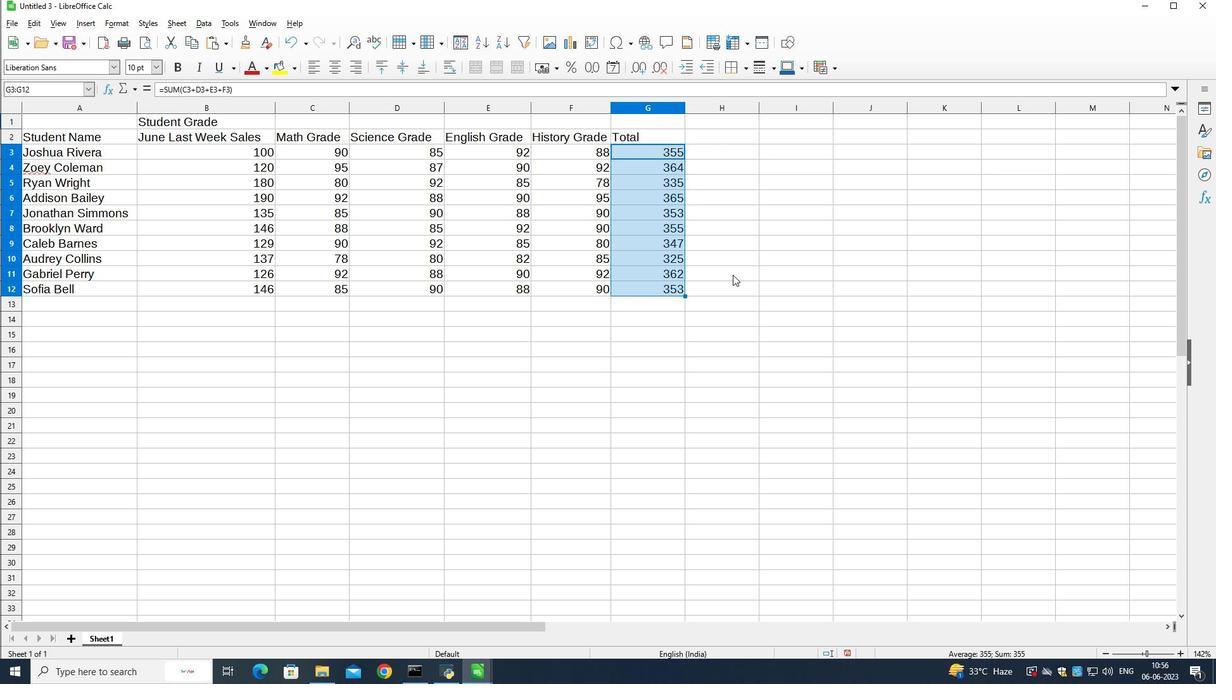 
Action: Mouse pressed left at (735, 274)
Screenshot: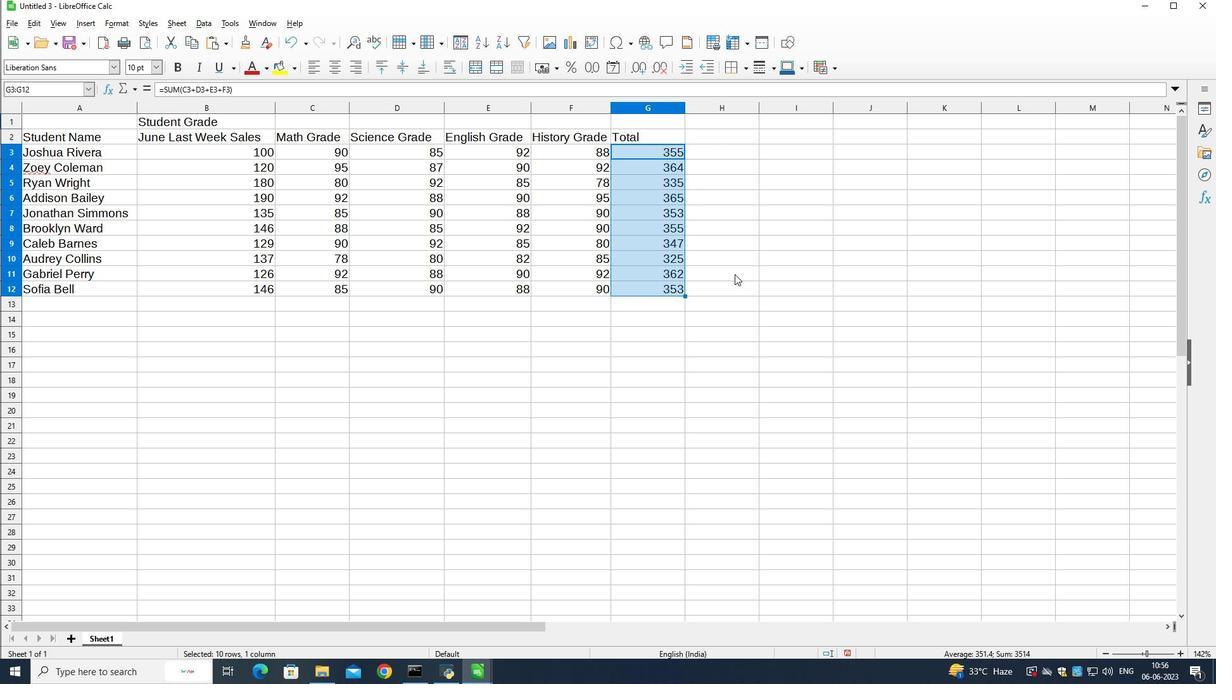 
Action: Mouse moved to (748, 321)
Screenshot: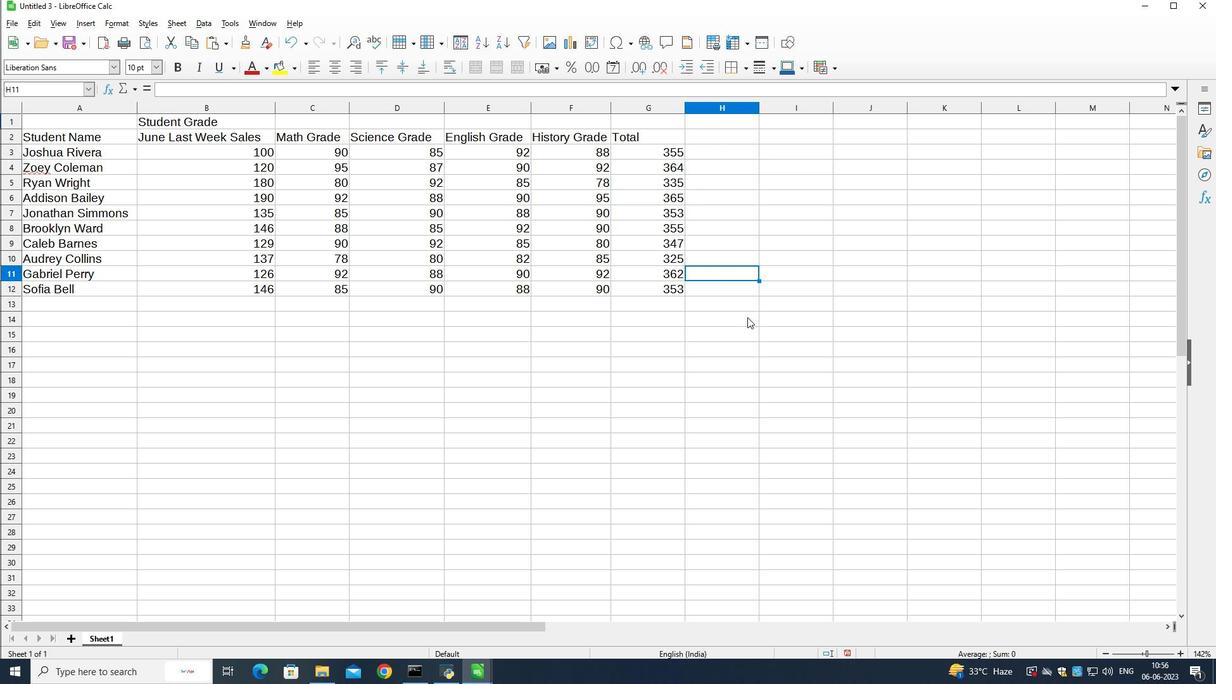 
Action: Mouse pressed left at (748, 321)
Screenshot: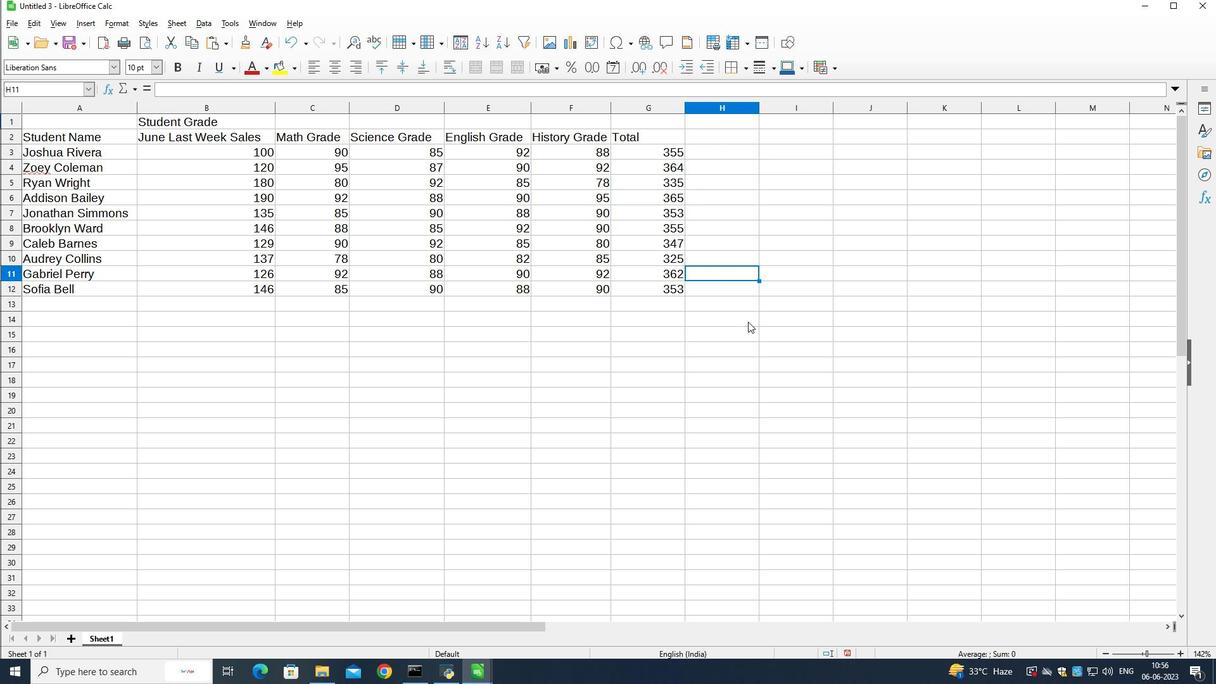 
Action: Mouse moved to (746, 308)
Screenshot: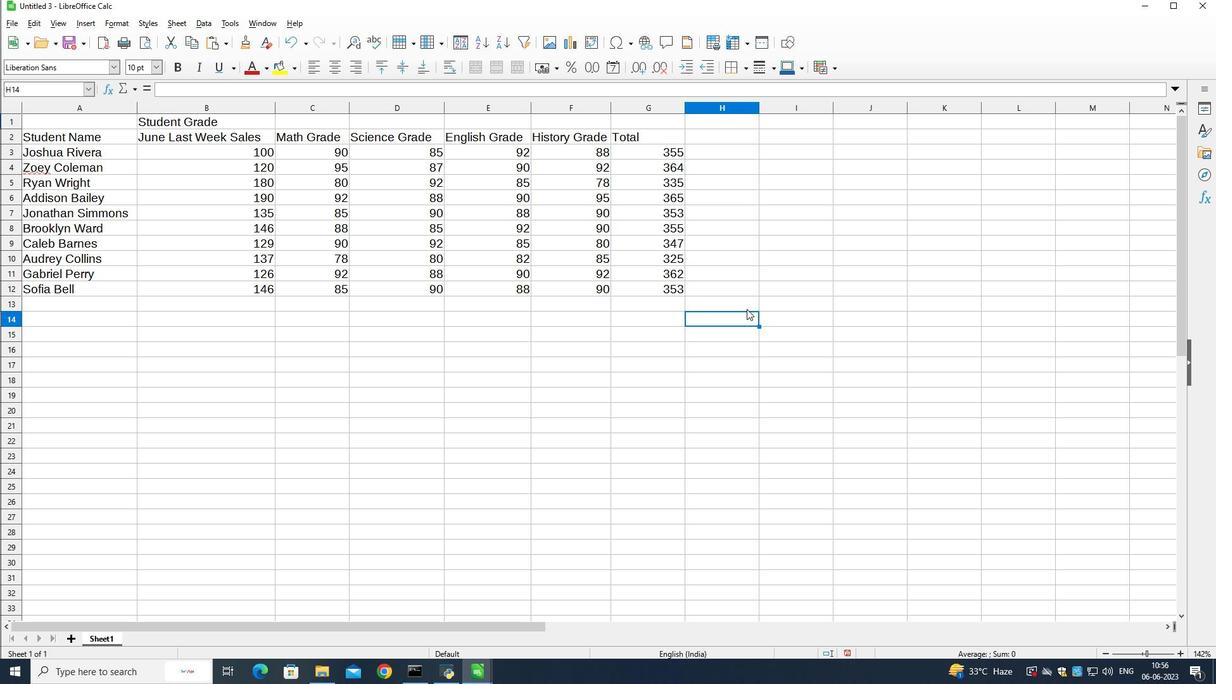 
Action: Key pressed ctrl+S
Screenshot: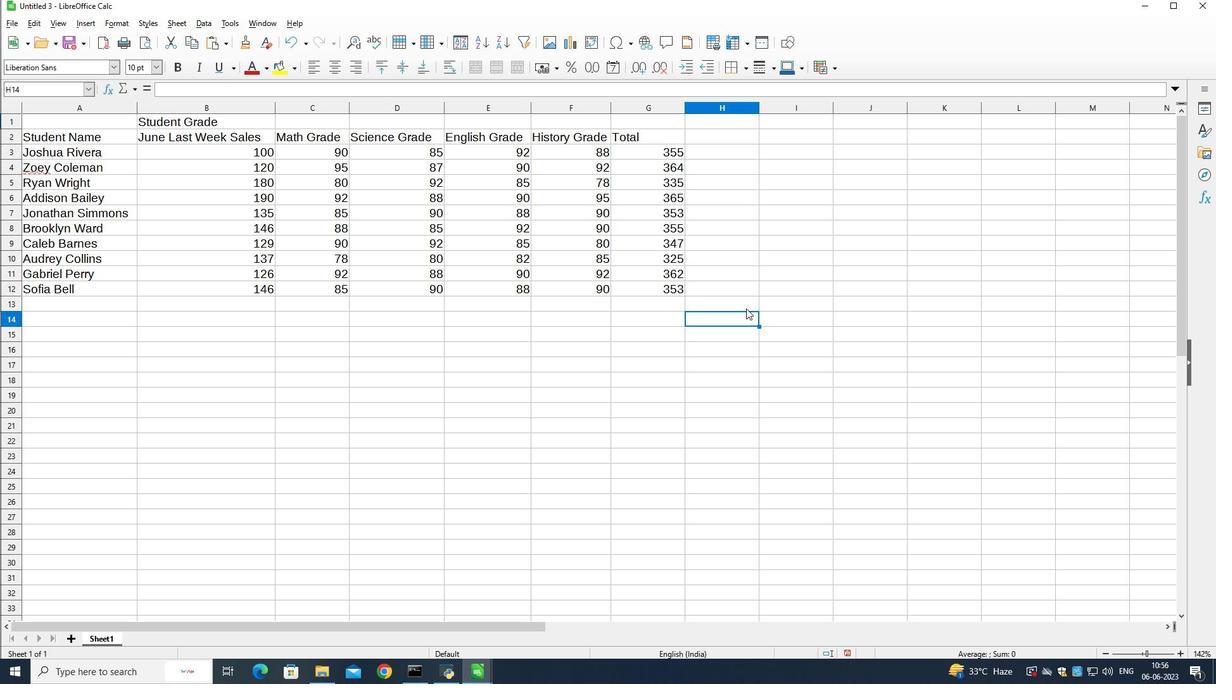 
Action: Mouse moved to (412, 240)
Screenshot: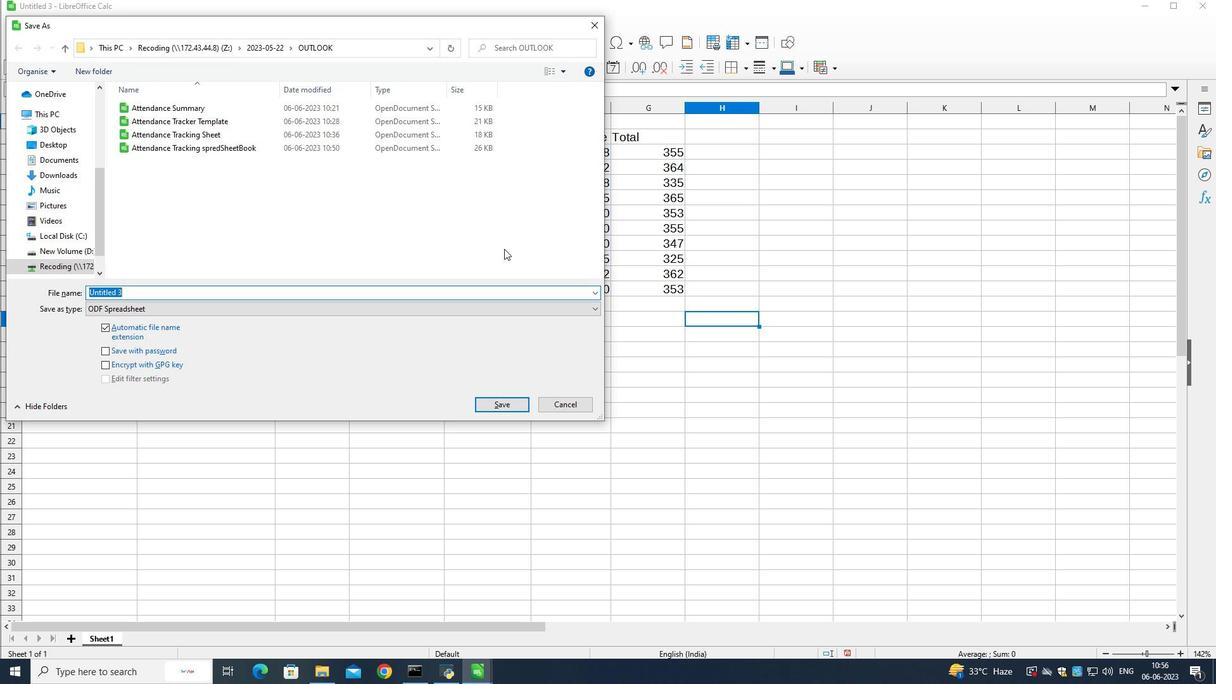 
Action: Key pressed <Key.shift>Auditing<Key.shift>Daily<Key.shift>Sales<Key.shift_r>_<Key.shift>Report<Key.enter>
Screenshot: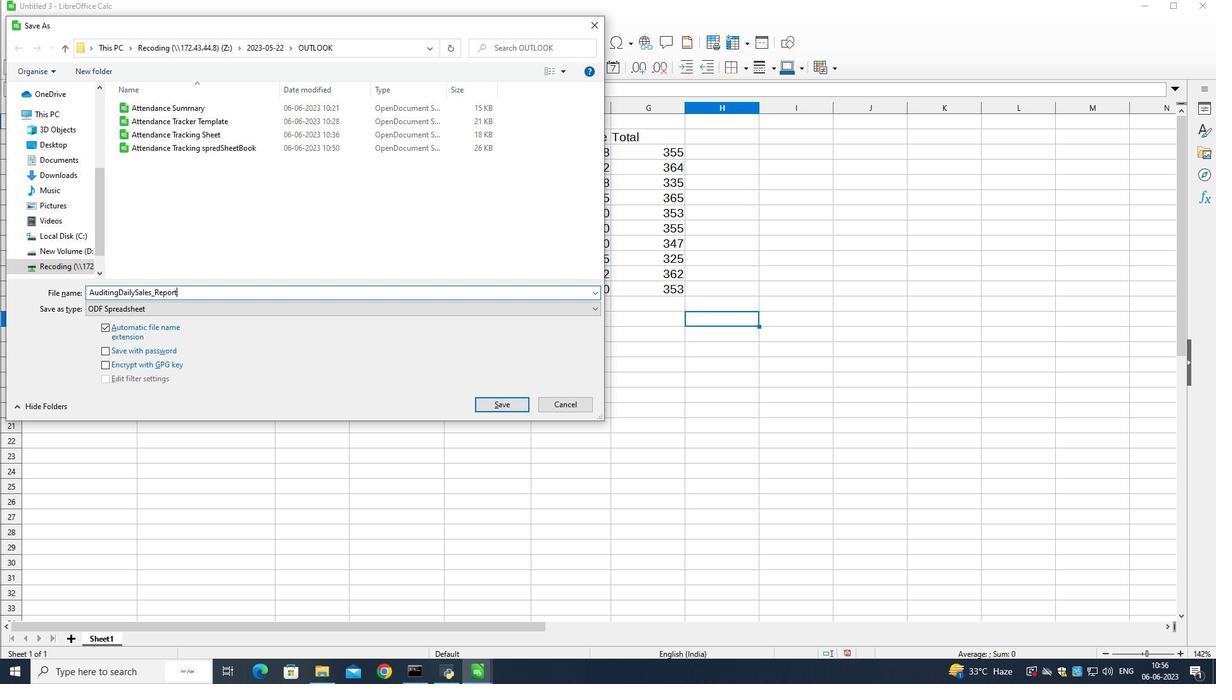 
